 Task: Select transit view around selected location Channel Islands National Park, California, United States and check out the nearest train station
Action: Mouse moved to (325, 0)
Screenshot: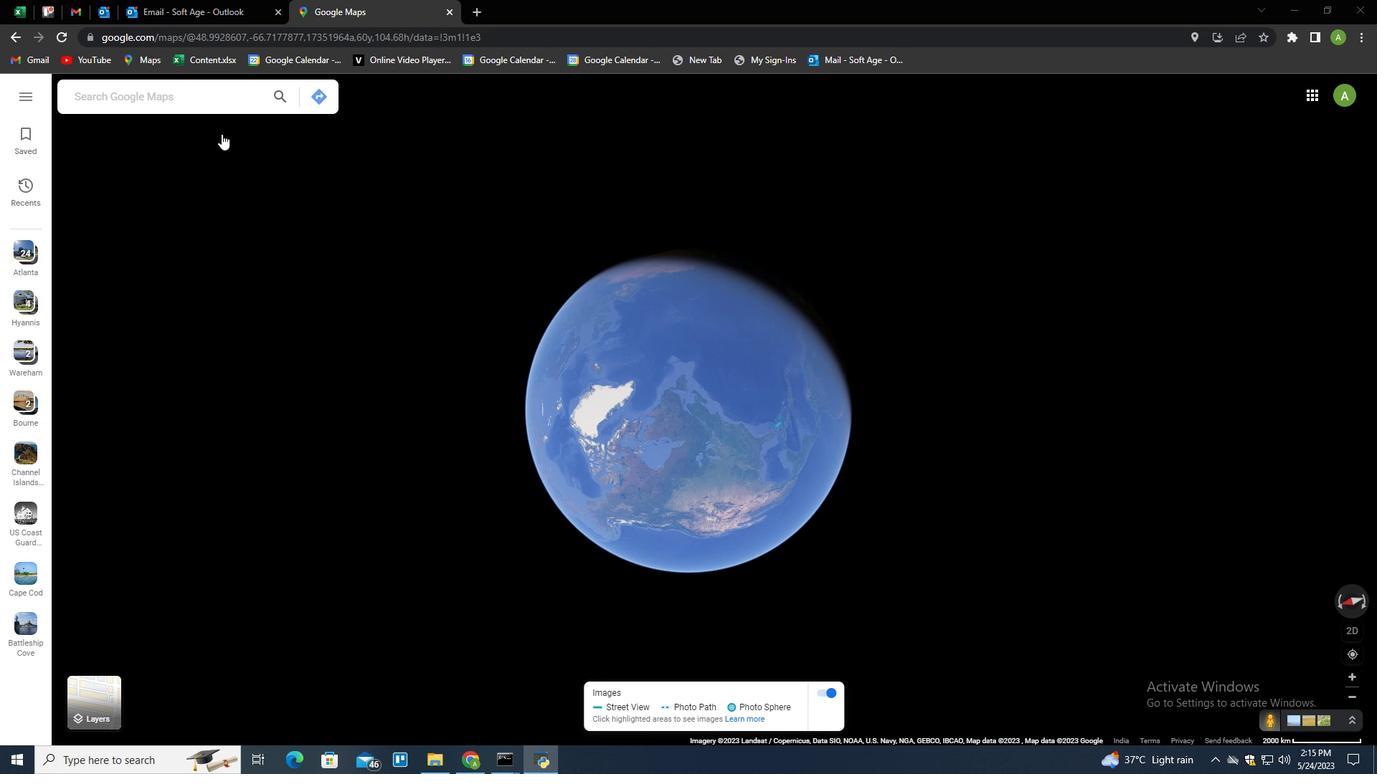 
Action: Mouse pressed left at (325, 0)
Screenshot: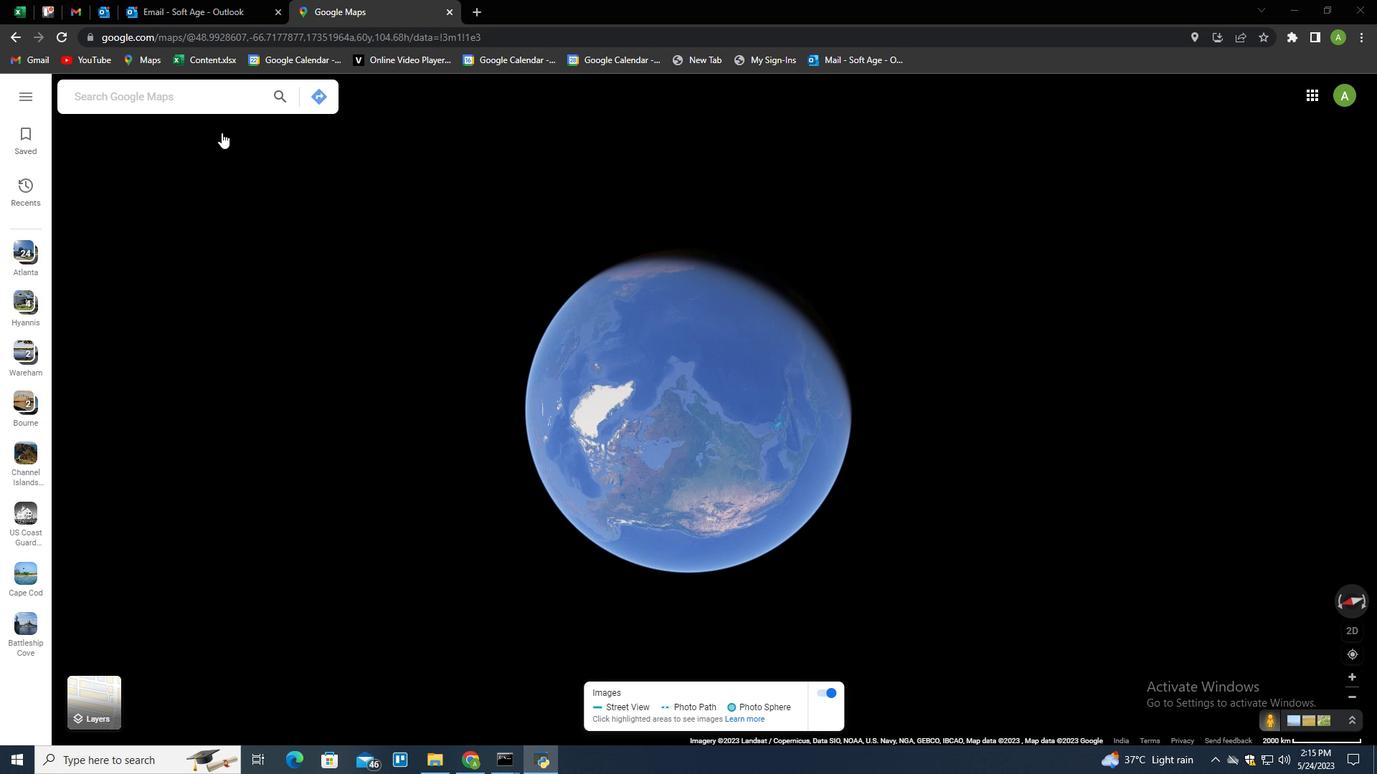 
Action: Mouse moved to (38, 94)
Screenshot: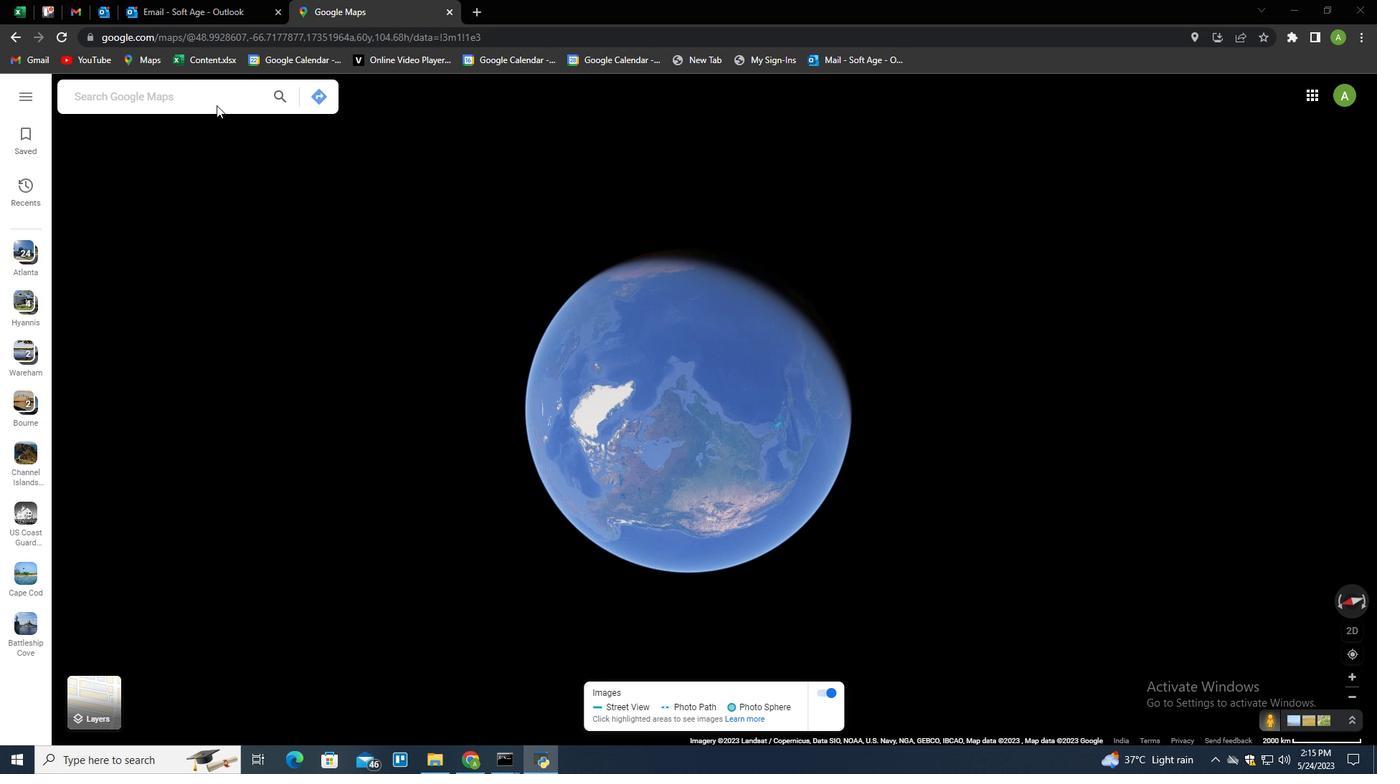 
Action: Mouse pressed left at (38, 94)
Screenshot: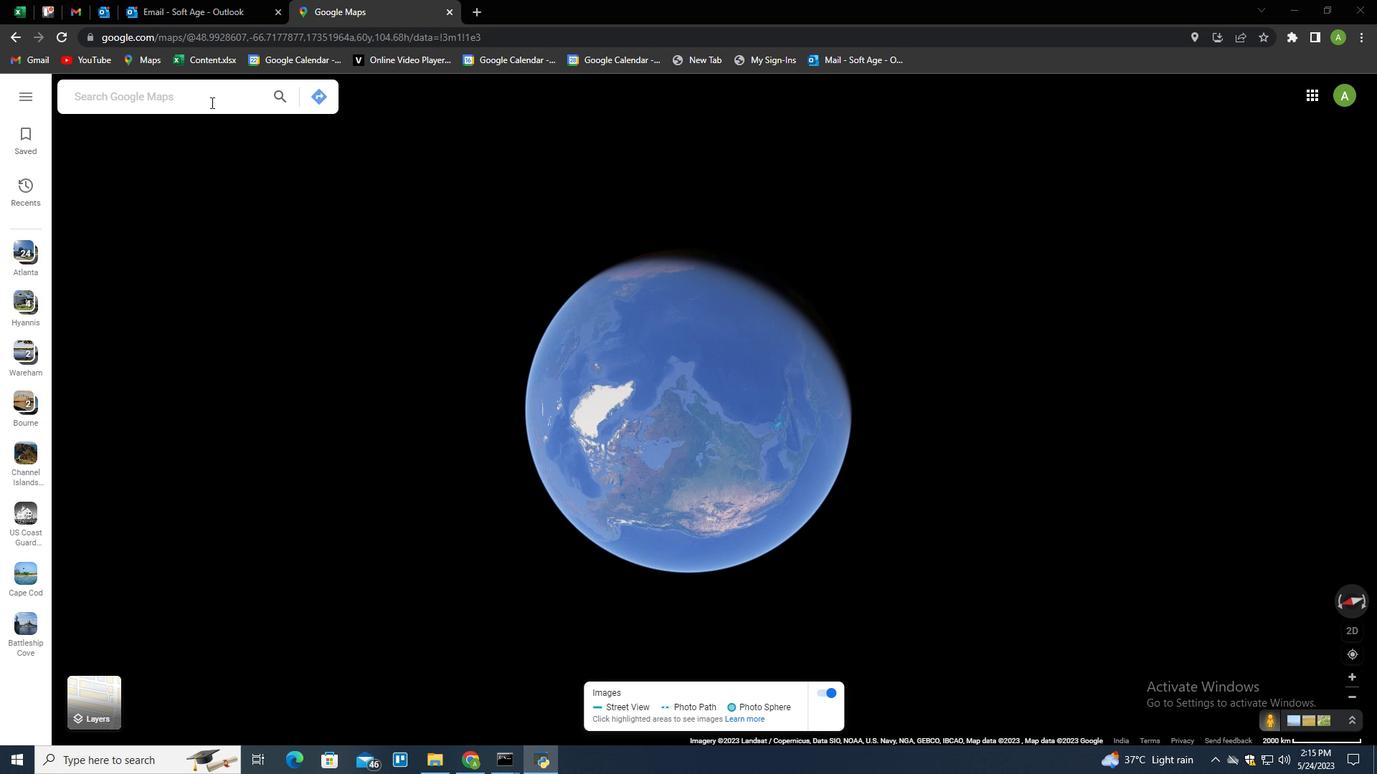 
Action: Mouse moved to (202, 97)
Screenshot: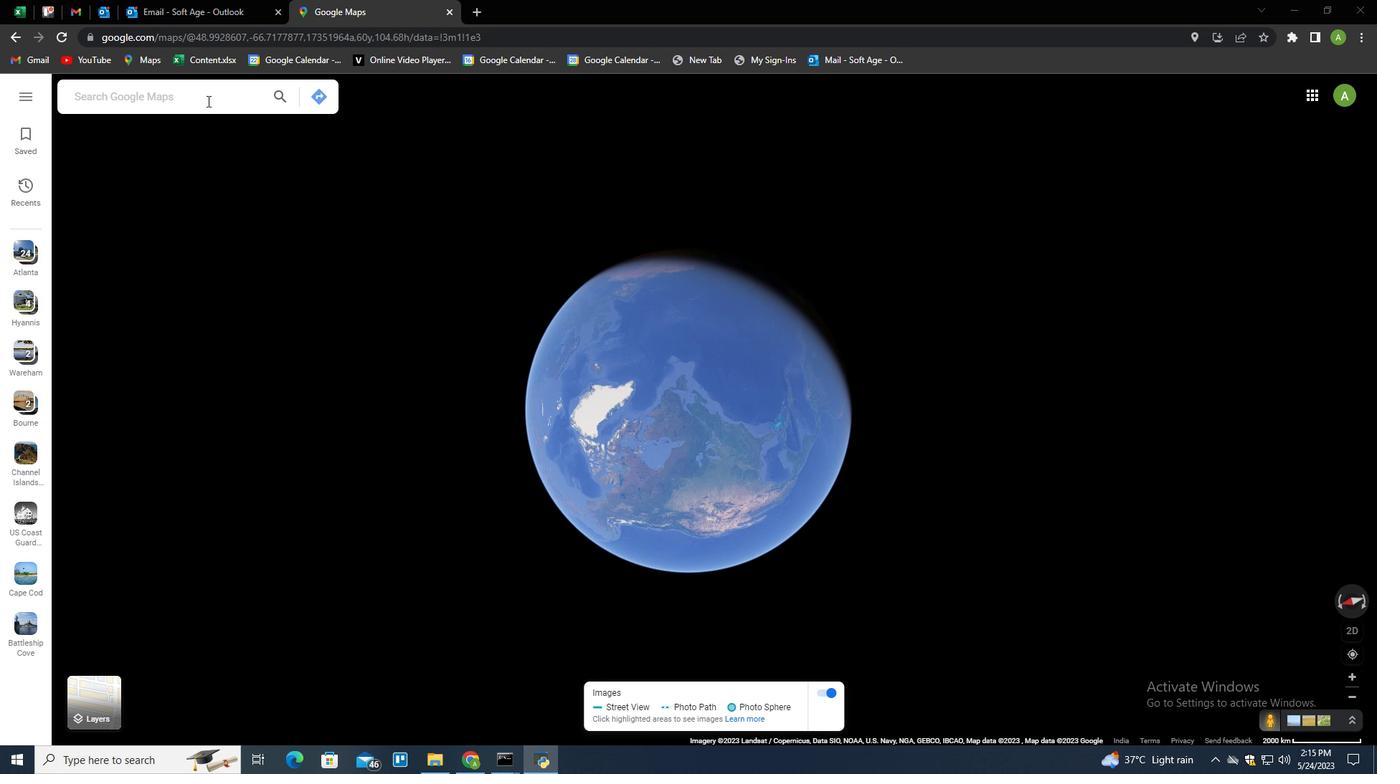 
Action: Mouse pressed left at (202, 97)
Screenshot: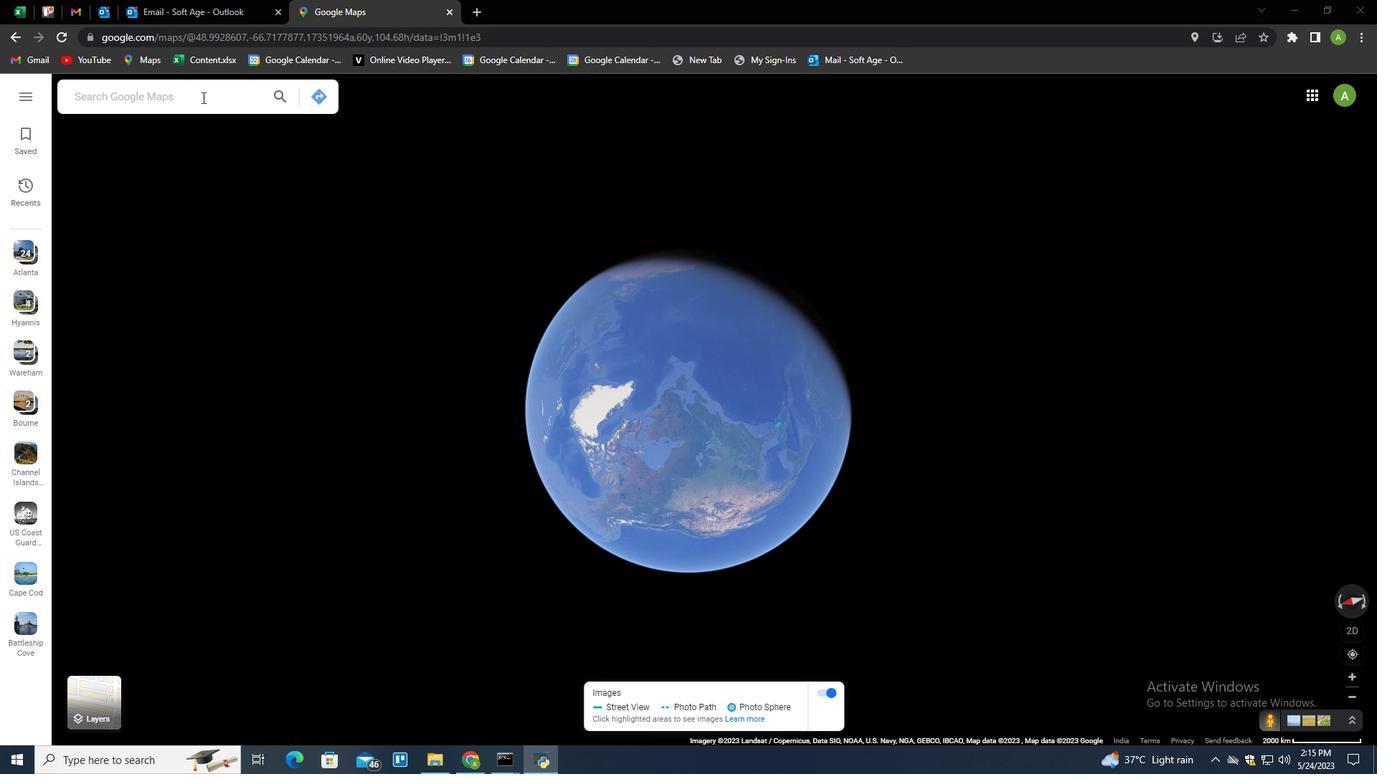 
Action: Key pressed <Key.shift>Channel<Key.space>islands<Key.space><Key.shift>National<Key.space><Key.shift>Park<Key.space><Key.shift>California<Key.down><Key.enter>
Screenshot: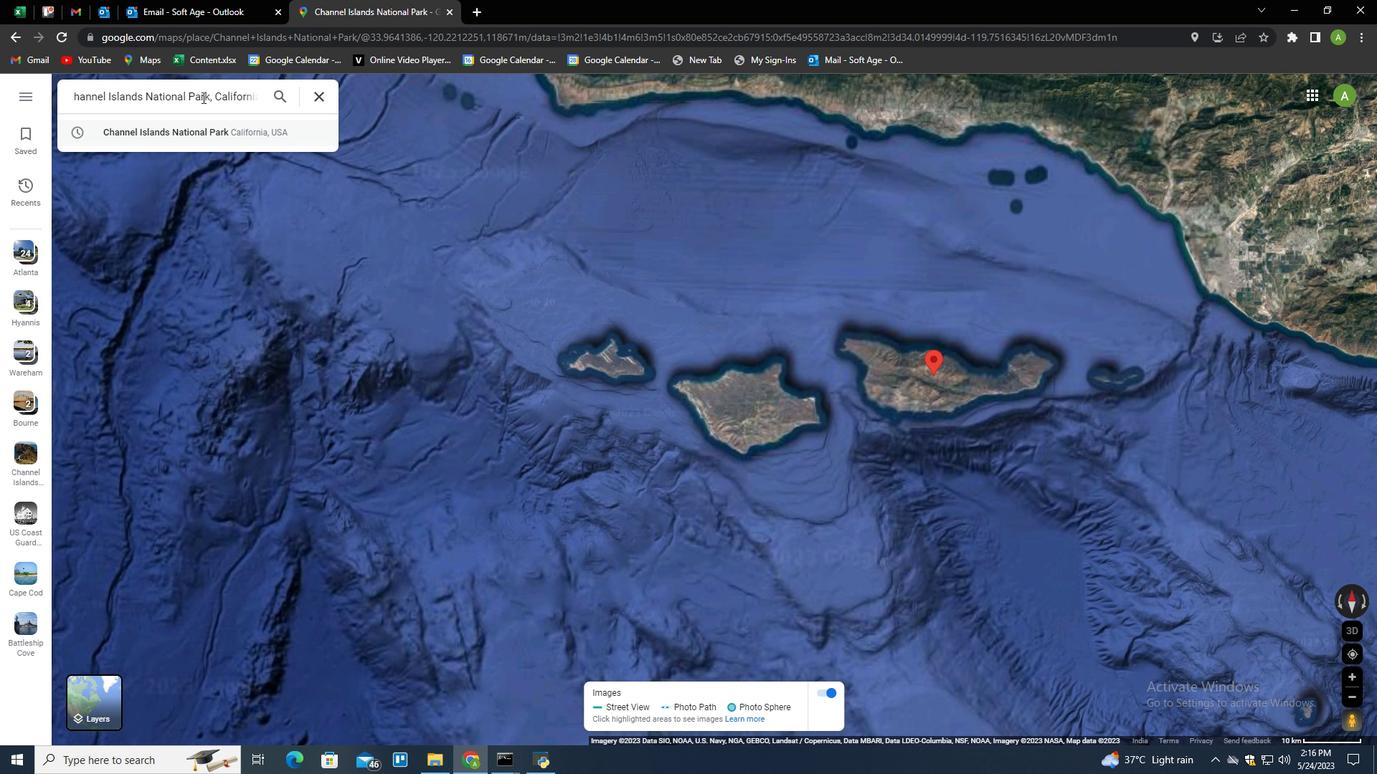 
Action: Mouse moved to (639, 96)
Screenshot: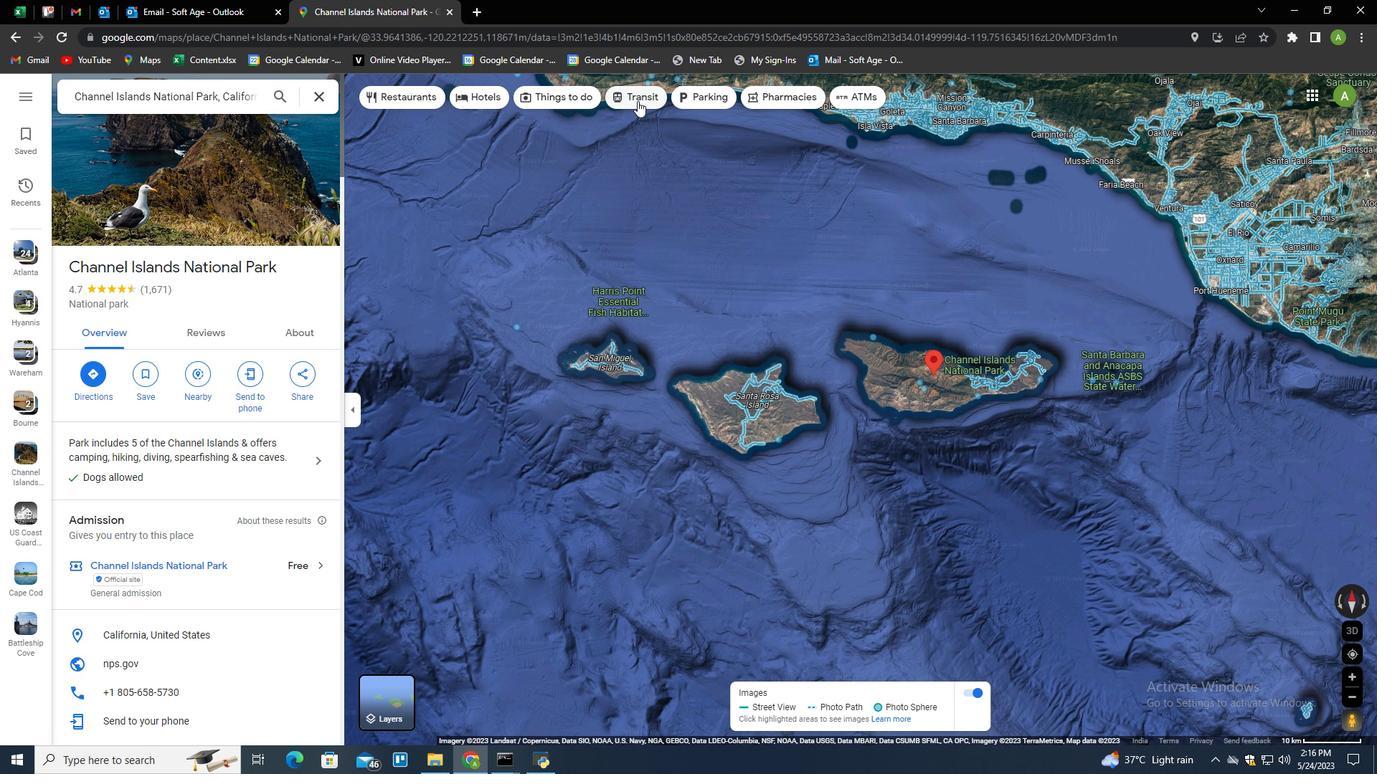 
Action: Mouse pressed left at (639, 96)
Screenshot: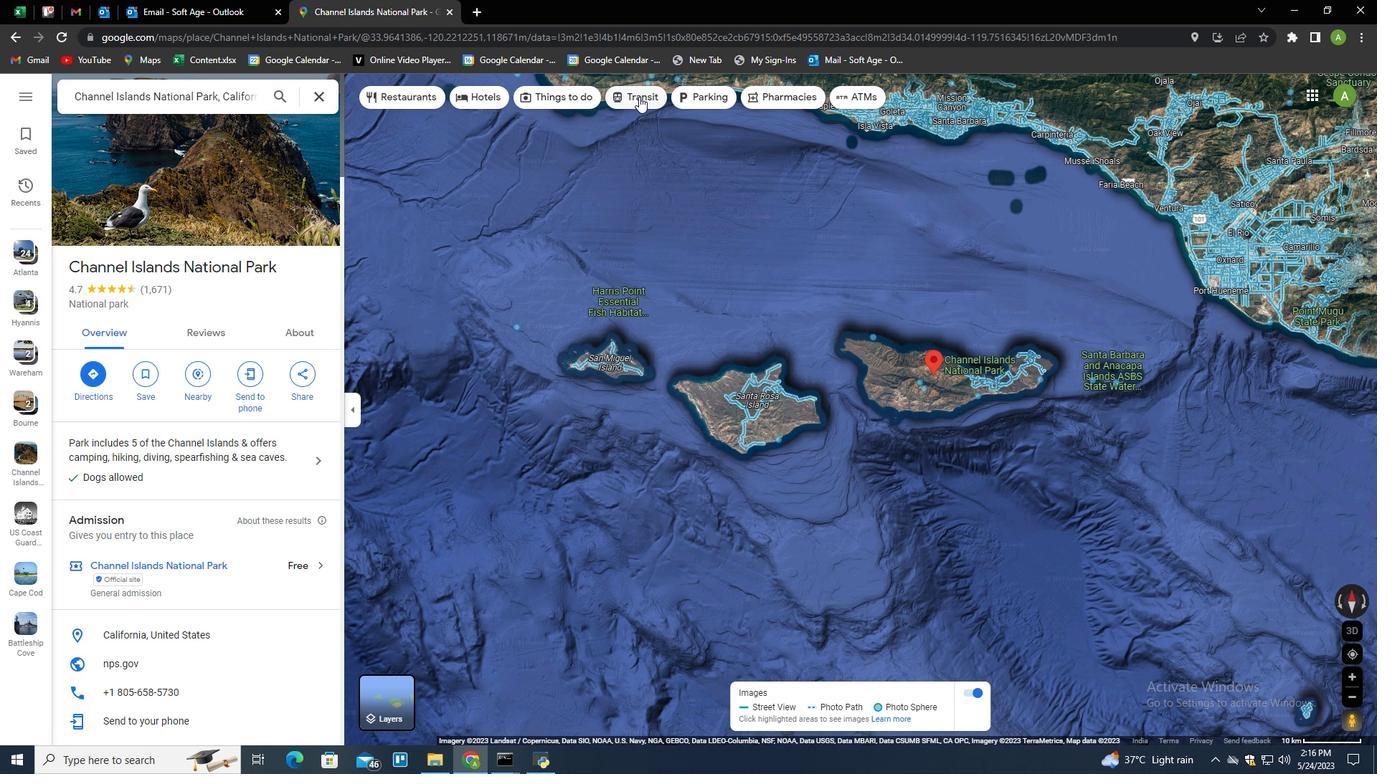 
Action: Mouse moved to (139, 304)
Screenshot: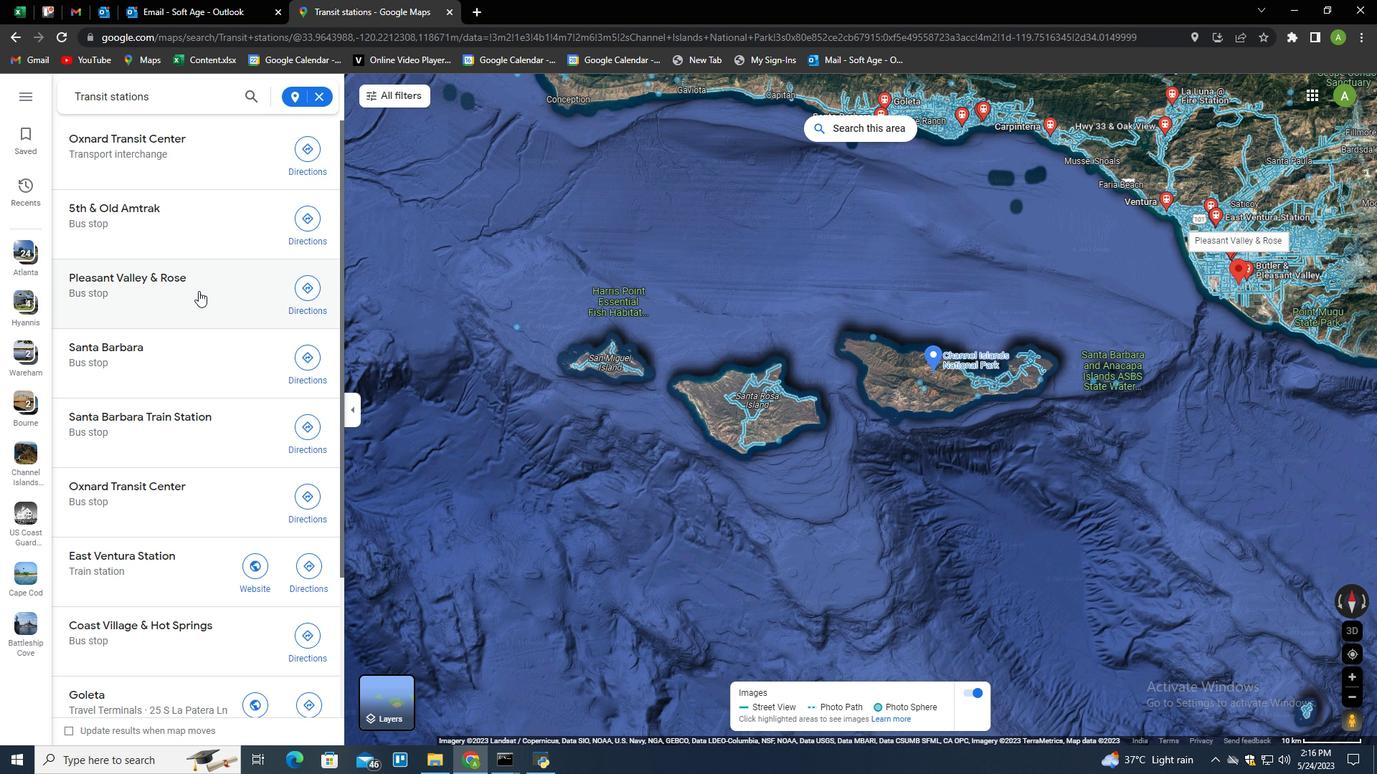 
Action: Mouse scrolled (139, 303) with delta (0, 0)
Screenshot: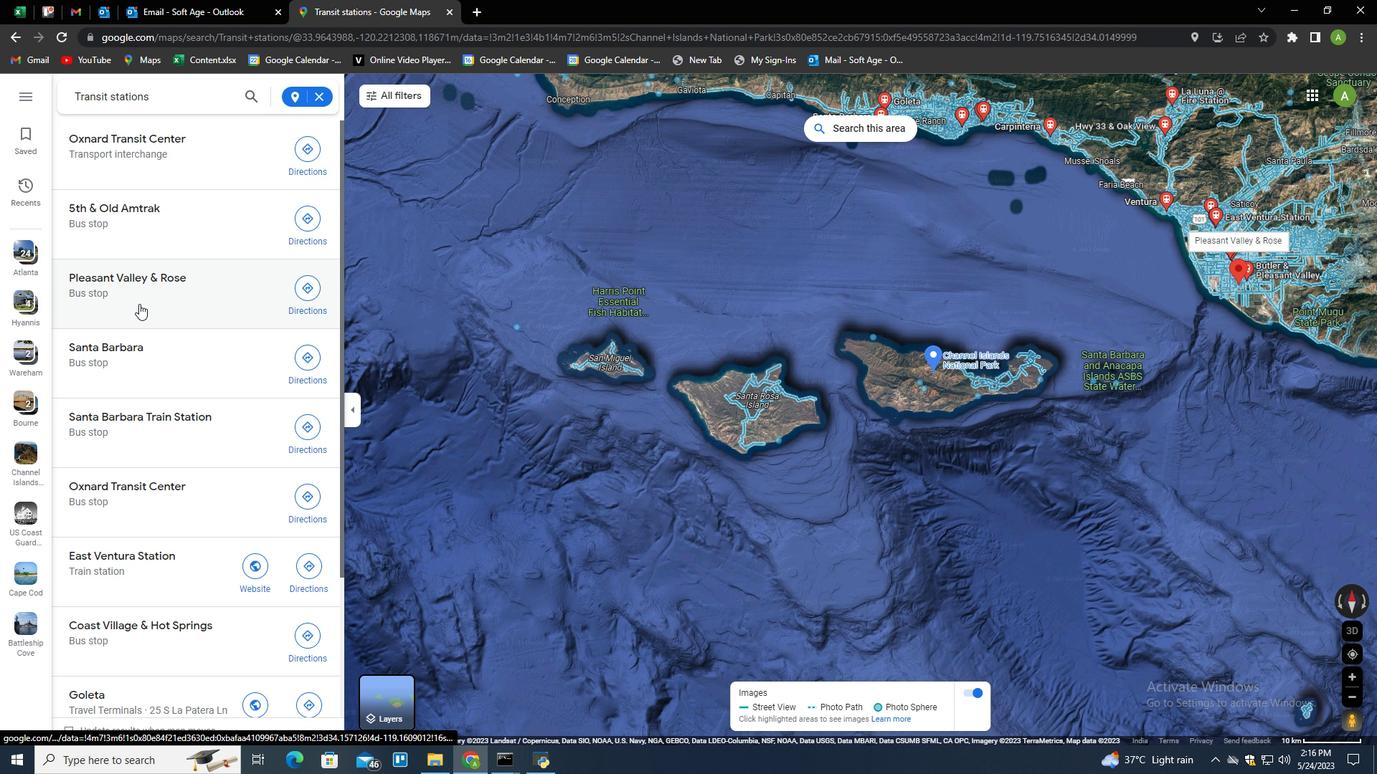 
Action: Mouse scrolled (139, 303) with delta (0, 0)
Screenshot: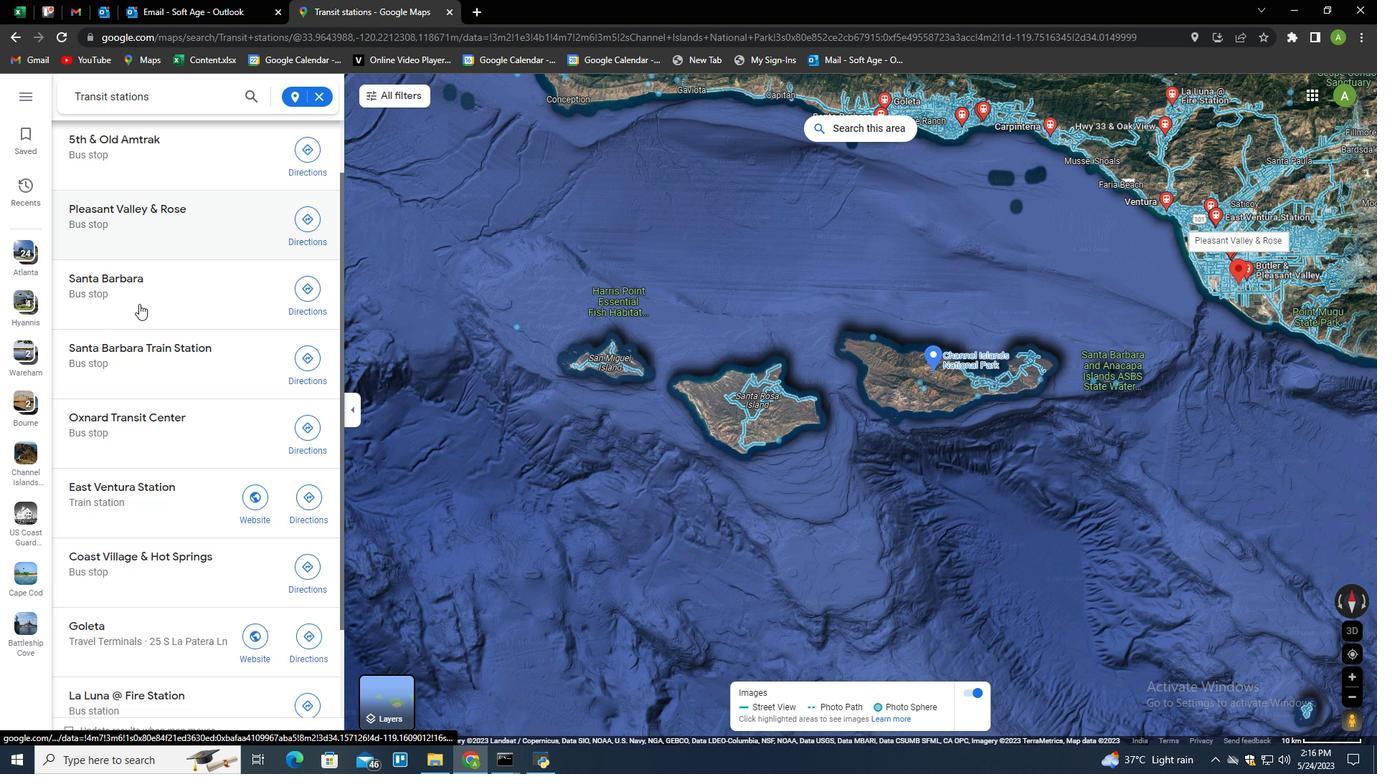 
Action: Mouse scrolled (139, 303) with delta (0, 0)
Screenshot: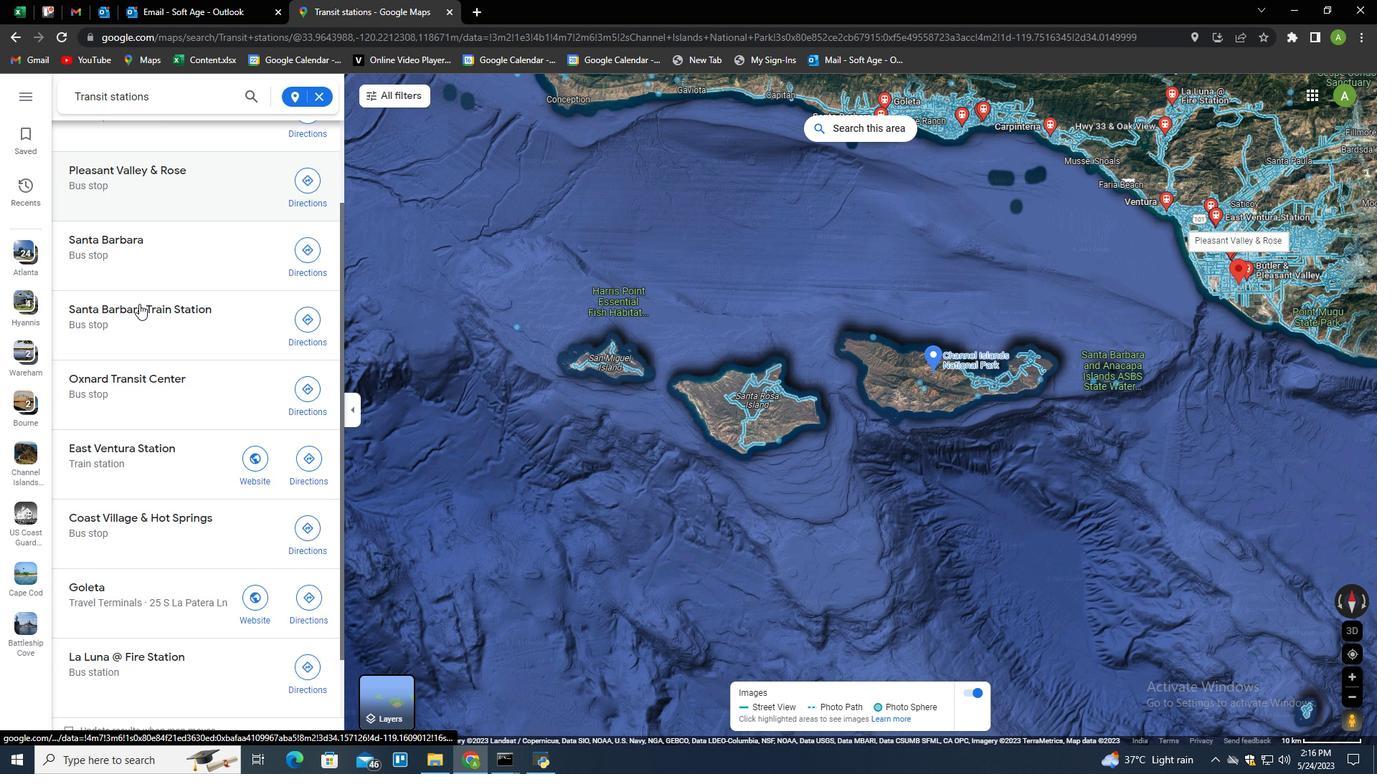 
Action: Mouse moved to (397, 700)
Screenshot: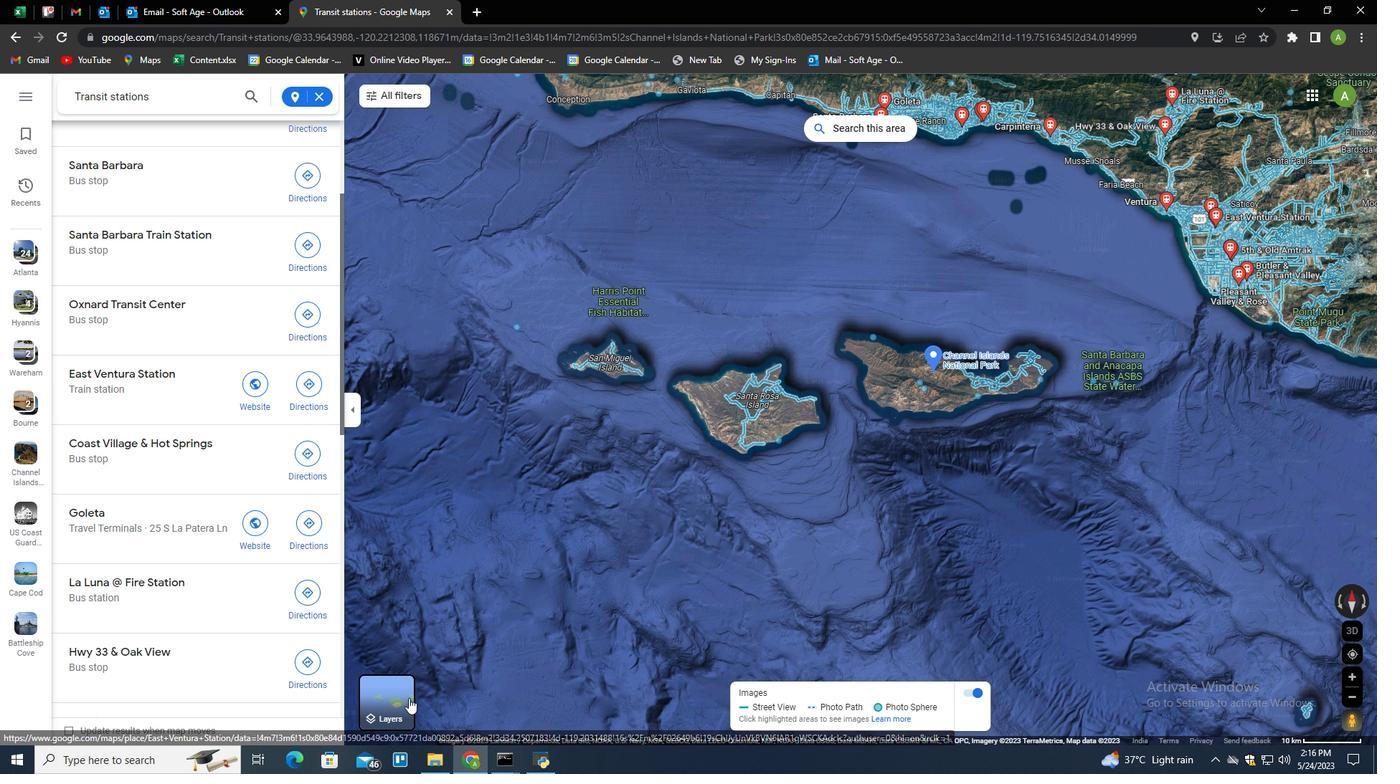 
Action: Mouse pressed left at (397, 700)
Screenshot: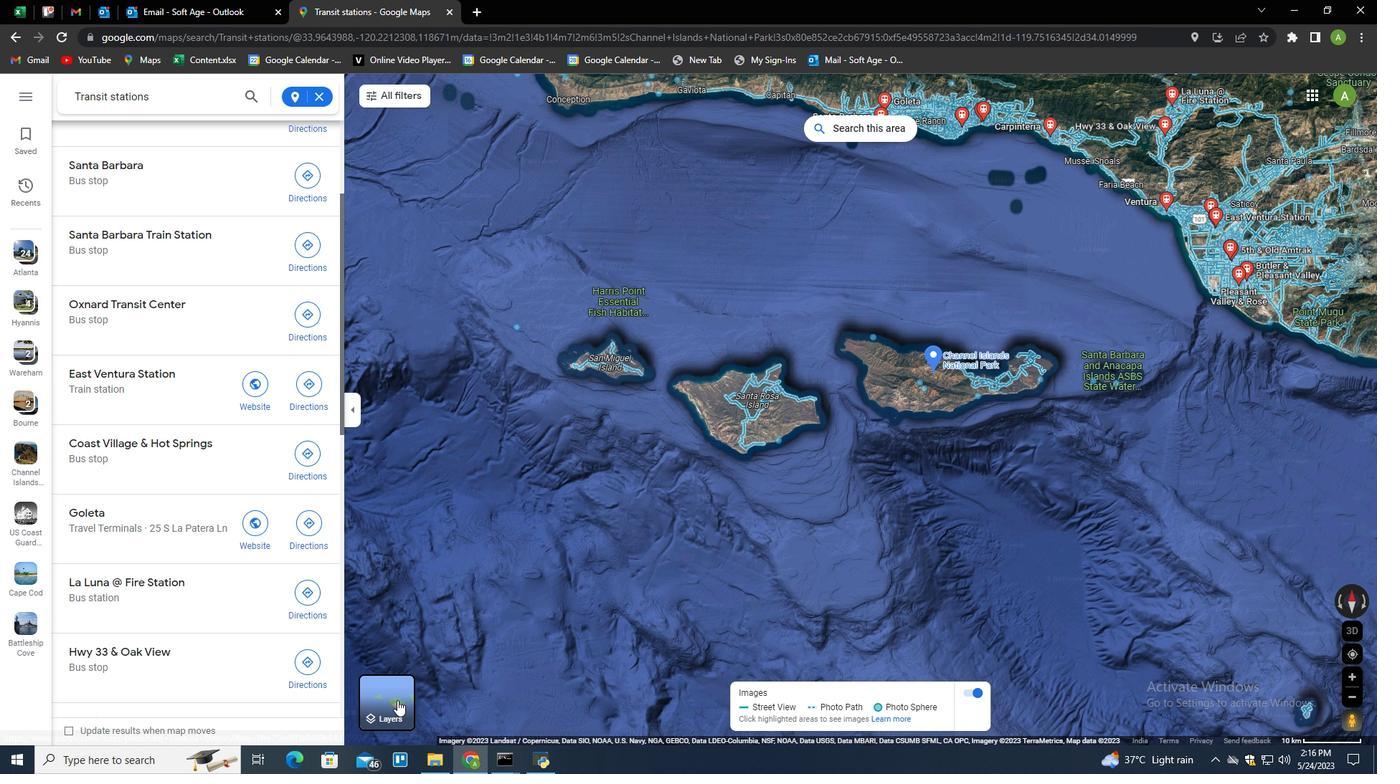 
Action: Mouse moved to (544, 700)
Screenshot: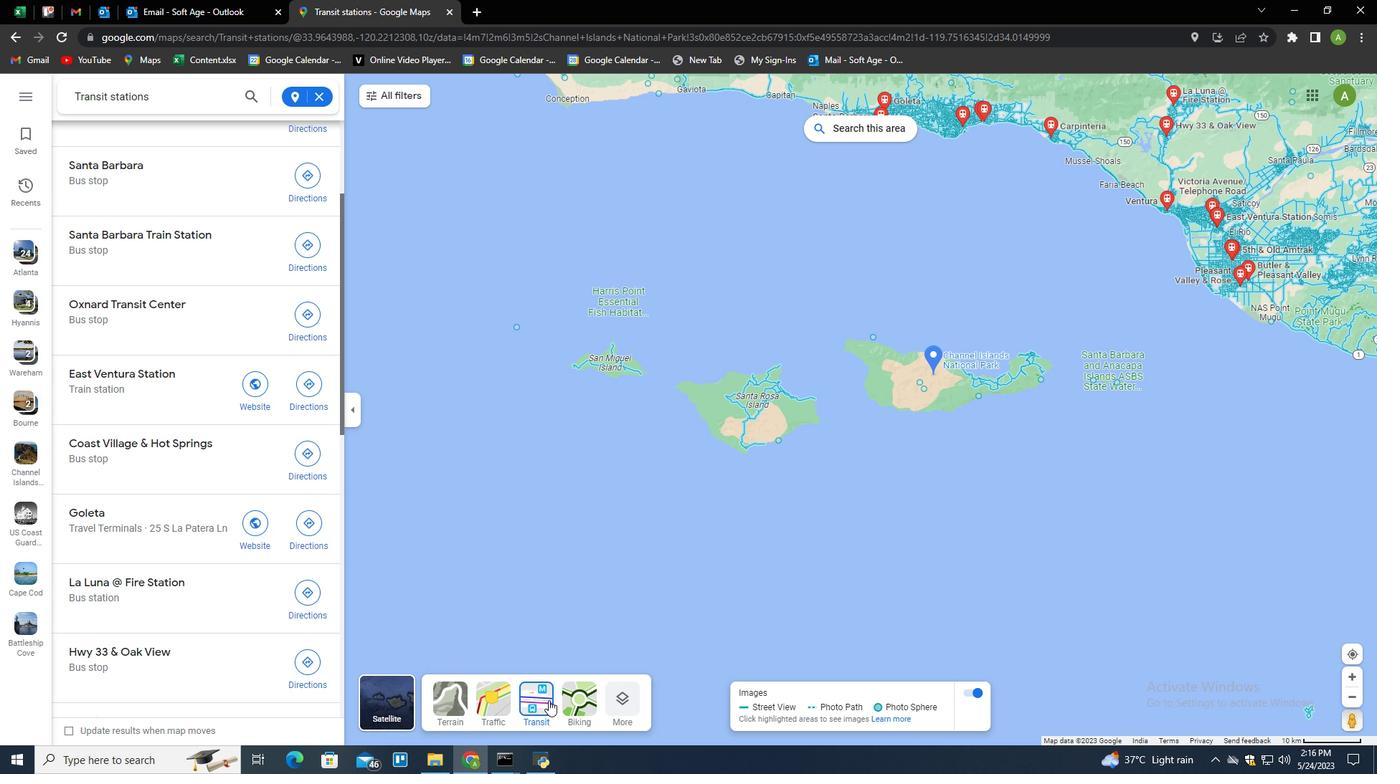 
Action: Mouse pressed left at (544, 700)
Screenshot: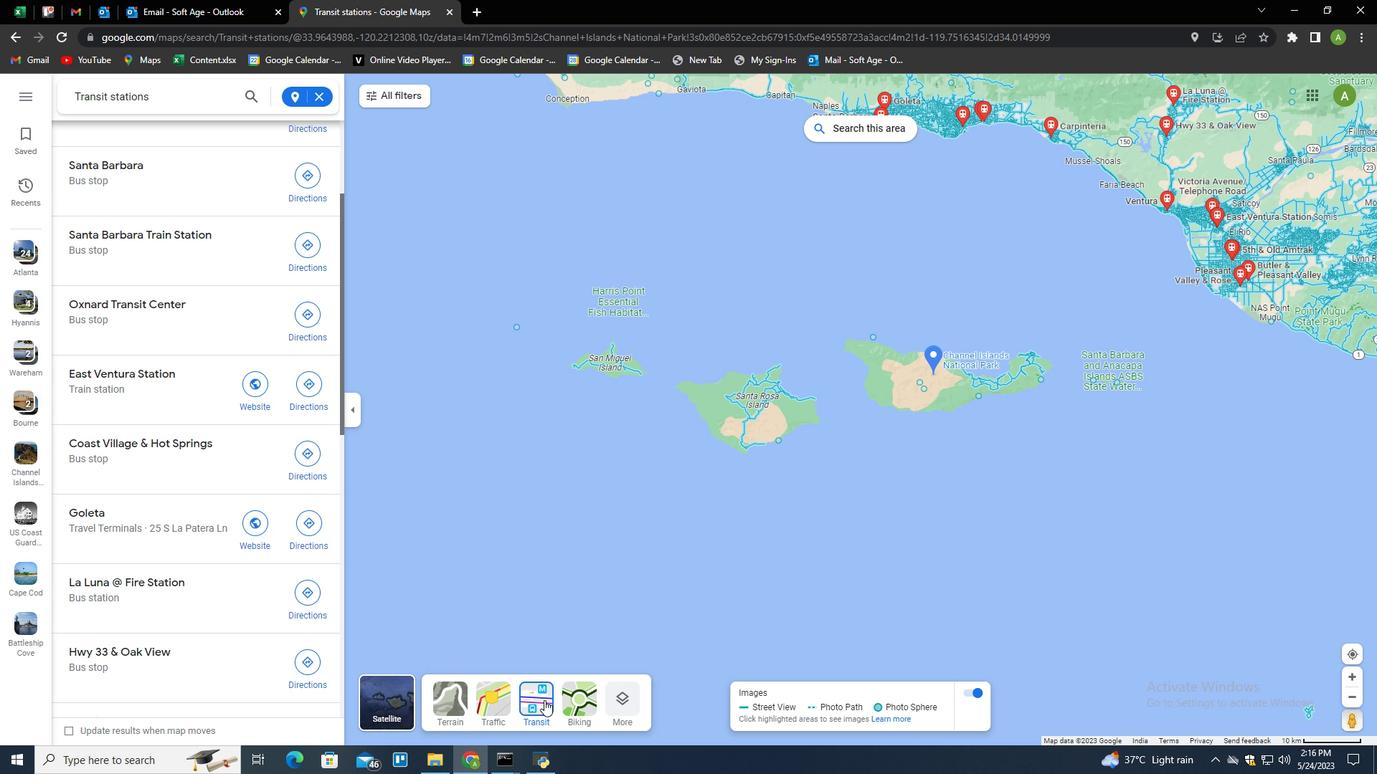 
Action: Mouse moved to (314, 93)
Screenshot: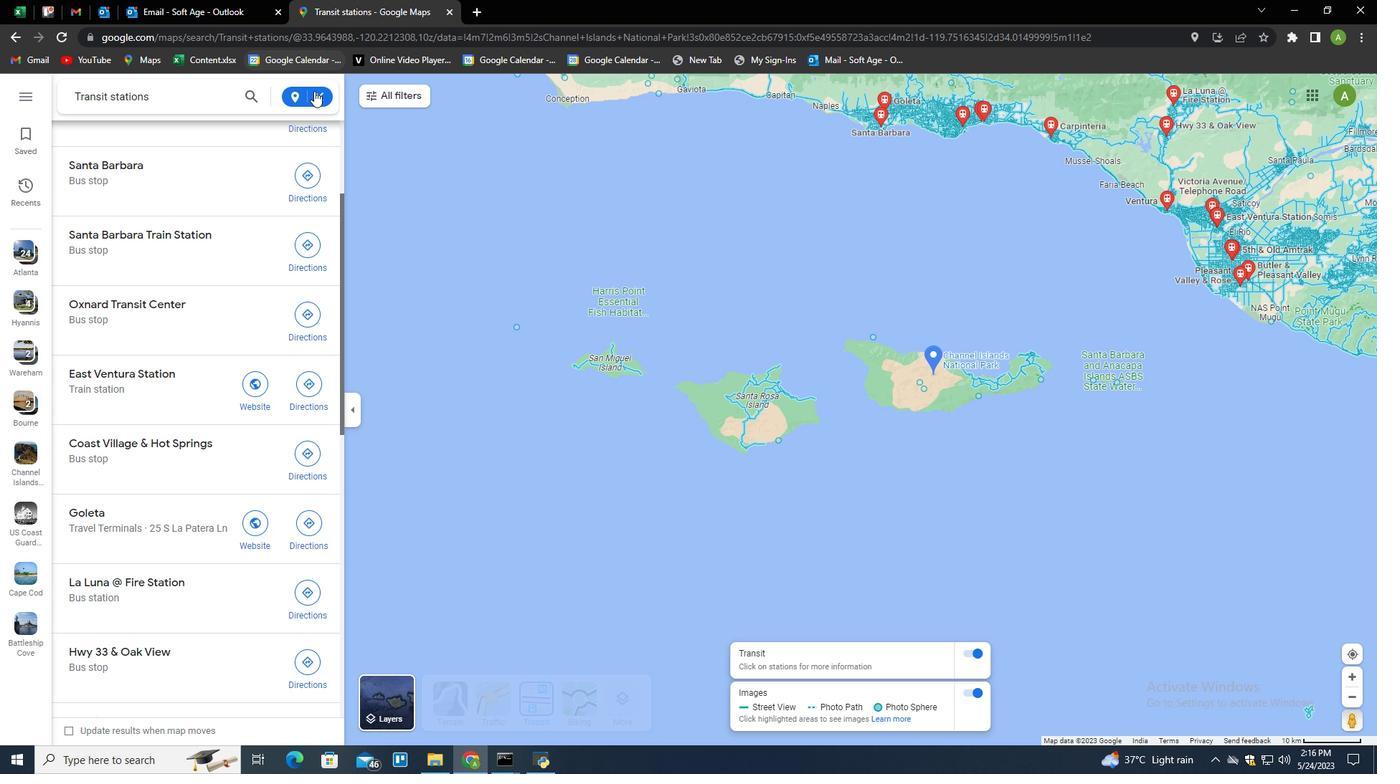 
Action: Mouse pressed left at (314, 93)
Screenshot: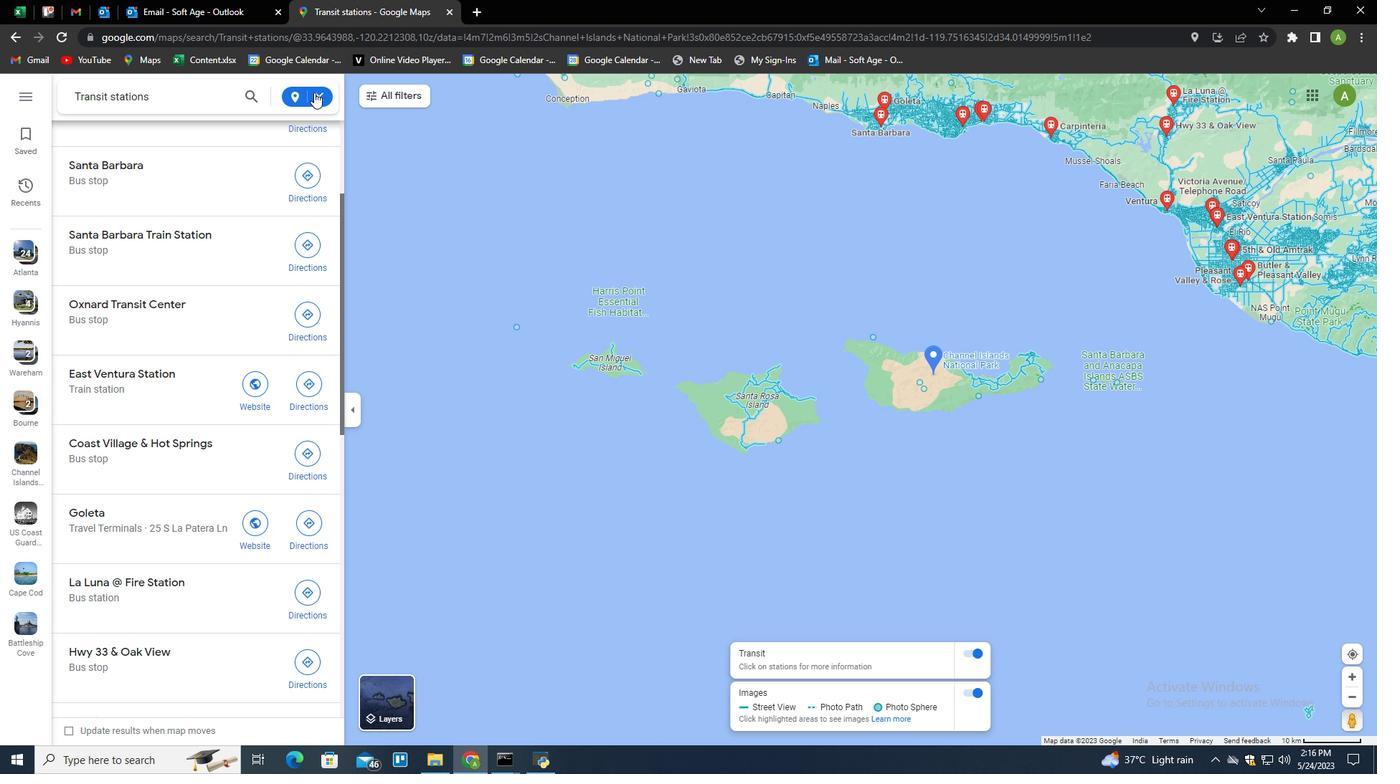 
Action: Mouse moved to (243, 350)
Screenshot: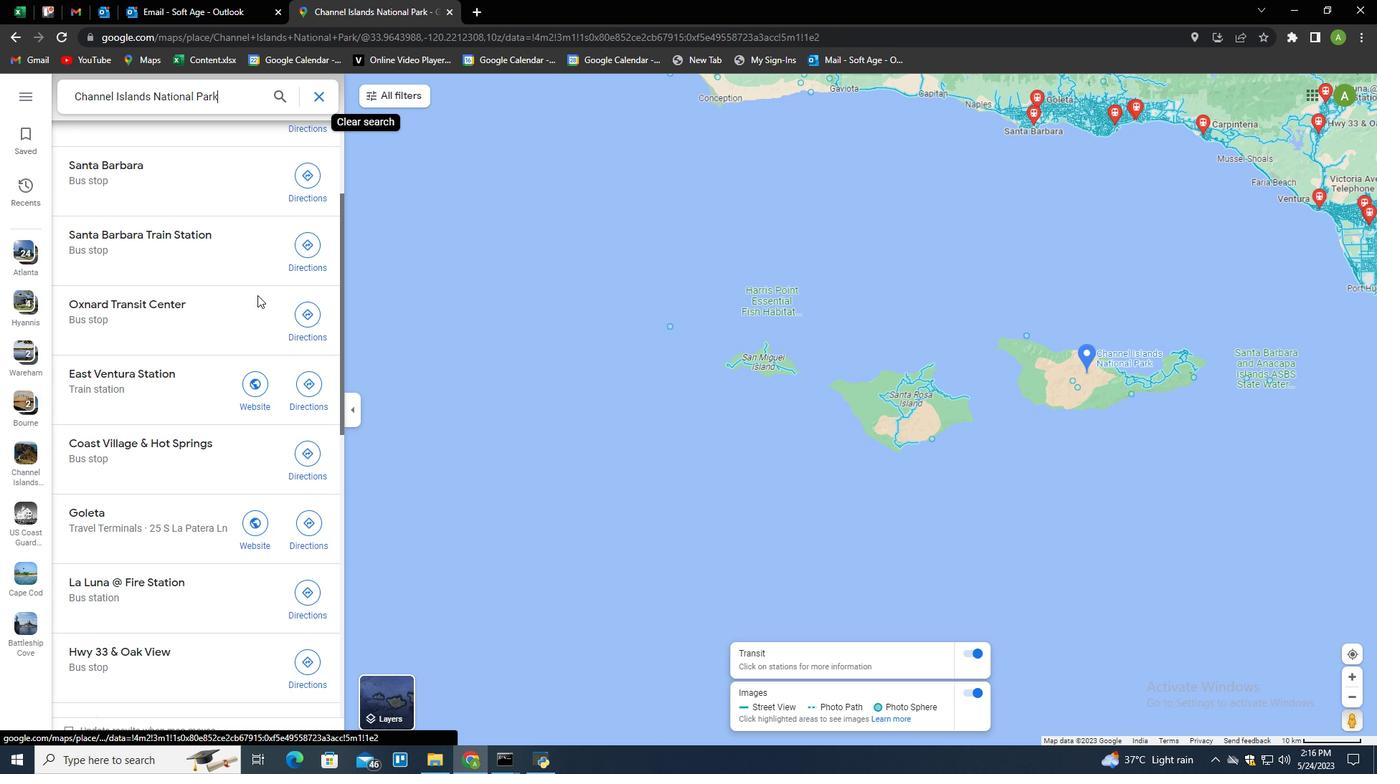 
Action: Mouse scrolled (243, 351) with delta (0, 0)
Screenshot: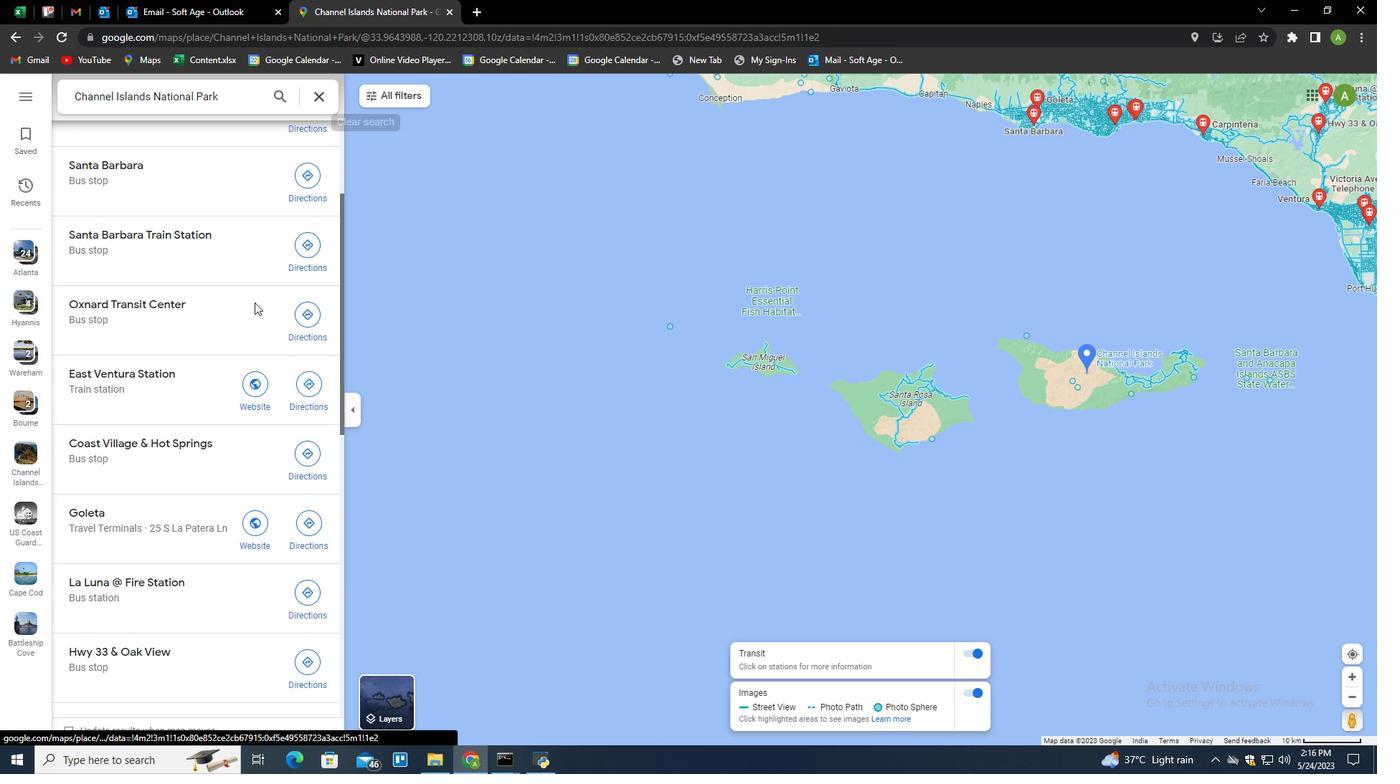 
Action: Mouse scrolled (243, 351) with delta (0, 0)
Screenshot: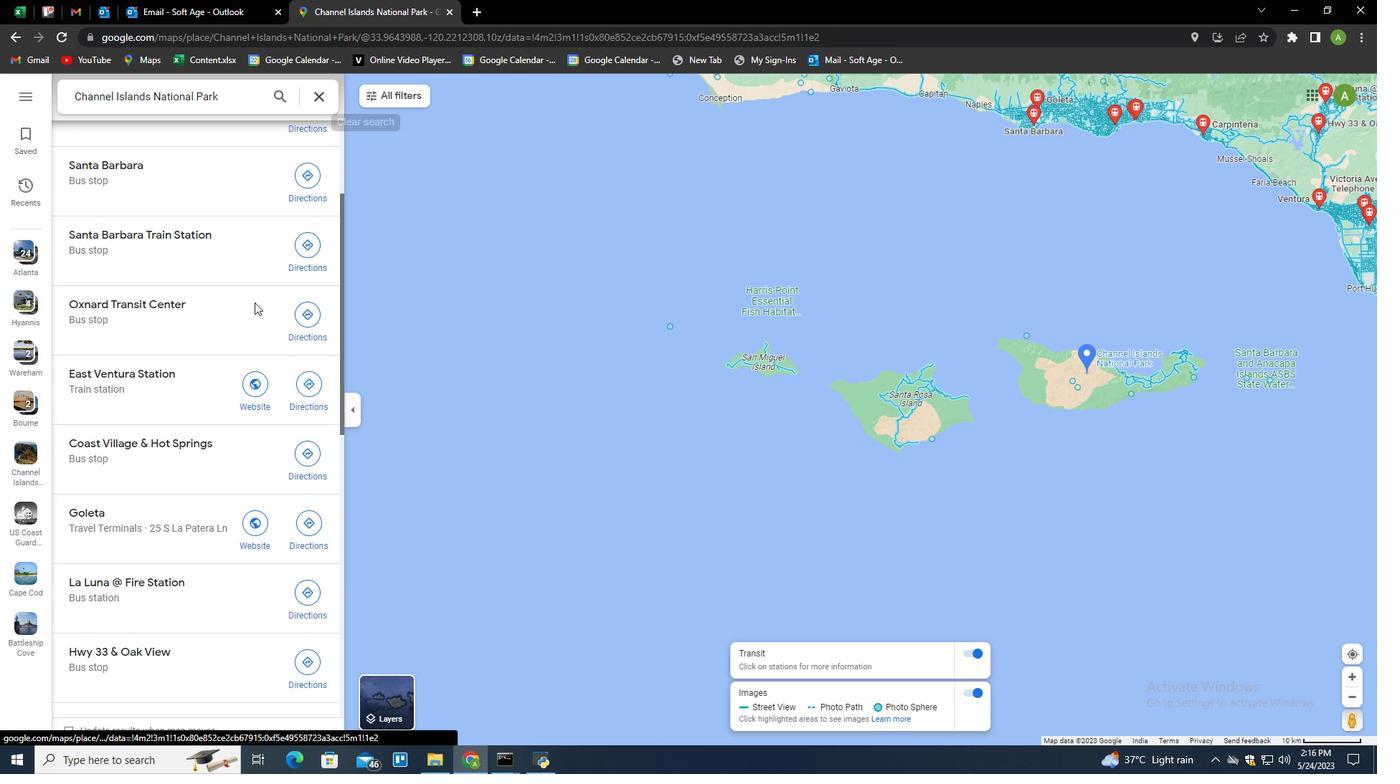 
Action: Mouse scrolled (243, 351) with delta (0, 0)
Screenshot: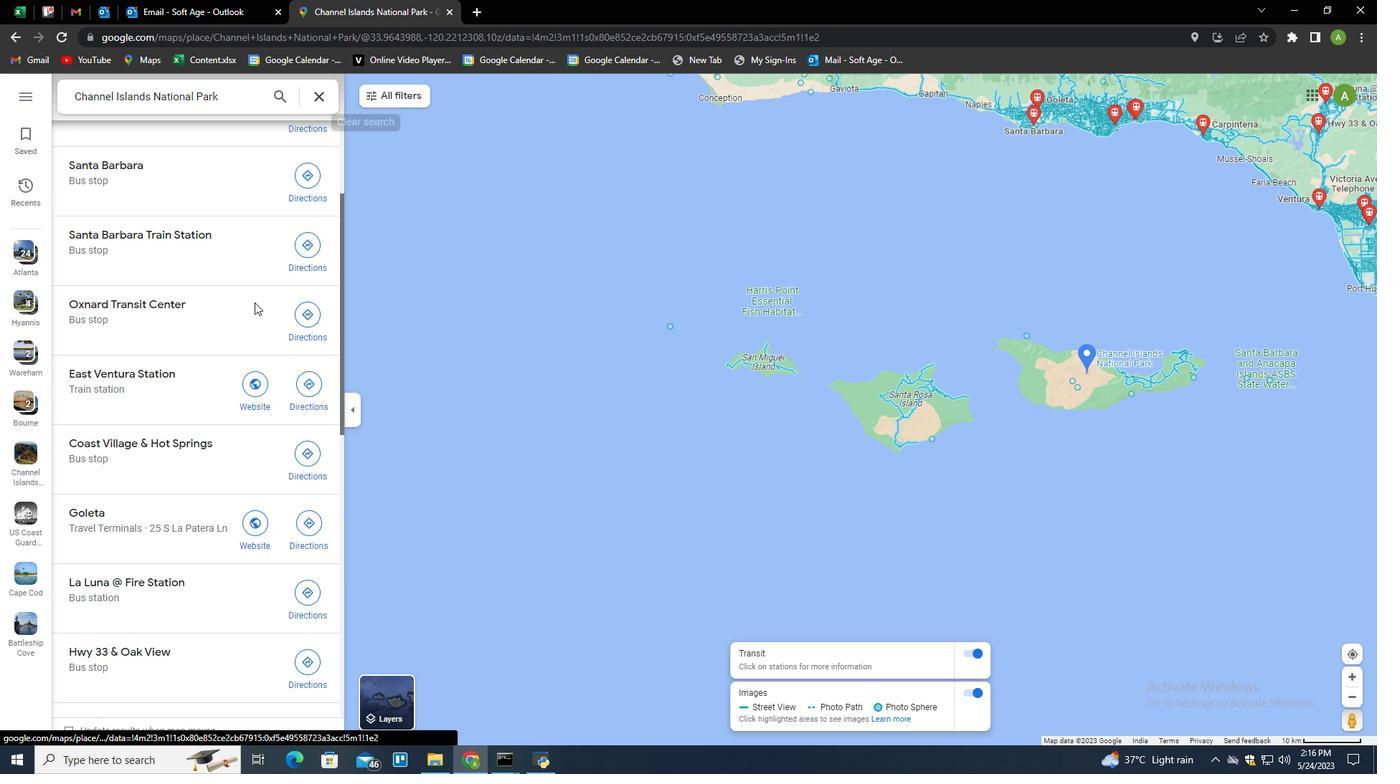 
Action: Mouse scrolled (243, 351) with delta (0, 0)
Screenshot: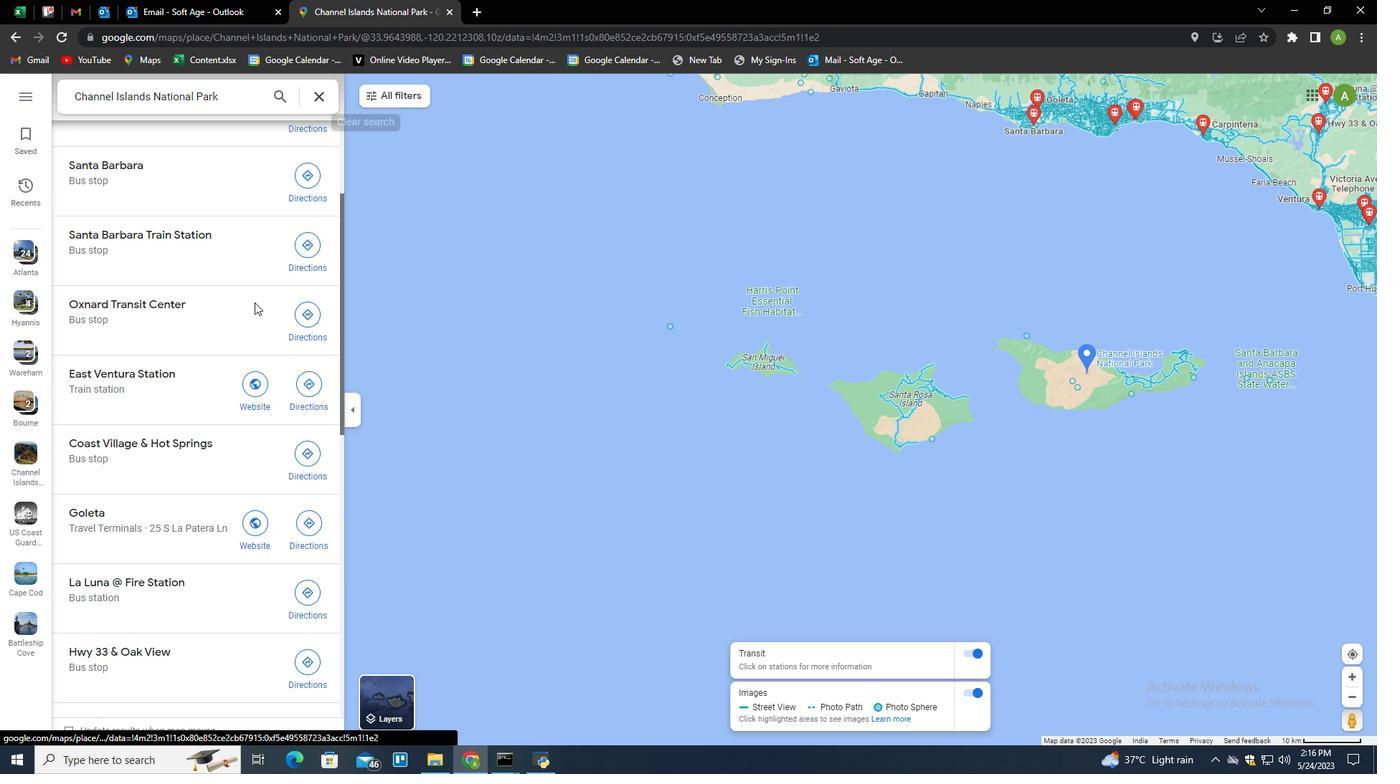 
Action: Mouse scrolled (243, 351) with delta (0, 0)
Screenshot: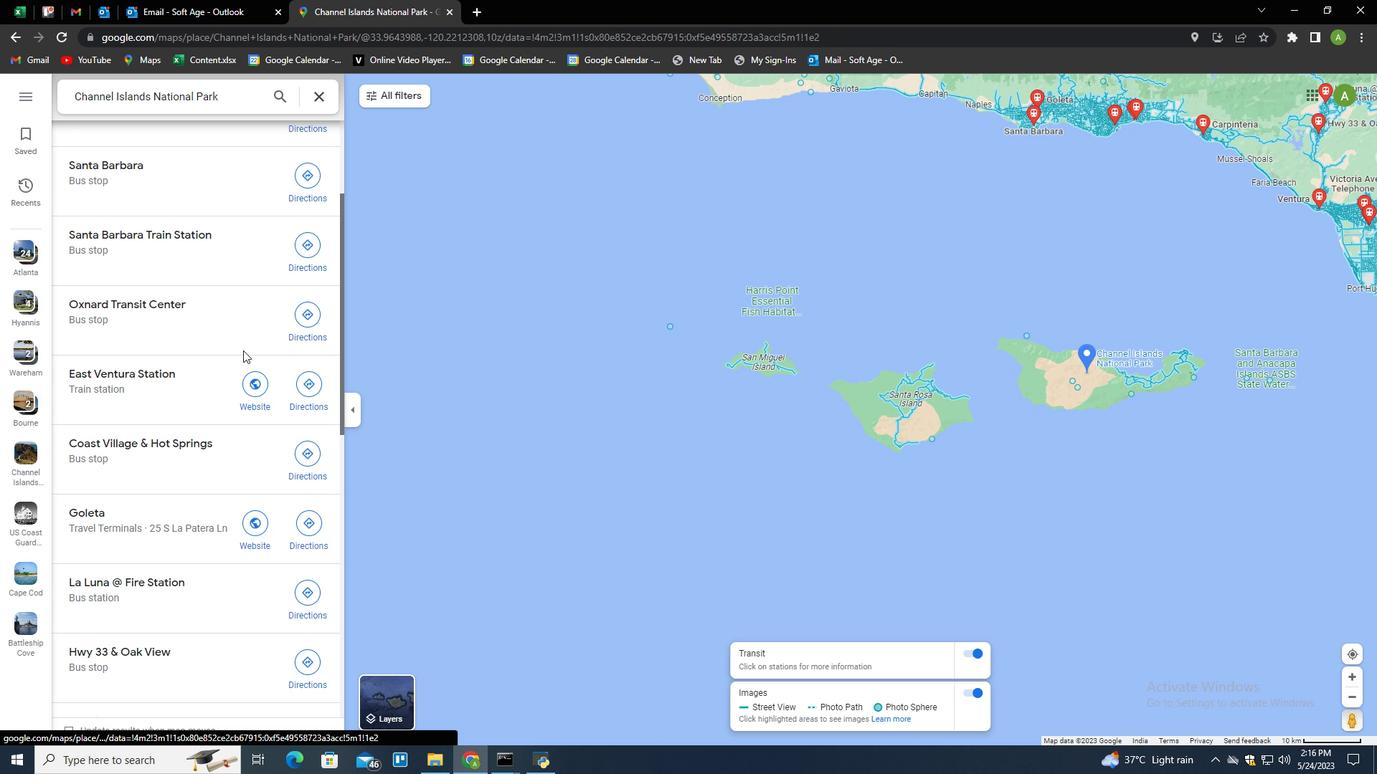 
Action: Mouse scrolled (243, 351) with delta (0, 0)
Screenshot: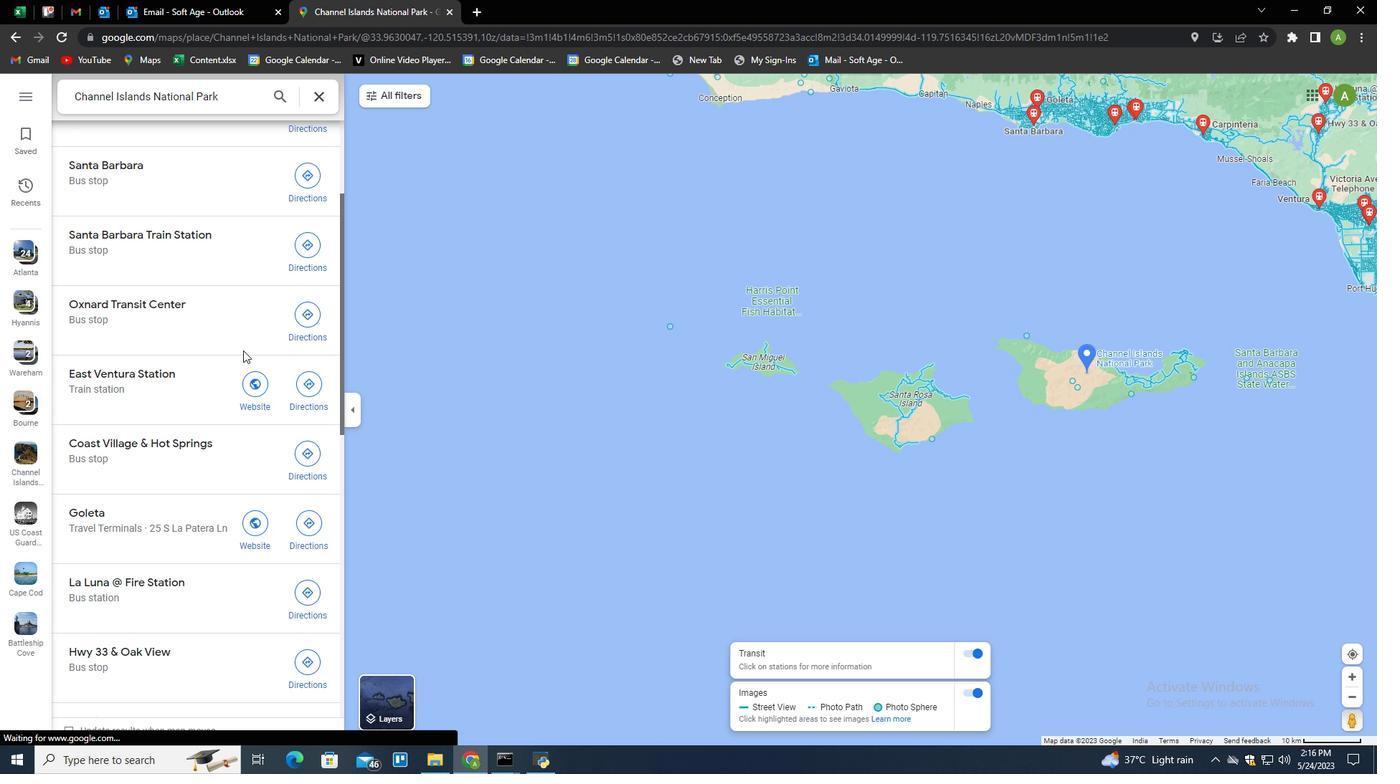 
Action: Mouse scrolled (243, 351) with delta (0, 0)
Screenshot: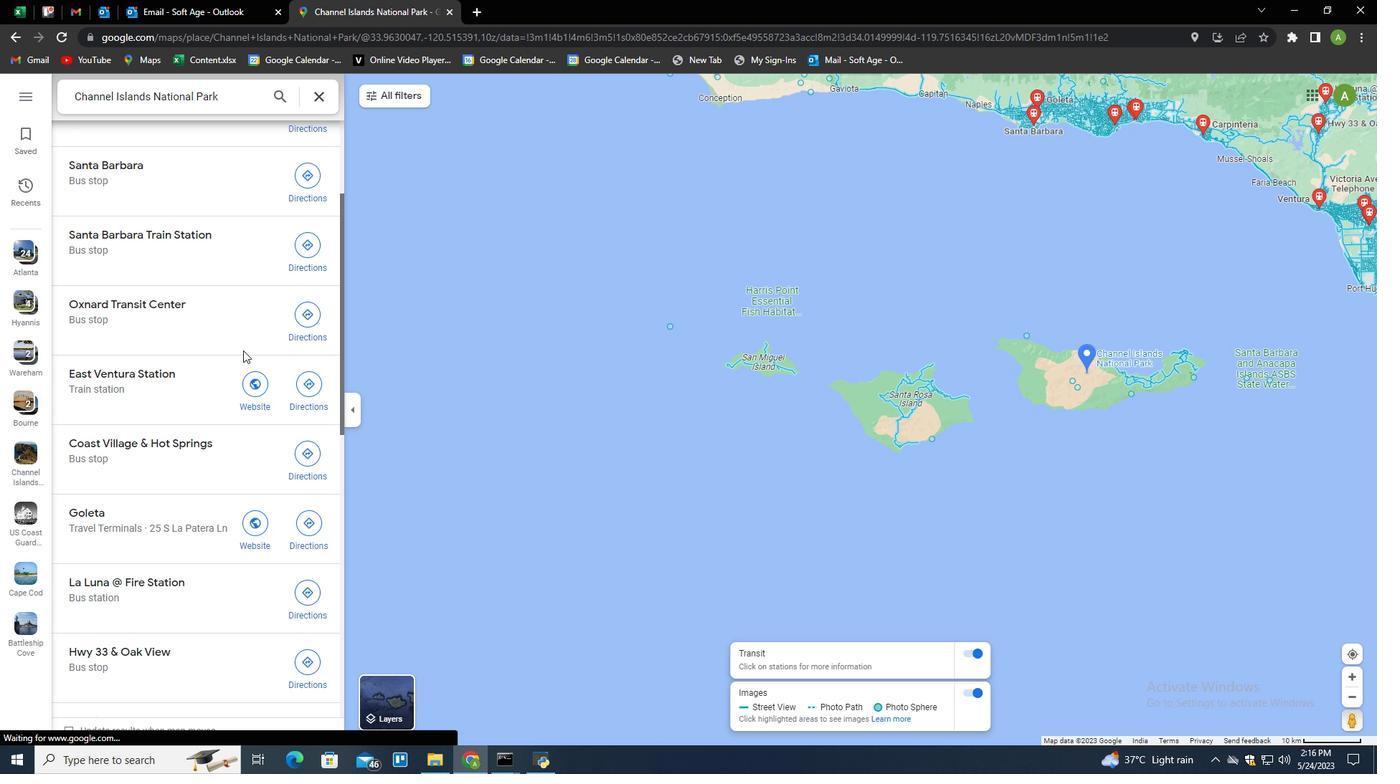 
Action: Mouse scrolled (243, 351) with delta (0, 0)
Screenshot: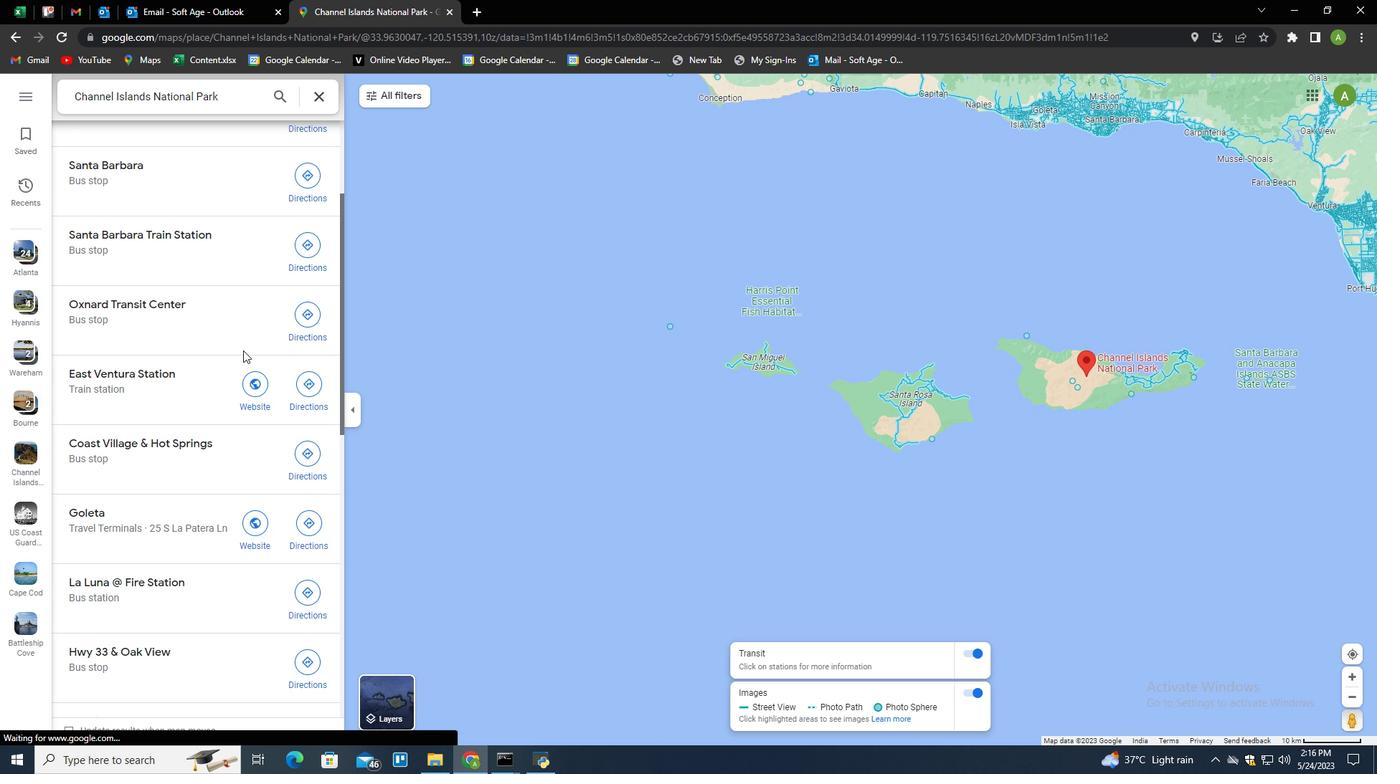 
Action: Mouse scrolled (243, 351) with delta (0, 0)
Screenshot: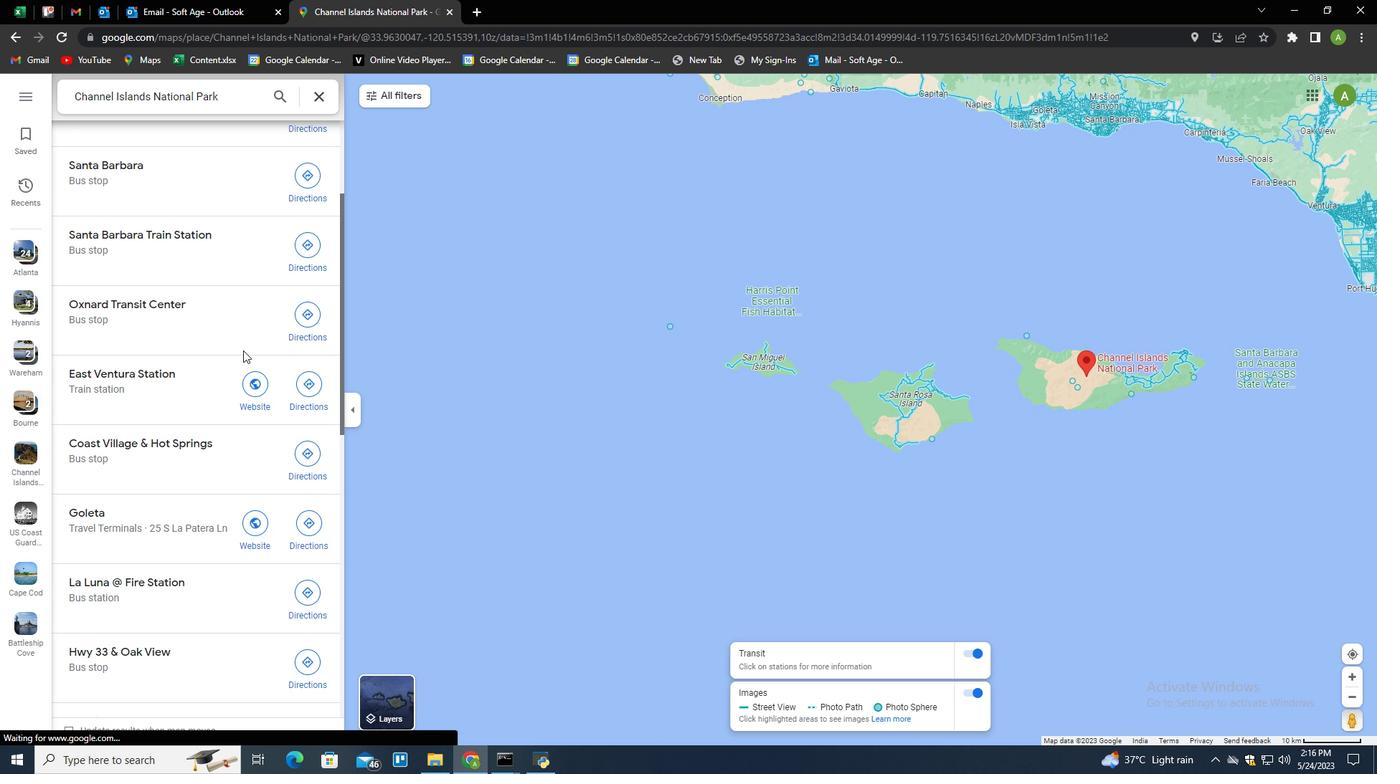 
Action: Mouse scrolled (243, 351) with delta (0, 0)
Screenshot: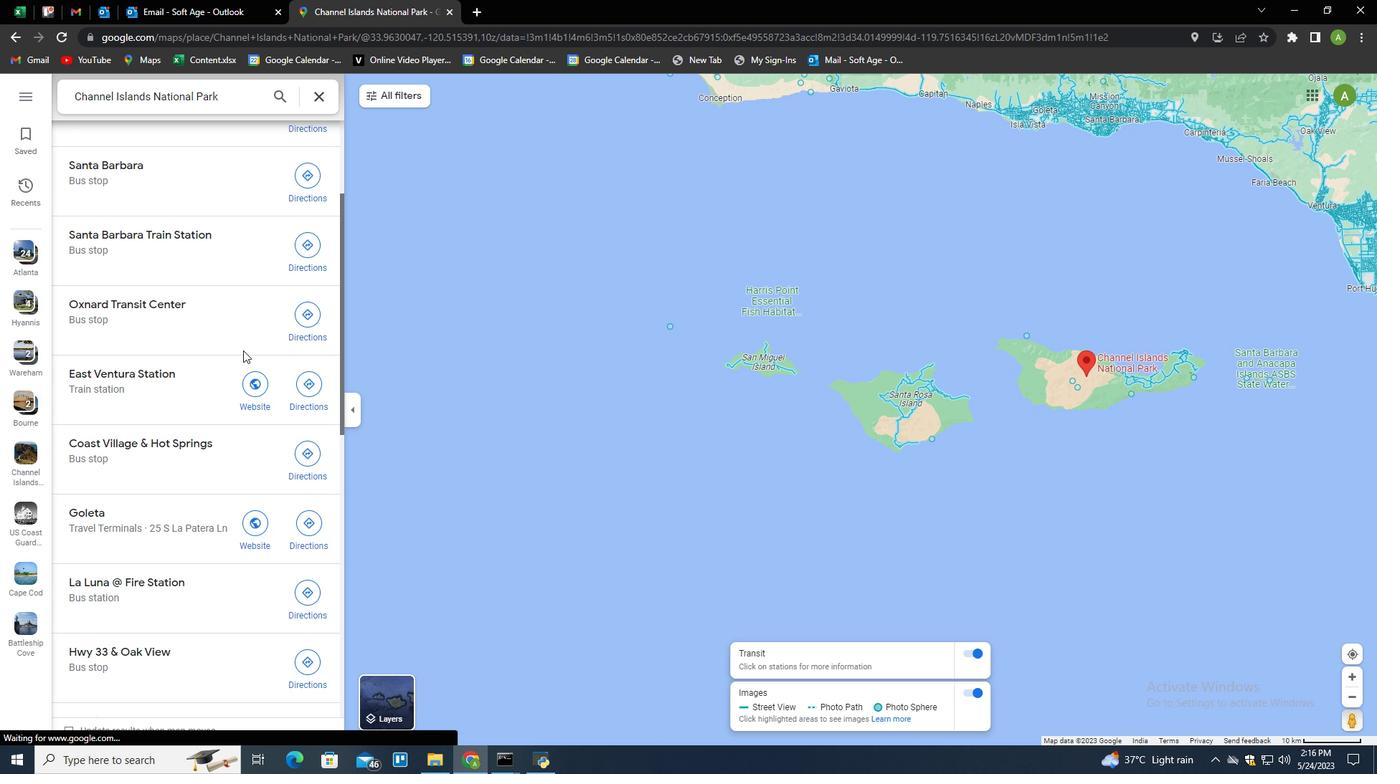 
Action: Mouse moved to (197, 380)
Screenshot: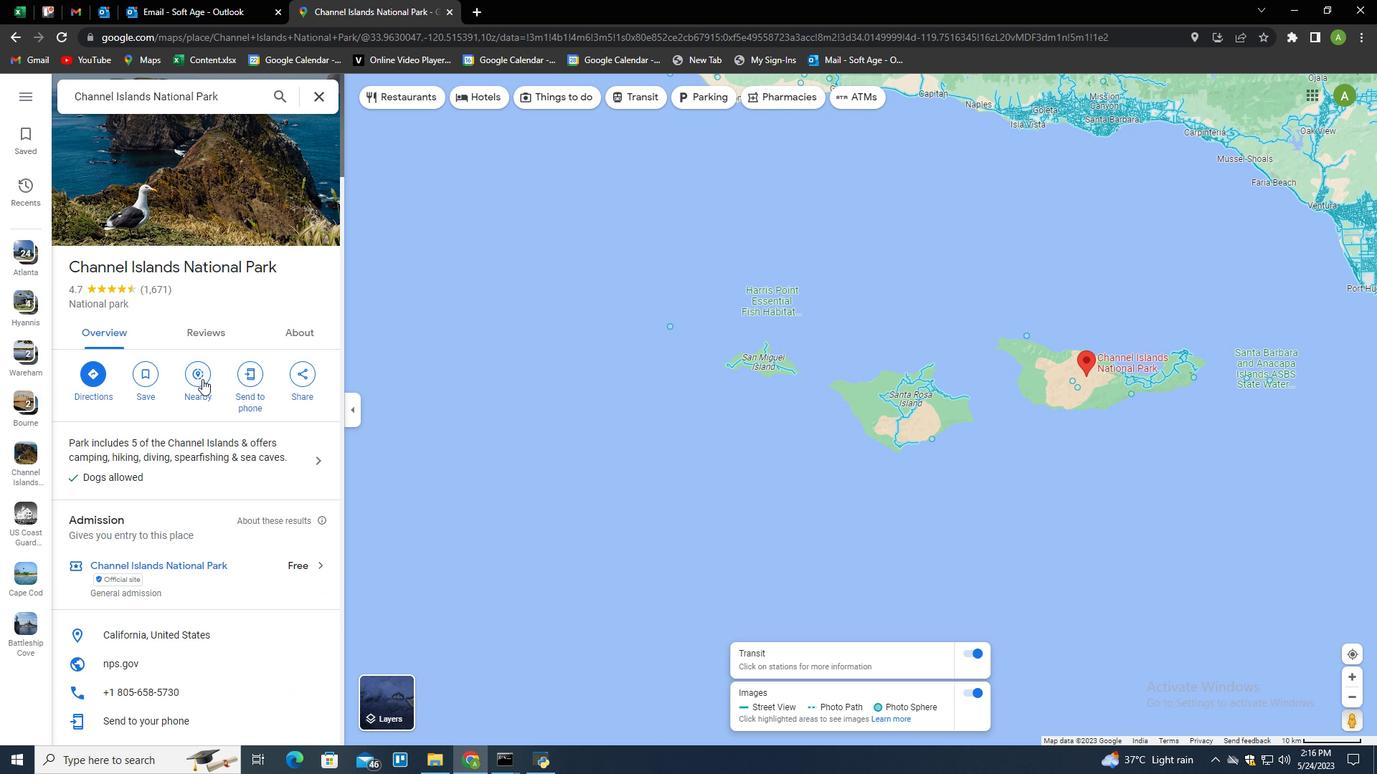 
Action: Mouse pressed left at (197, 380)
Screenshot: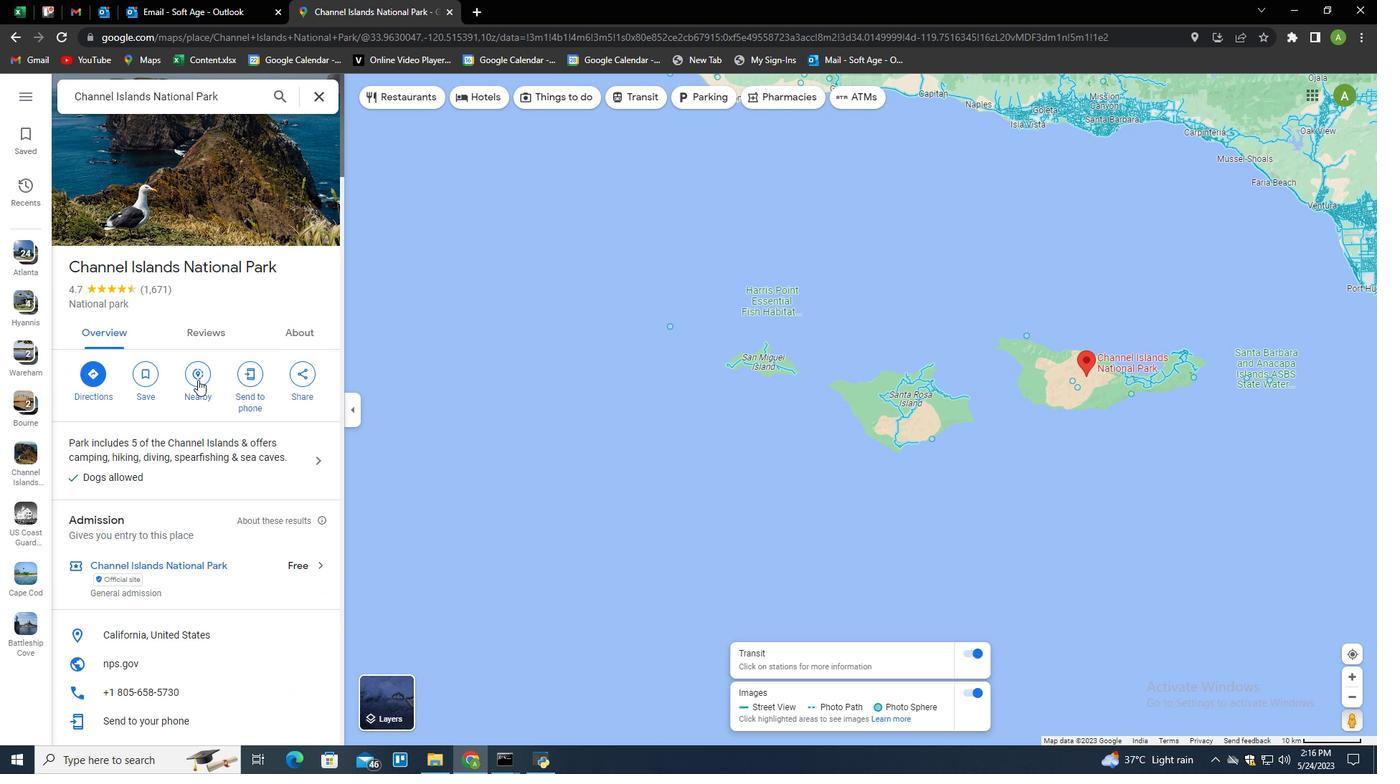 
Action: Mouse moved to (197, 383)
Screenshot: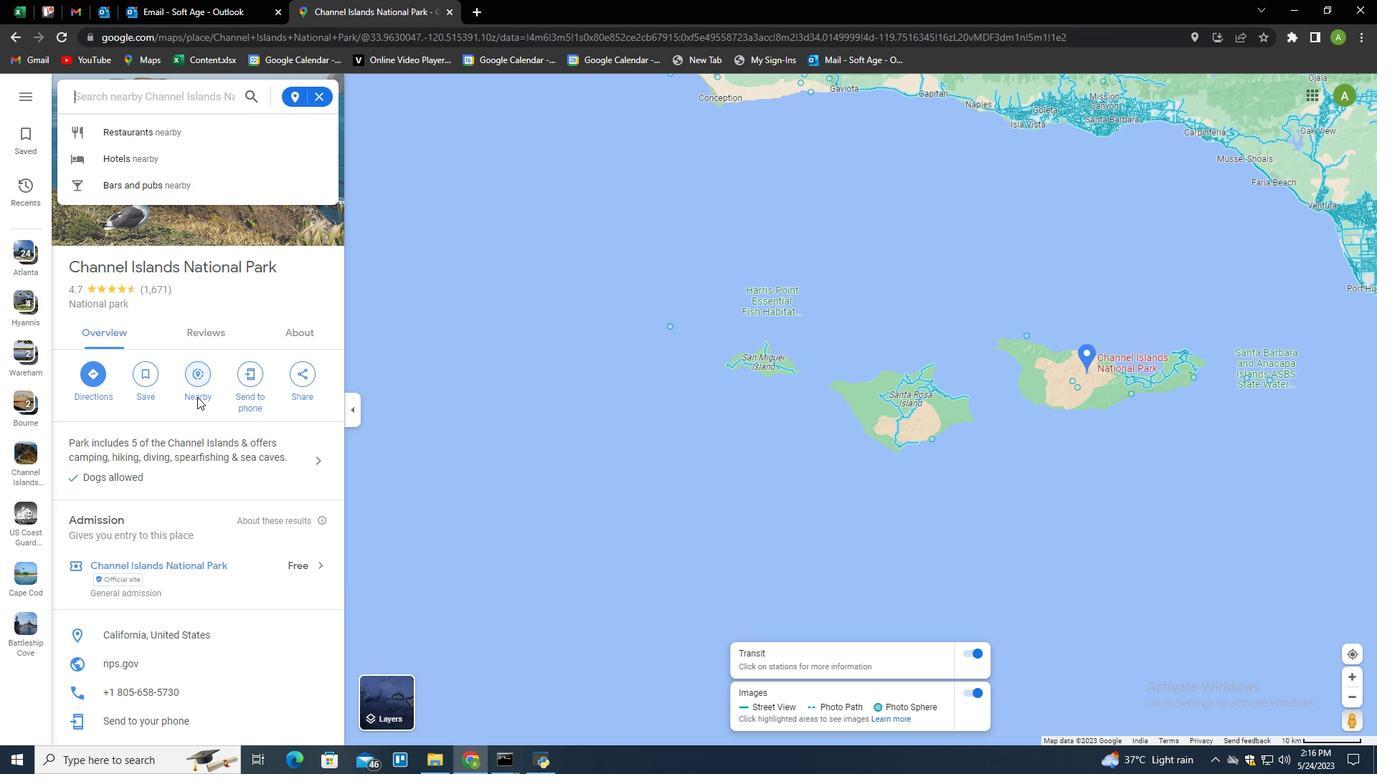 
Action: Mouse pressed left at (197, 383)
Screenshot: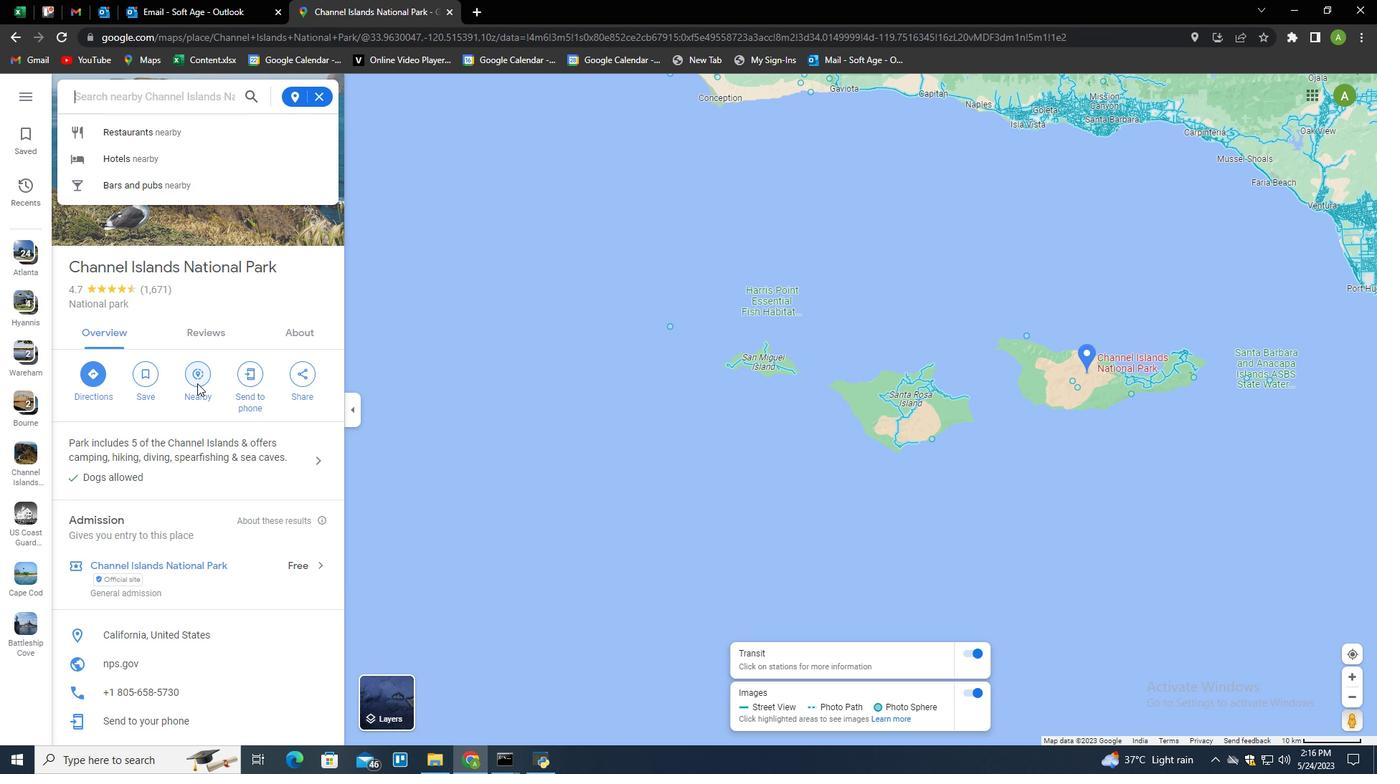 
Action: Mouse moved to (200, 403)
Screenshot: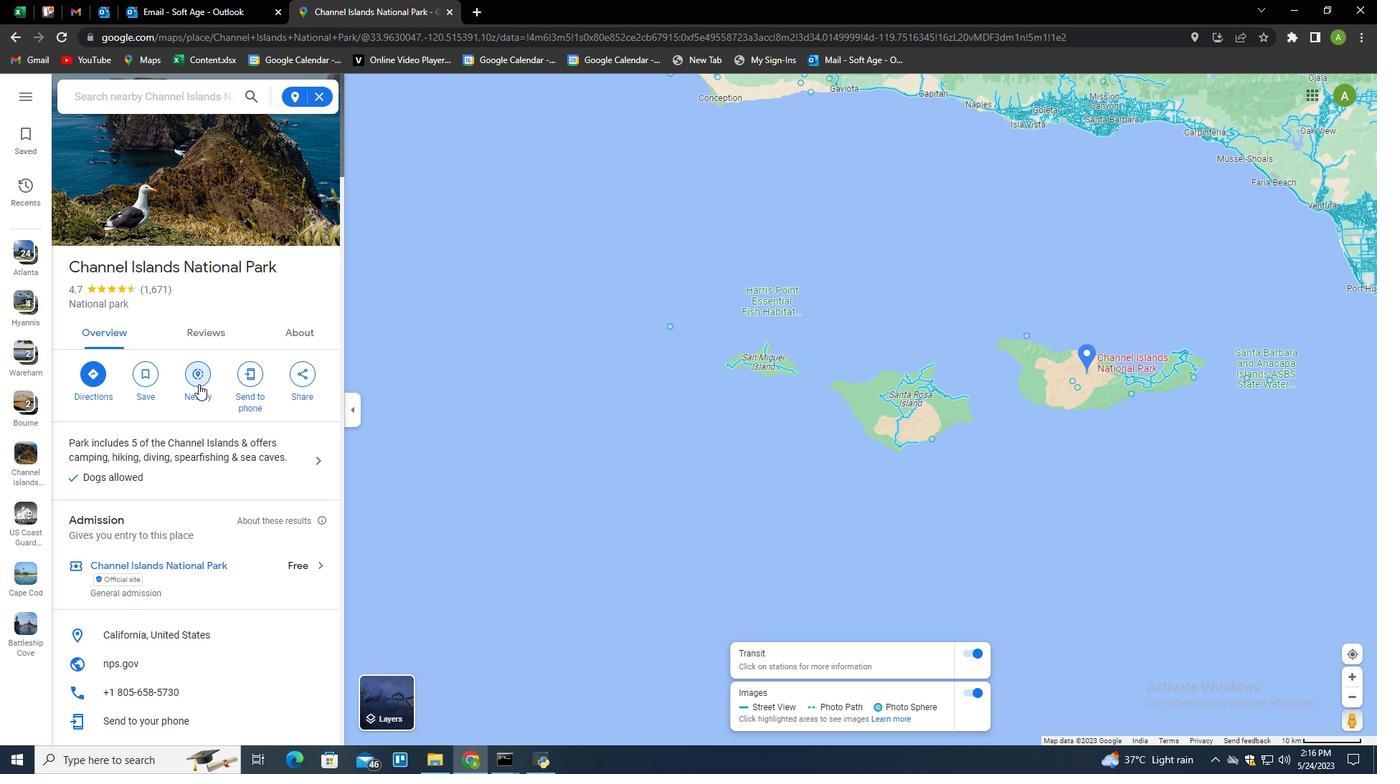 
Action: Mouse scrolled (200, 402) with delta (0, 0)
Screenshot: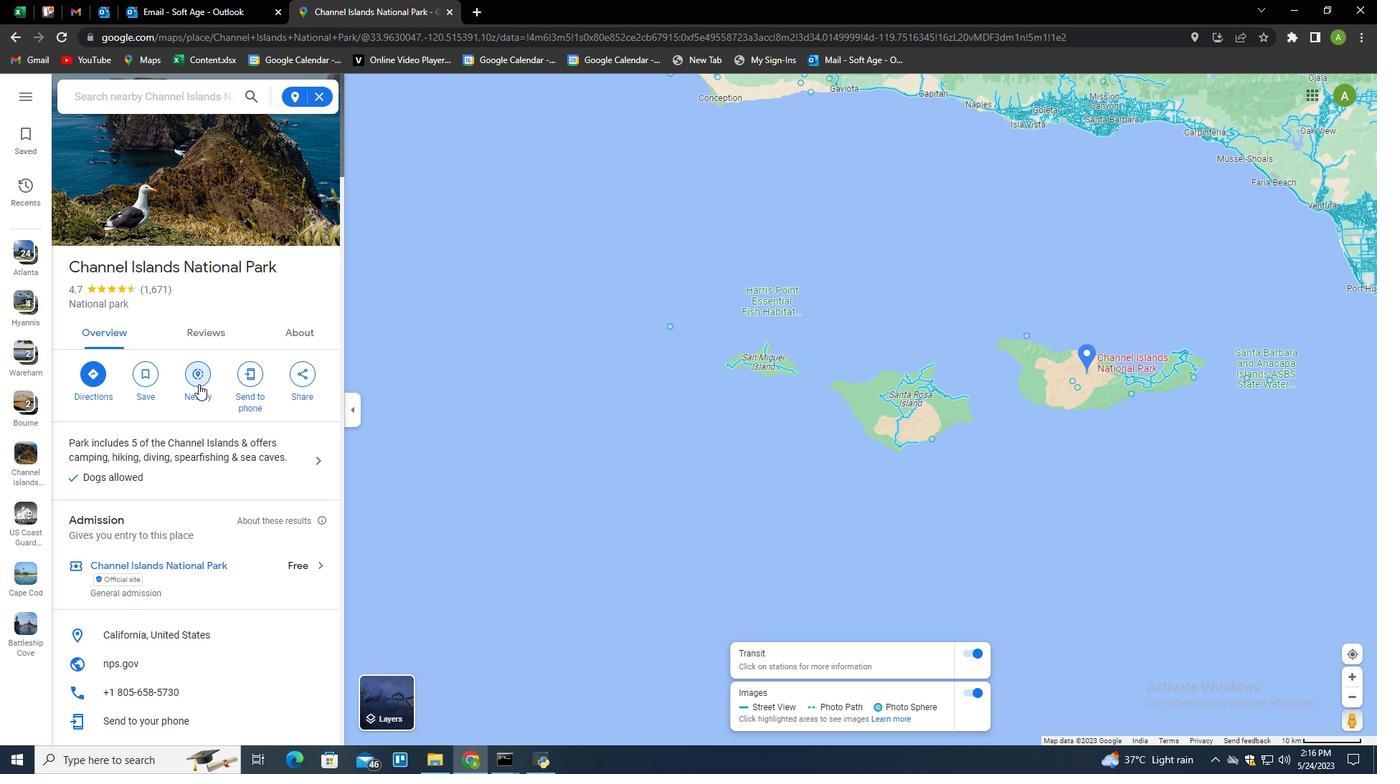 
Action: Mouse scrolled (200, 402) with delta (0, 0)
Screenshot: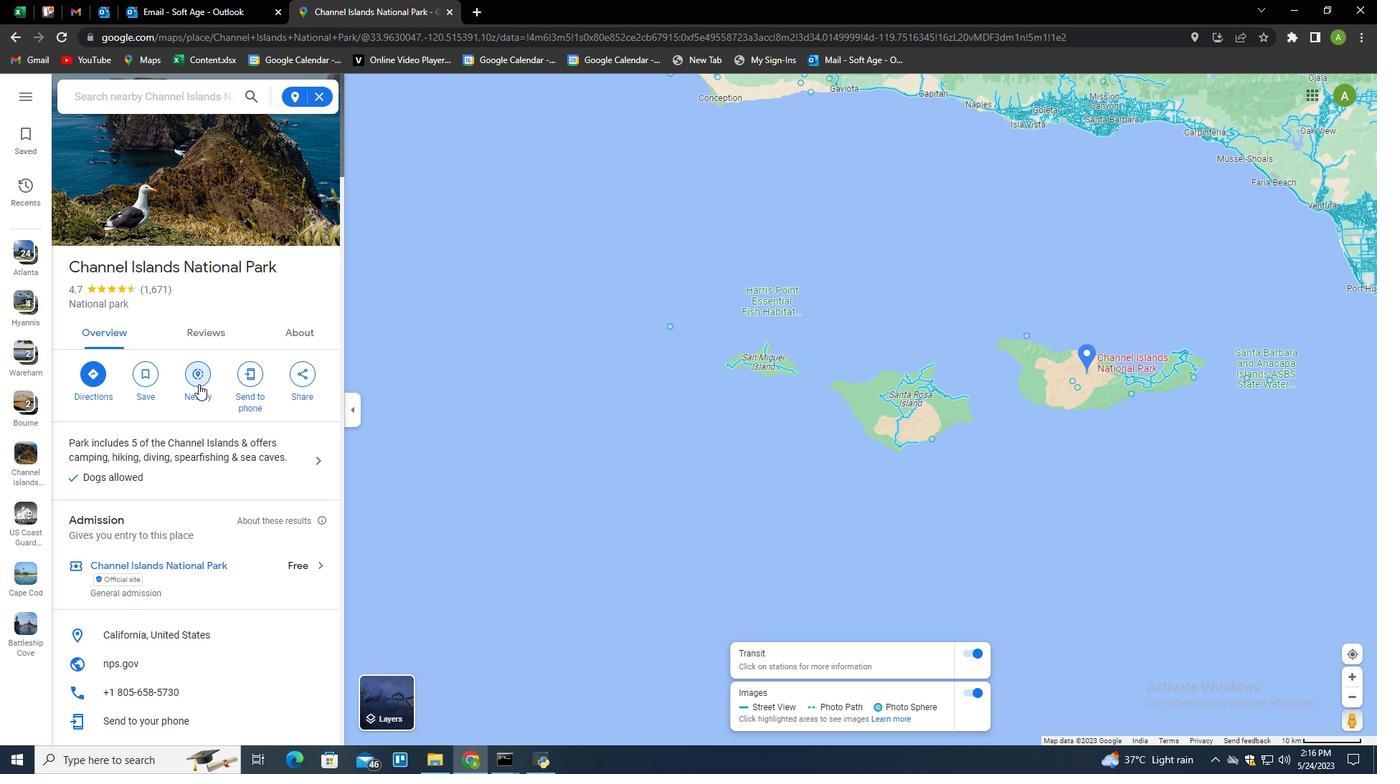 
Action: Mouse scrolled (200, 402) with delta (0, 0)
Screenshot: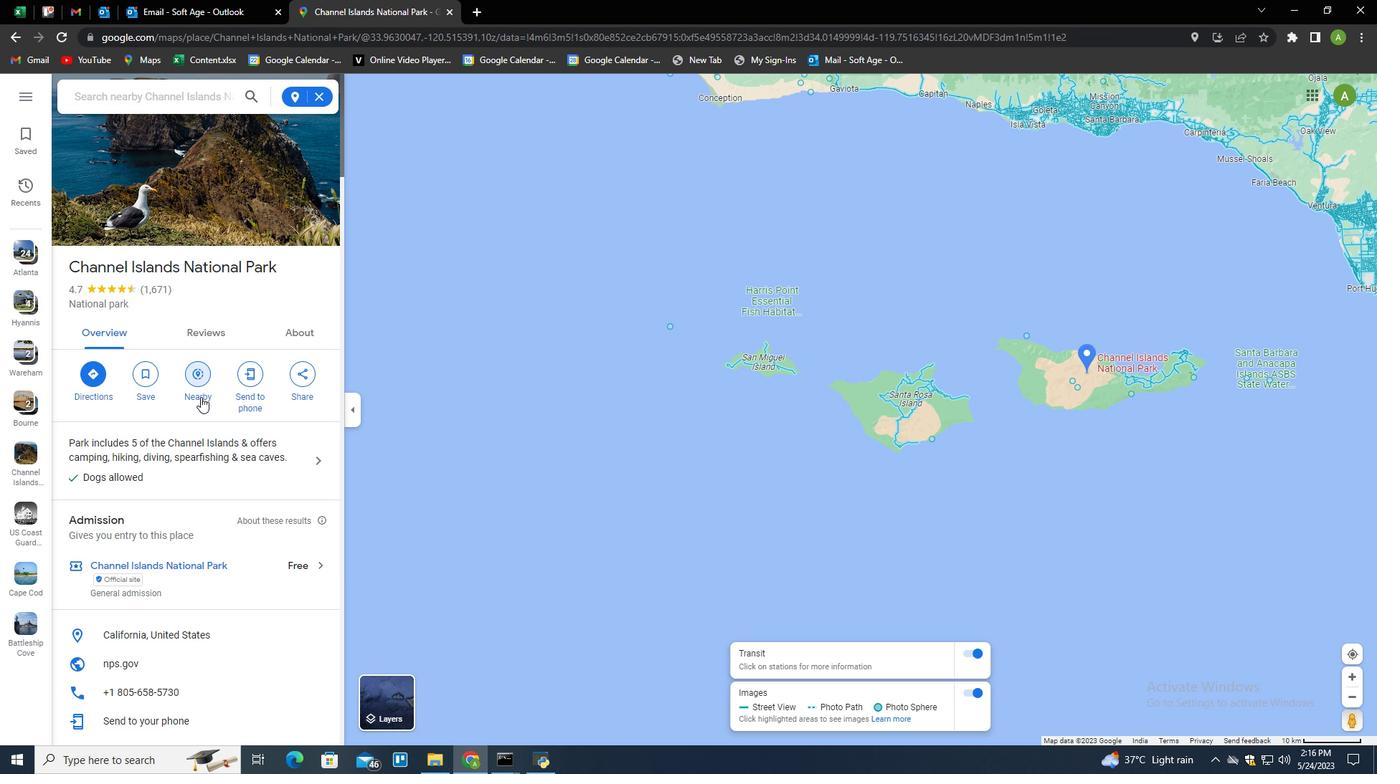 
Action: Mouse scrolled (200, 402) with delta (0, 0)
Screenshot: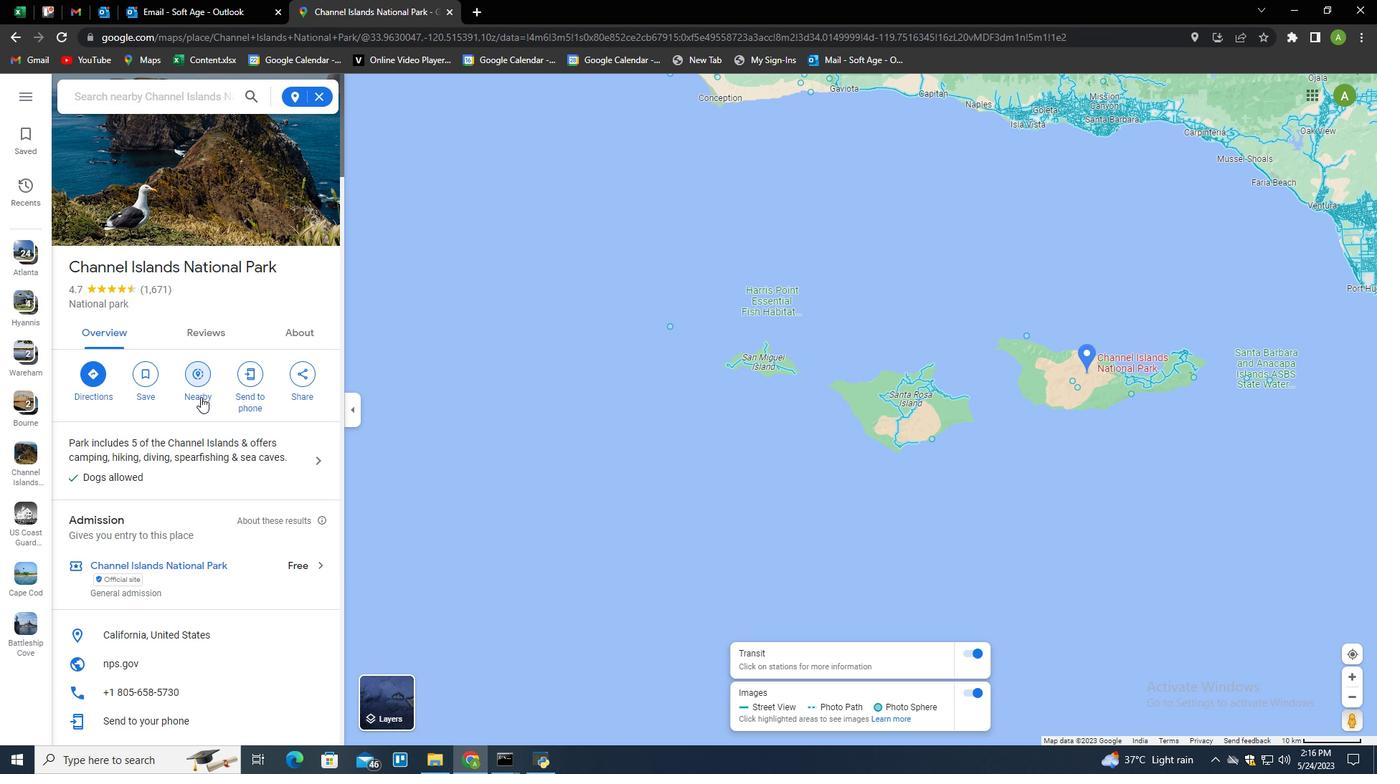 
Action: Mouse scrolled (200, 403) with delta (0, 0)
Screenshot: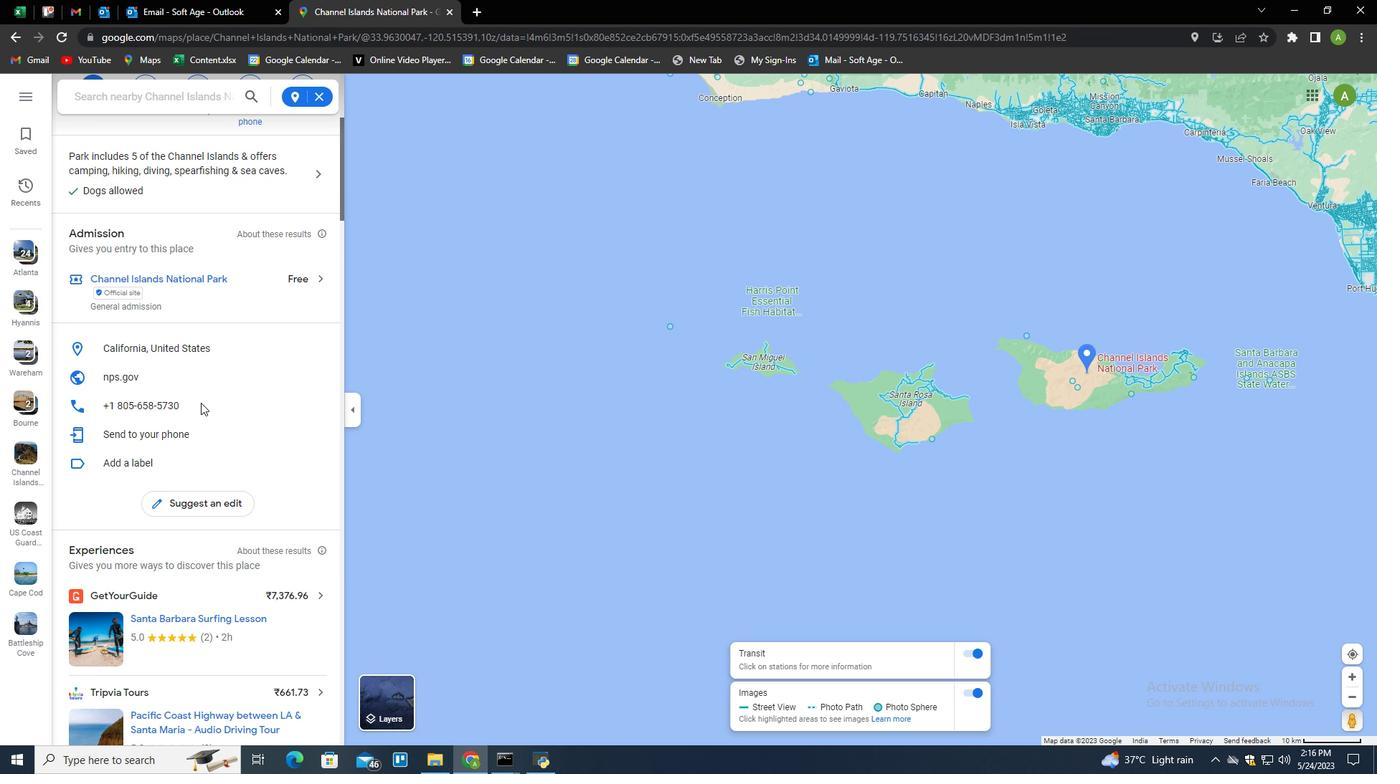 
Action: Mouse scrolled (200, 403) with delta (0, 0)
Screenshot: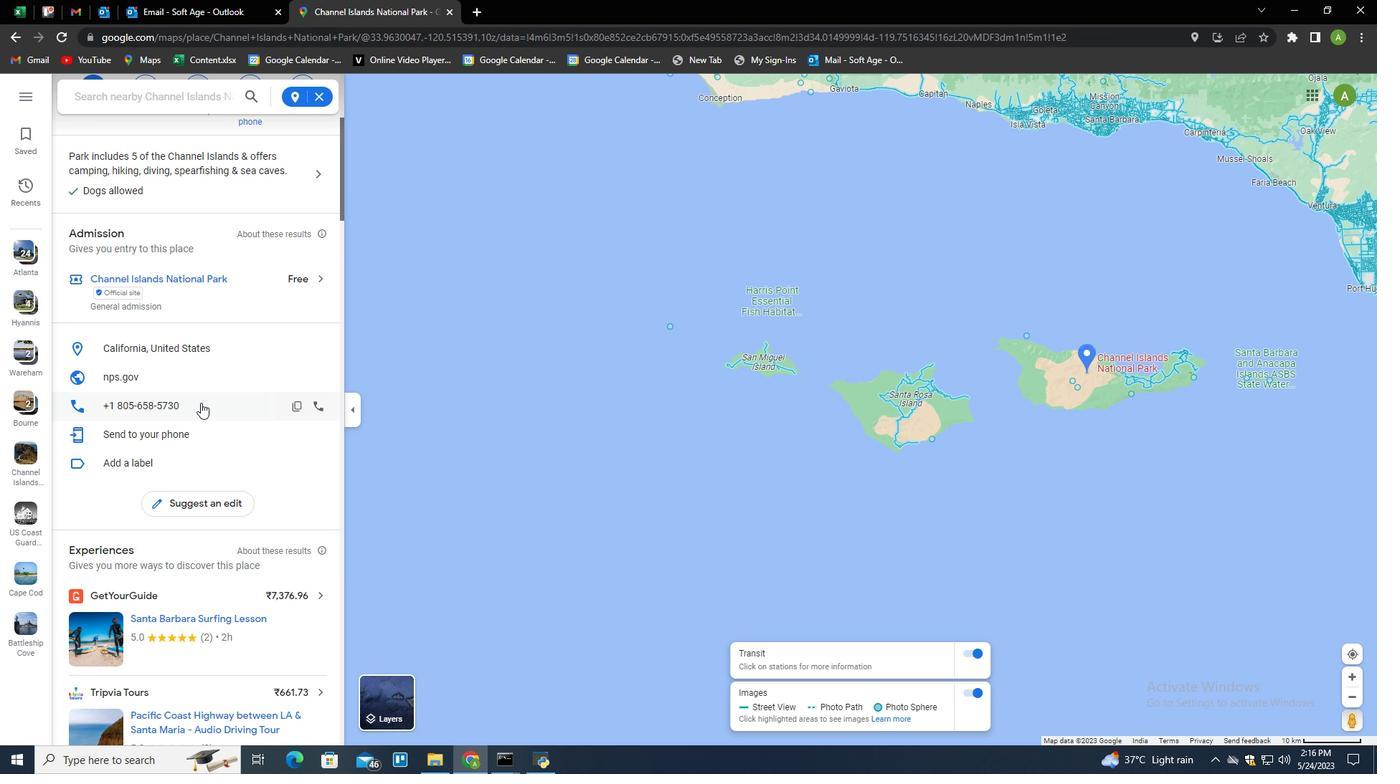 
Action: Mouse scrolled (200, 403) with delta (0, 0)
Screenshot: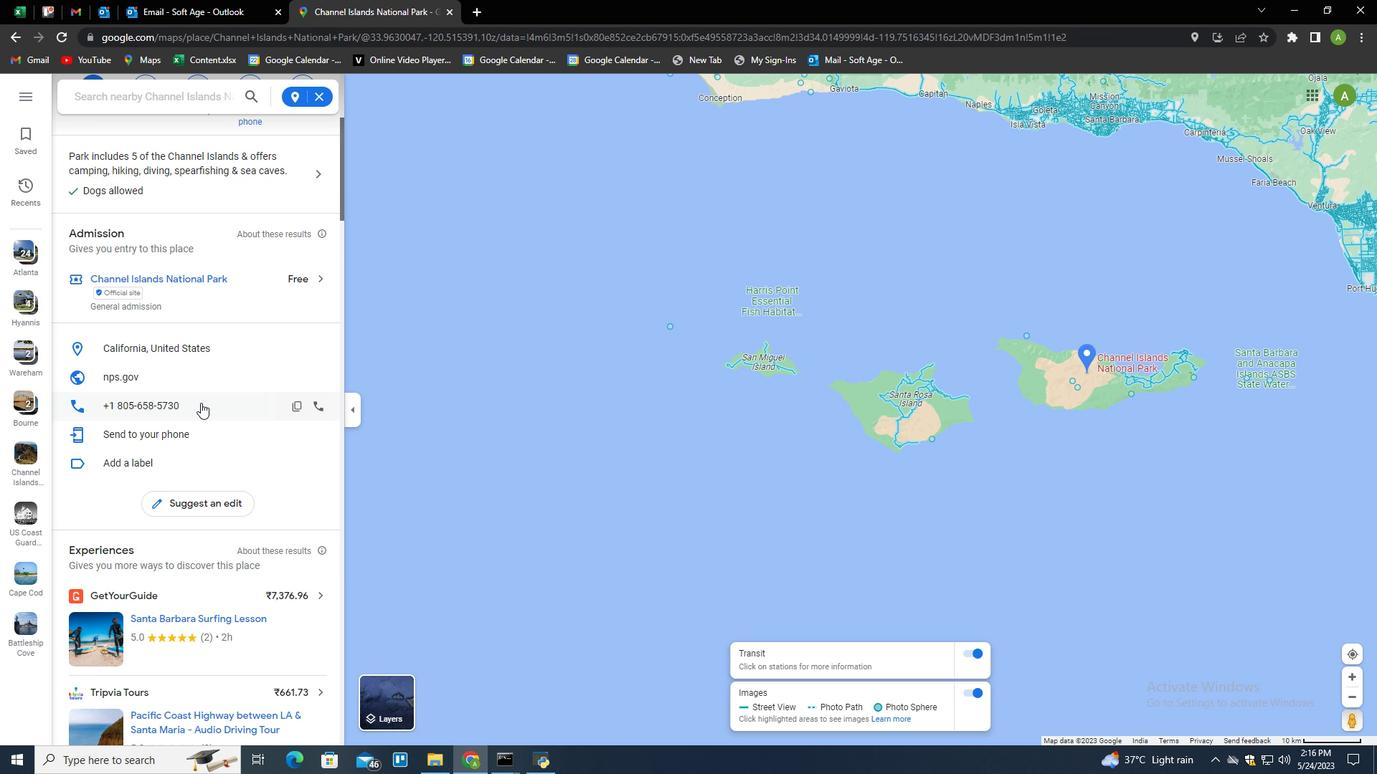 
Action: Mouse moved to (202, 300)
Screenshot: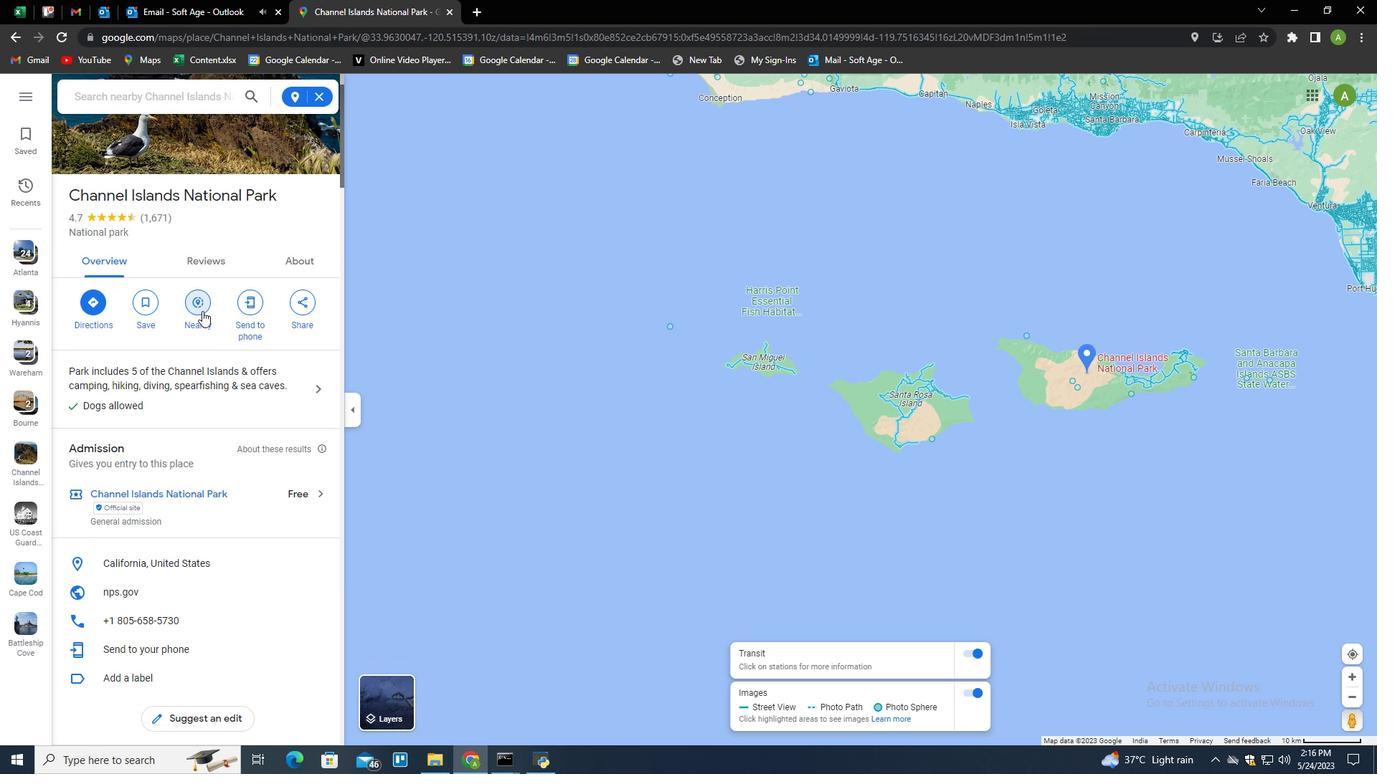 
Action: Mouse pressed left at (202, 300)
Screenshot: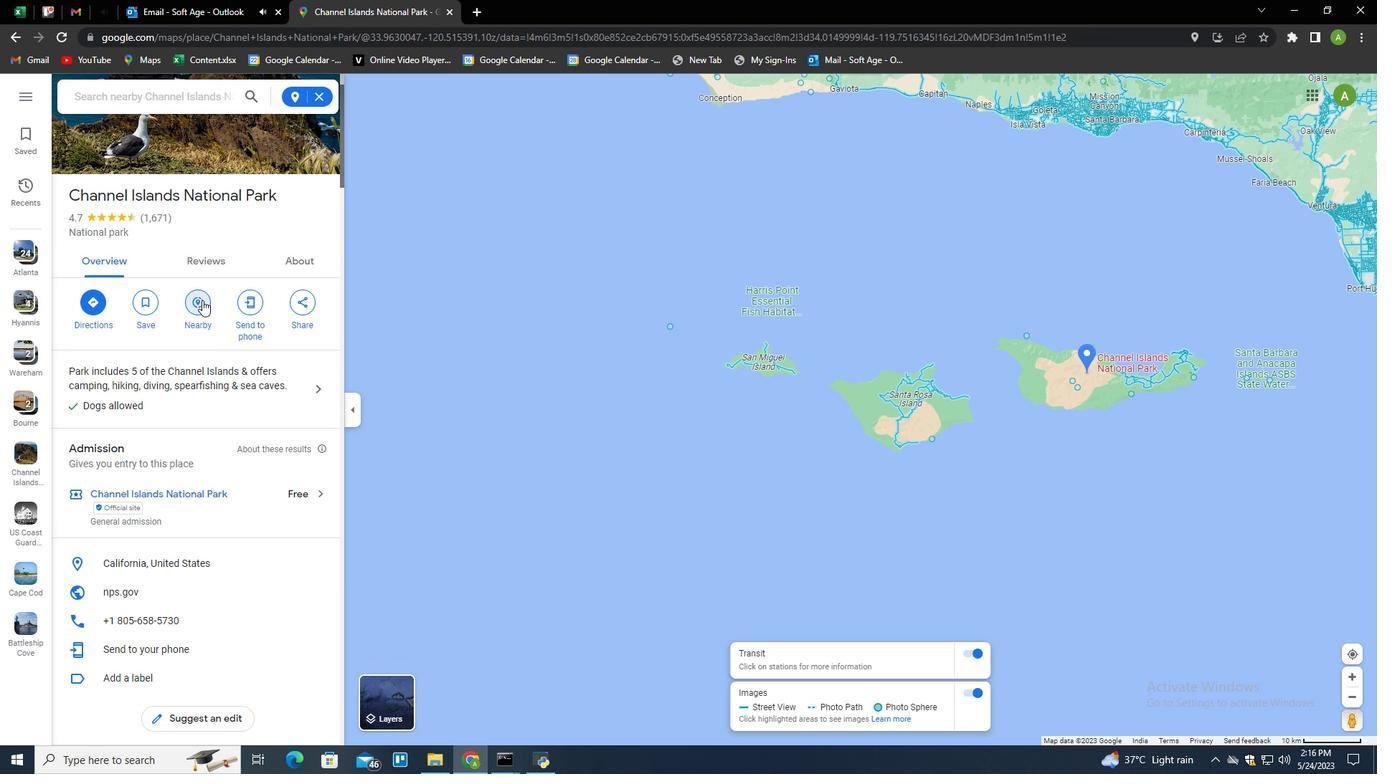 
Action: Mouse moved to (198, 299)
Screenshot: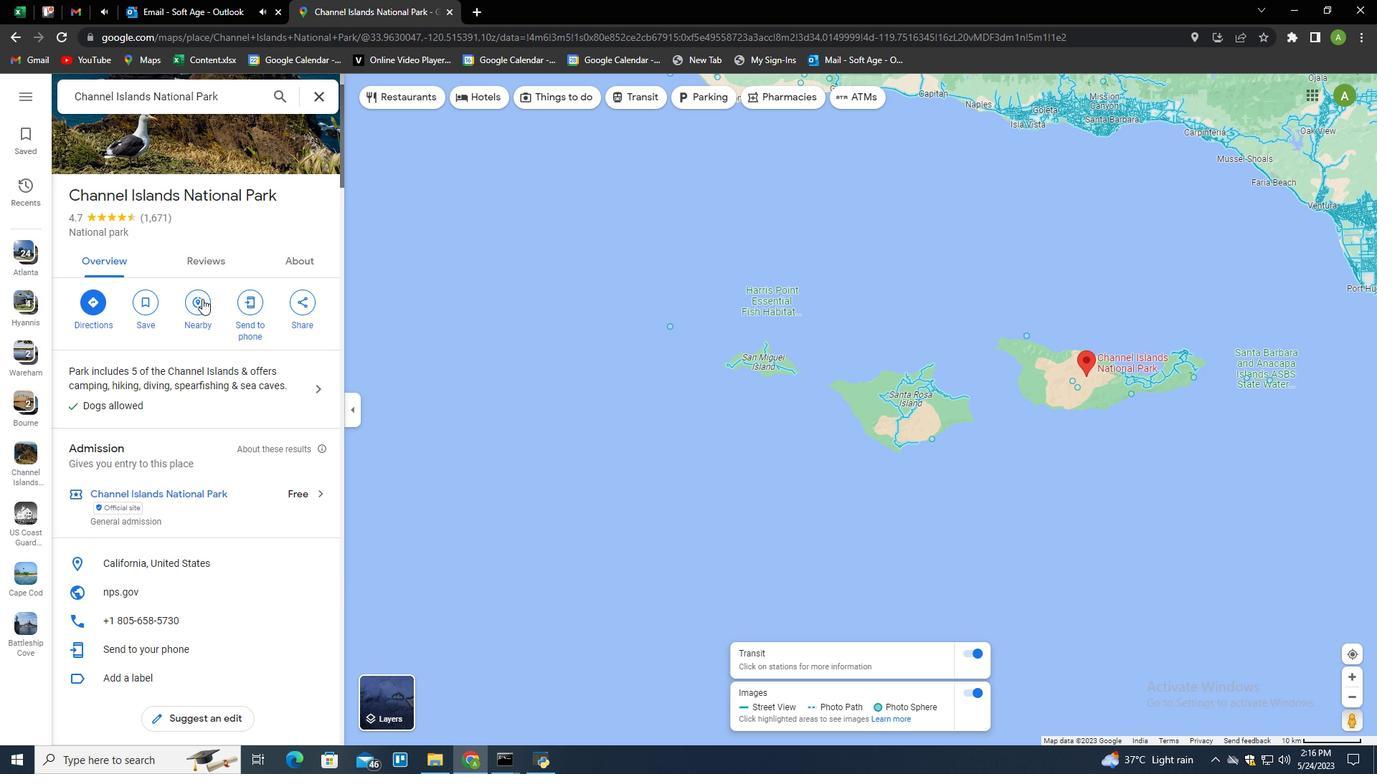
Action: Mouse pressed left at (198, 299)
Screenshot: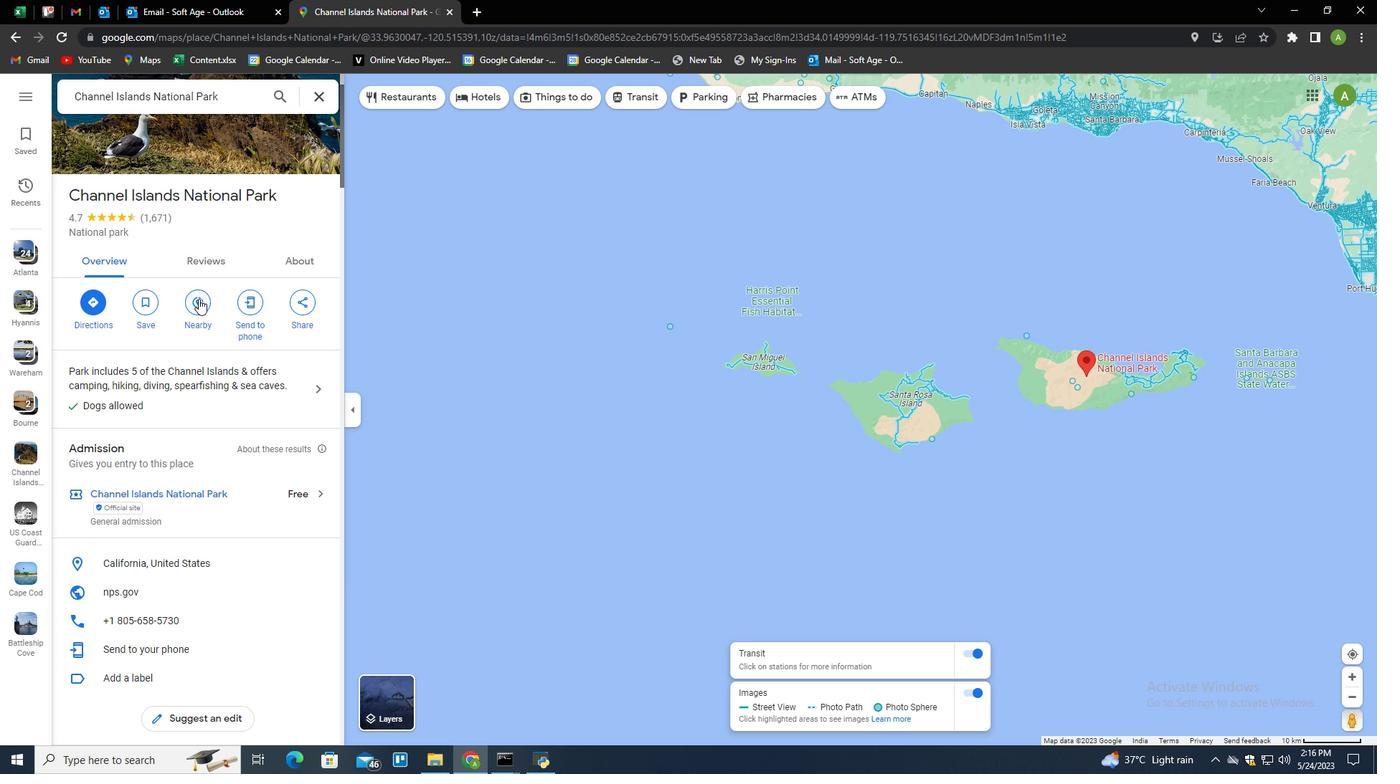 
Action: Mouse moved to (119, 96)
Screenshot: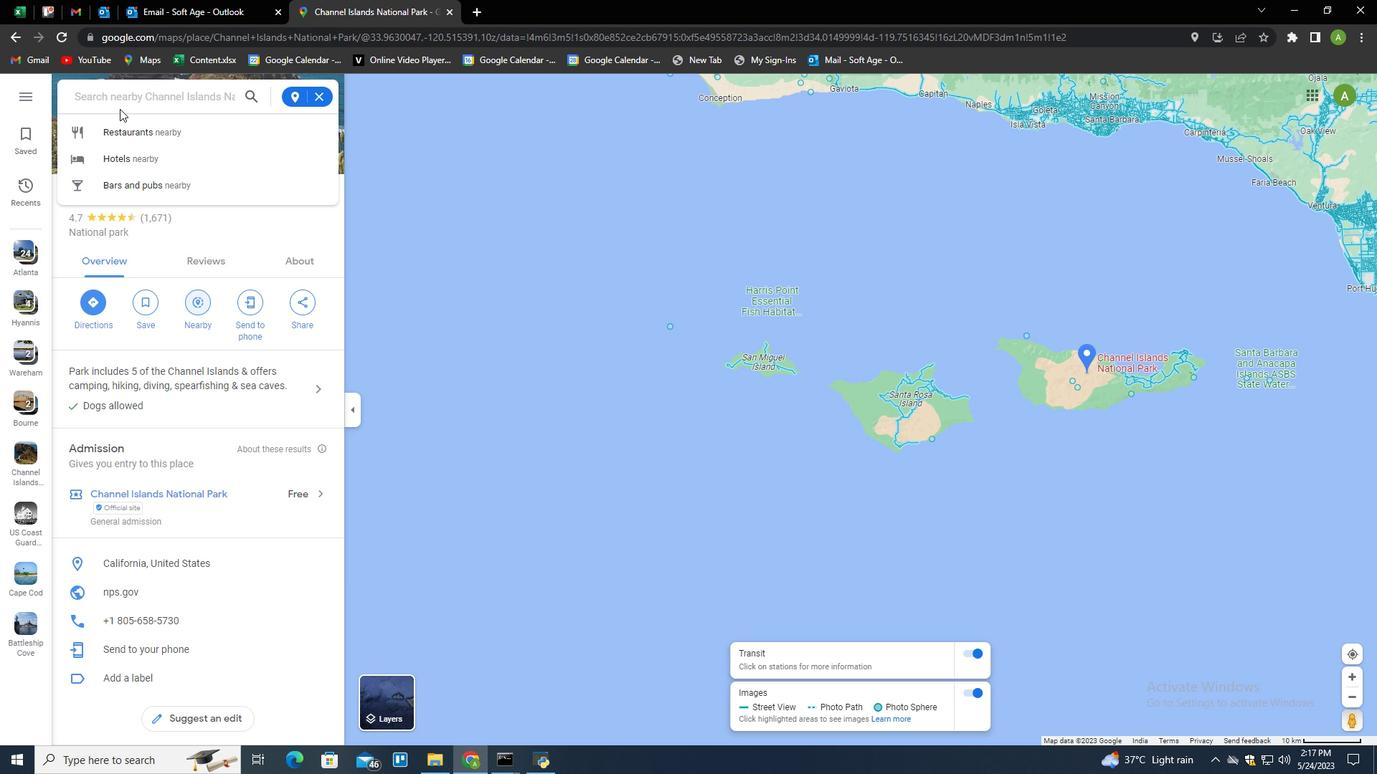 
Action: Mouse pressed left at (119, 96)
Screenshot: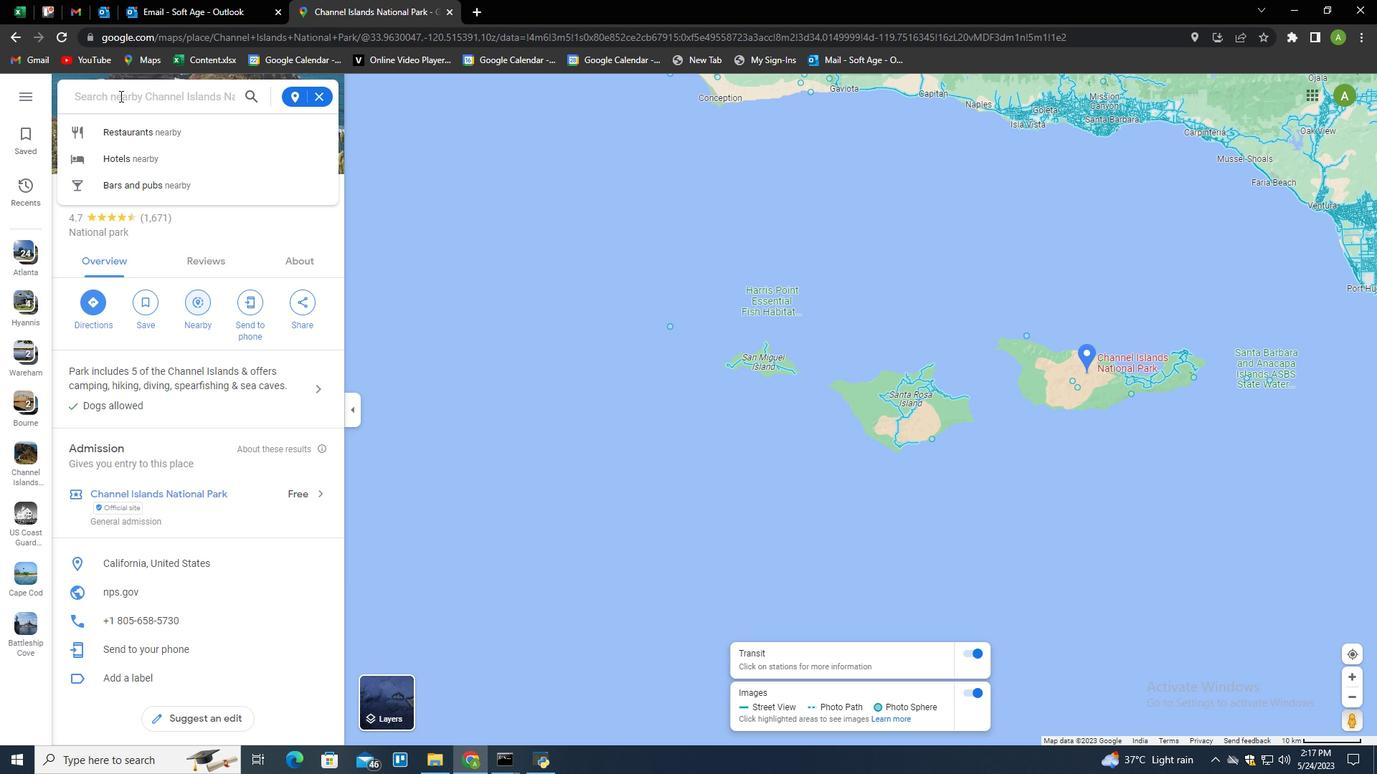 
Action: Key pressed r<Key.backspace><Key.shift>Train<Key.down><Key.enter>
Screenshot: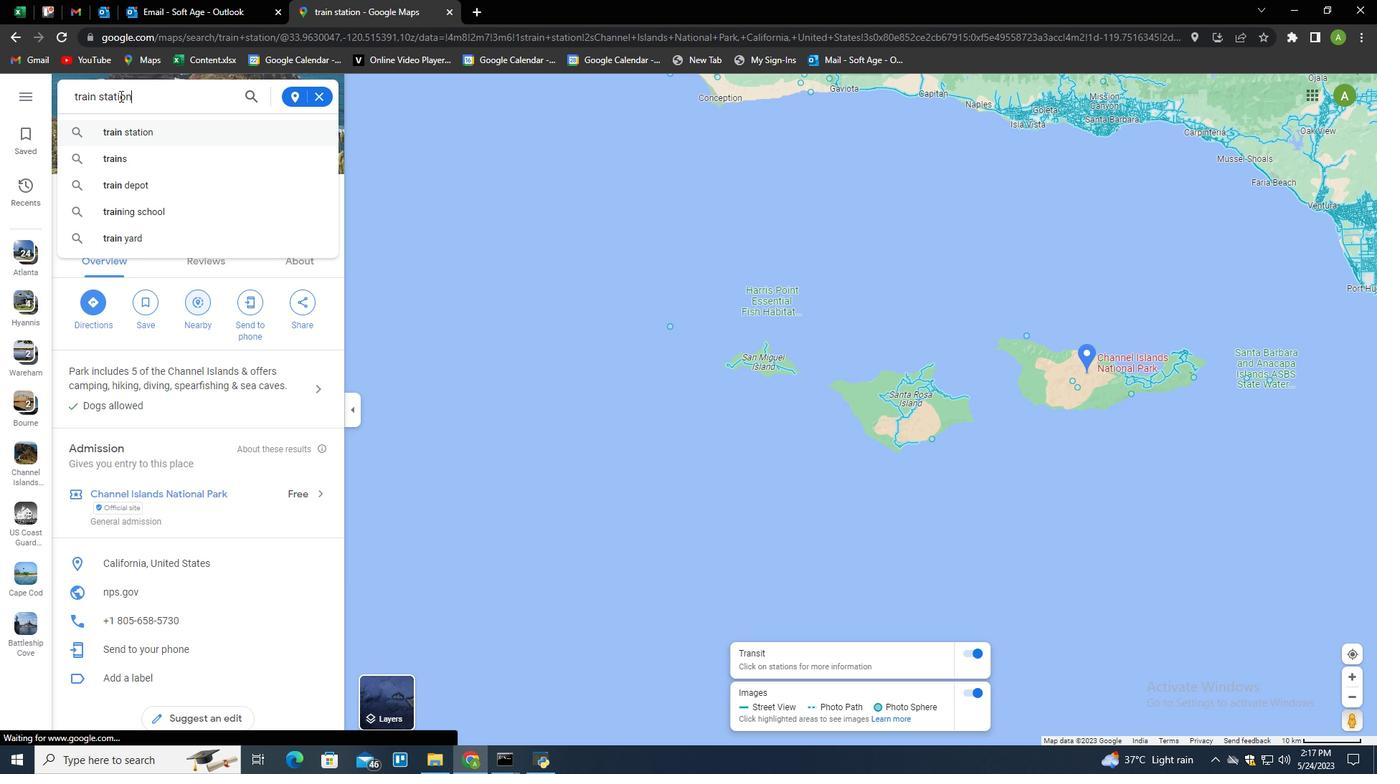 
Action: Mouse moved to (389, 705)
Screenshot: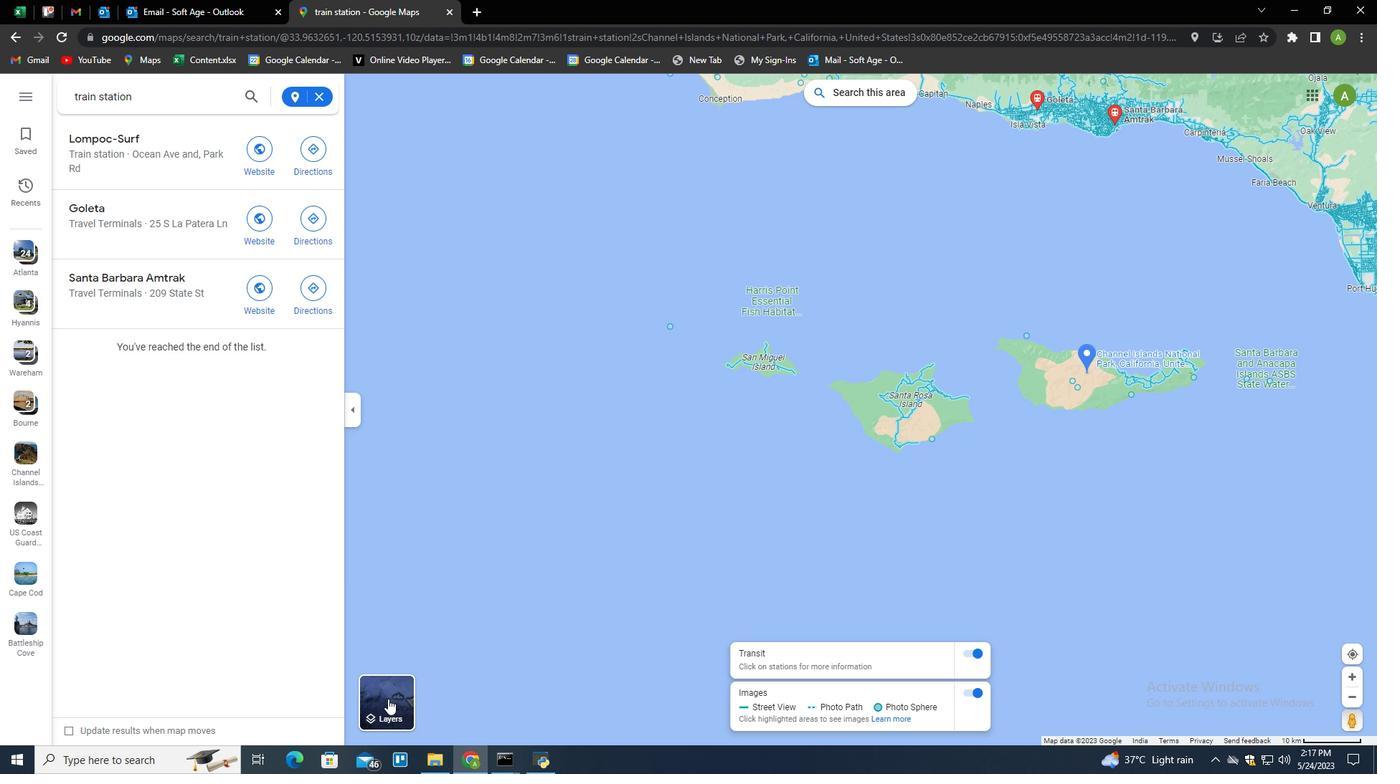 
Action: Mouse pressed left at (389, 705)
Screenshot: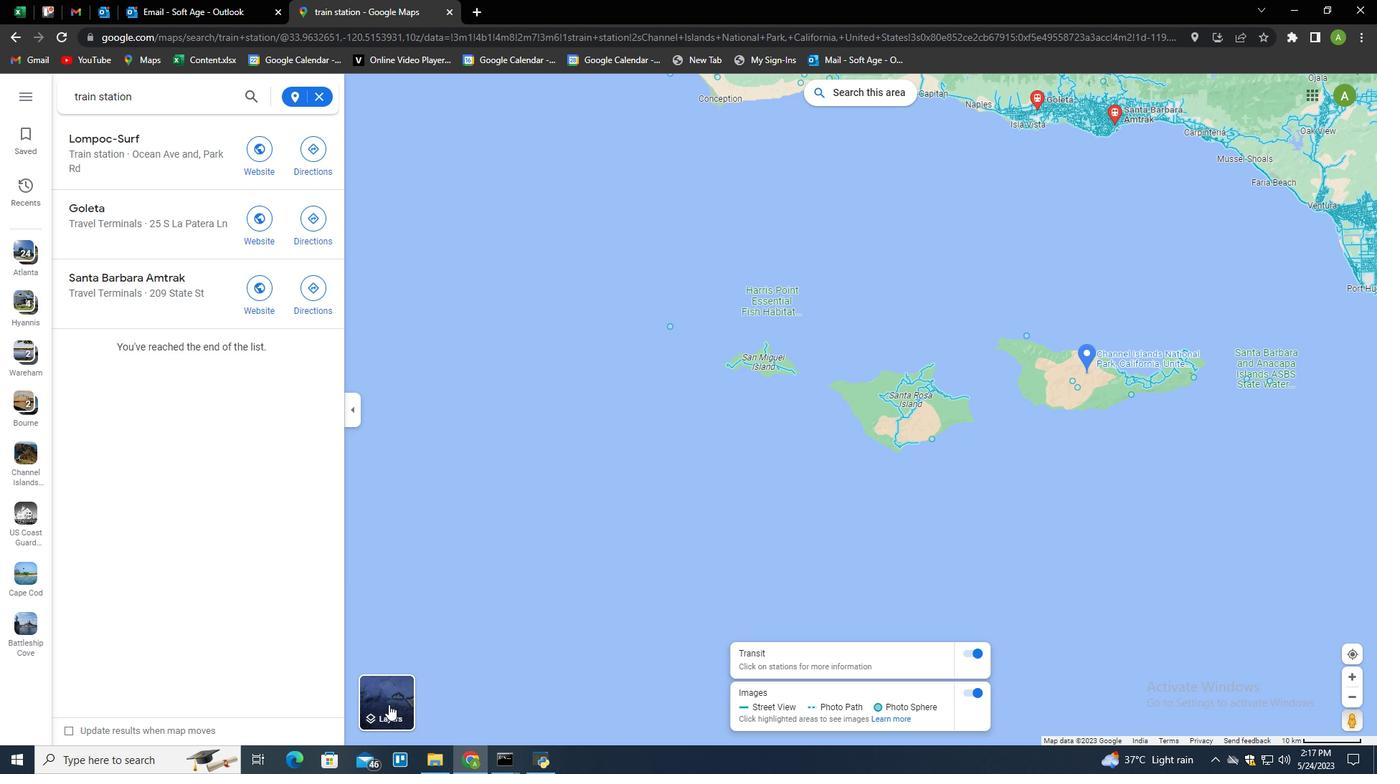 
Action: Mouse moved to (111, 144)
Screenshot: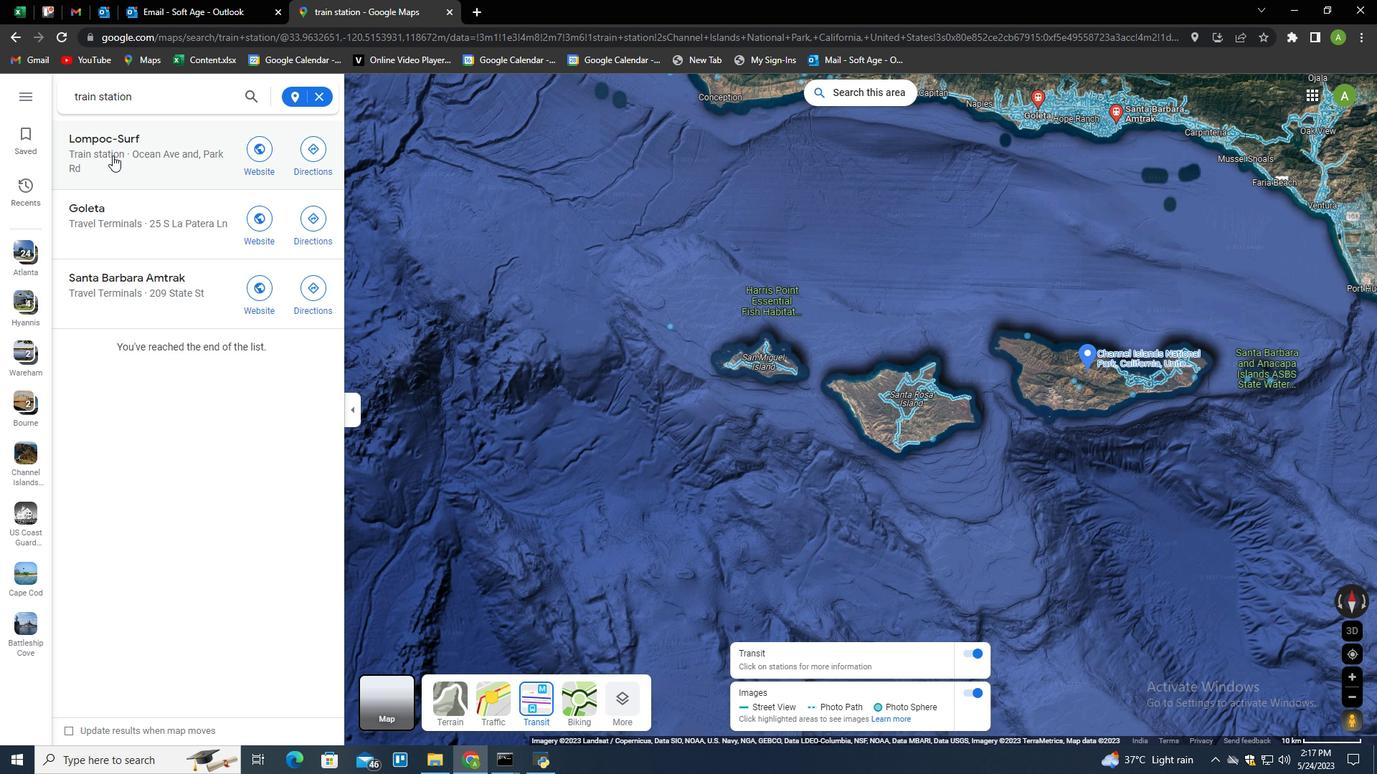 
Action: Mouse pressed left at (111, 144)
Screenshot: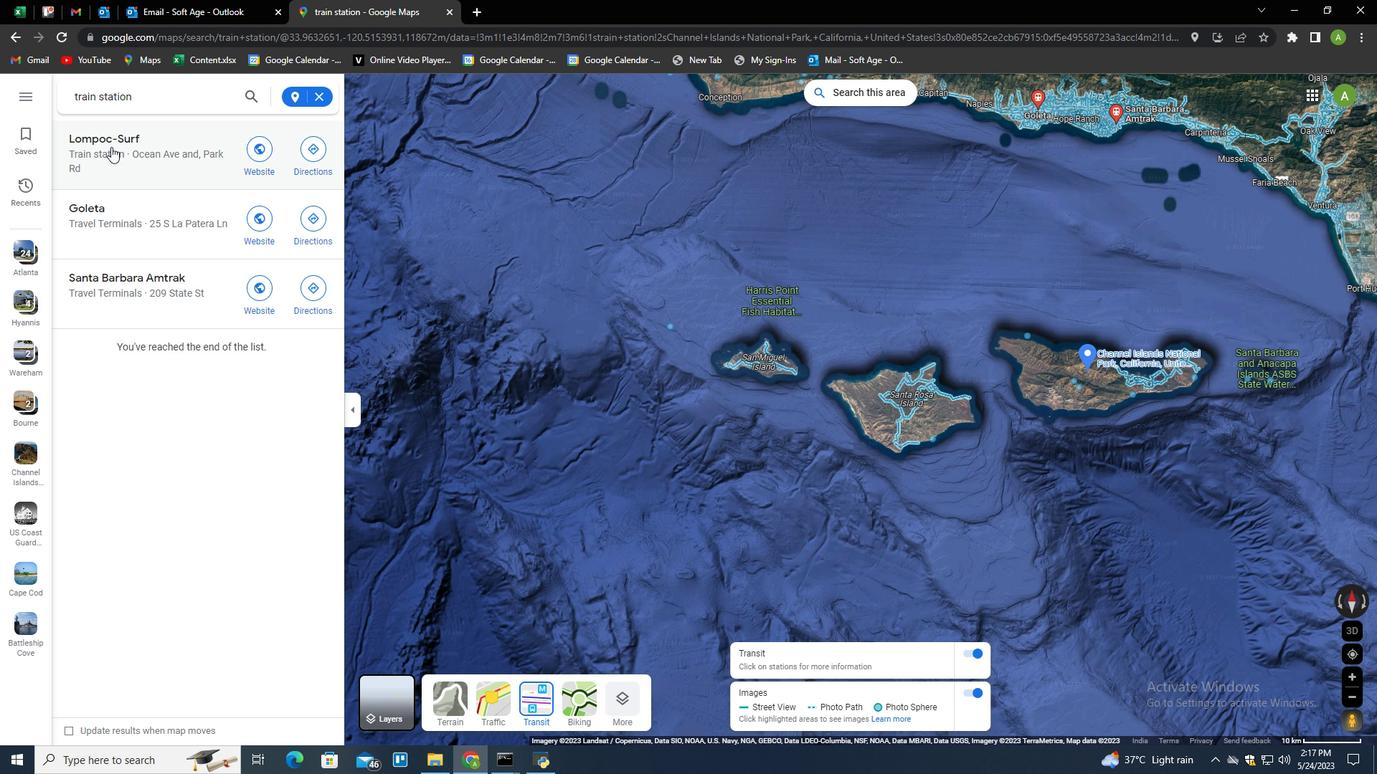 
Action: Mouse moved to (114, 215)
Screenshot: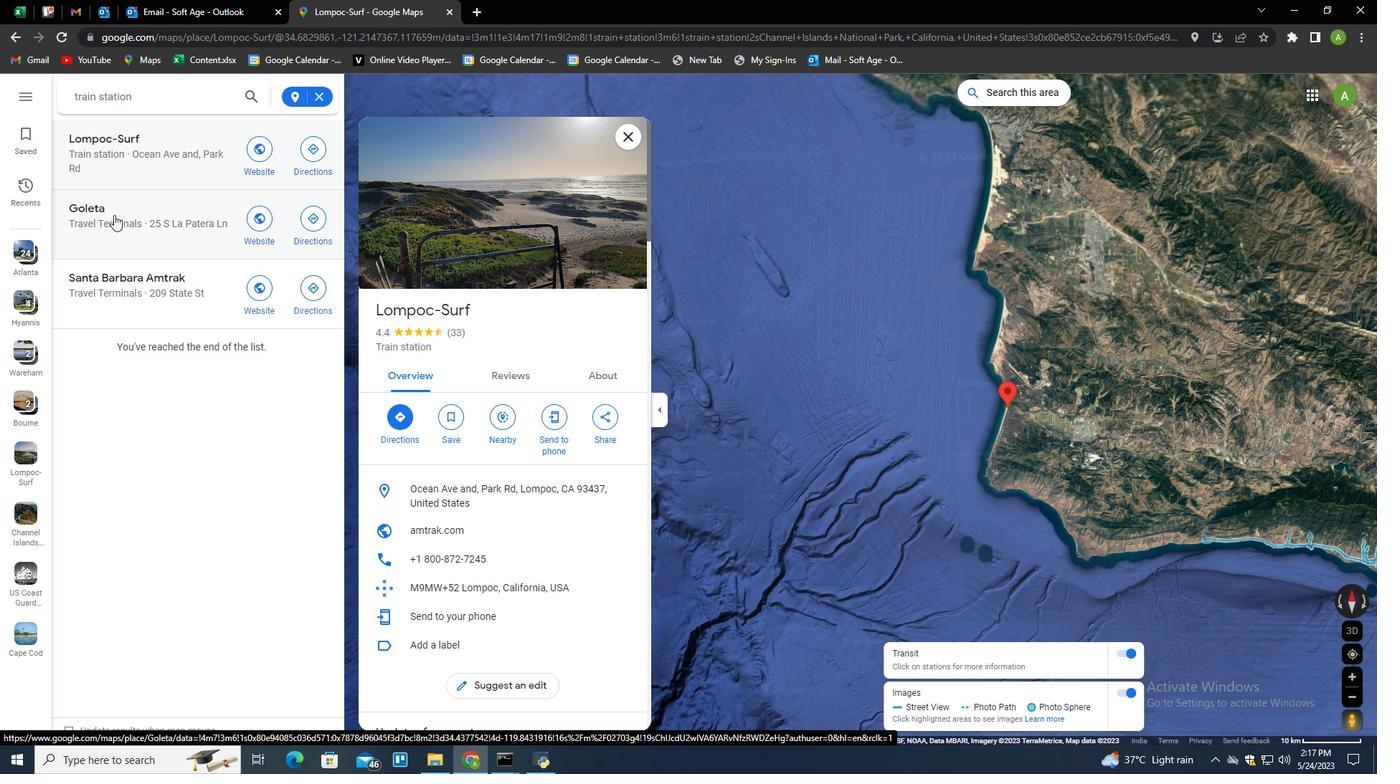 
Action: Mouse pressed left at (114, 215)
Screenshot: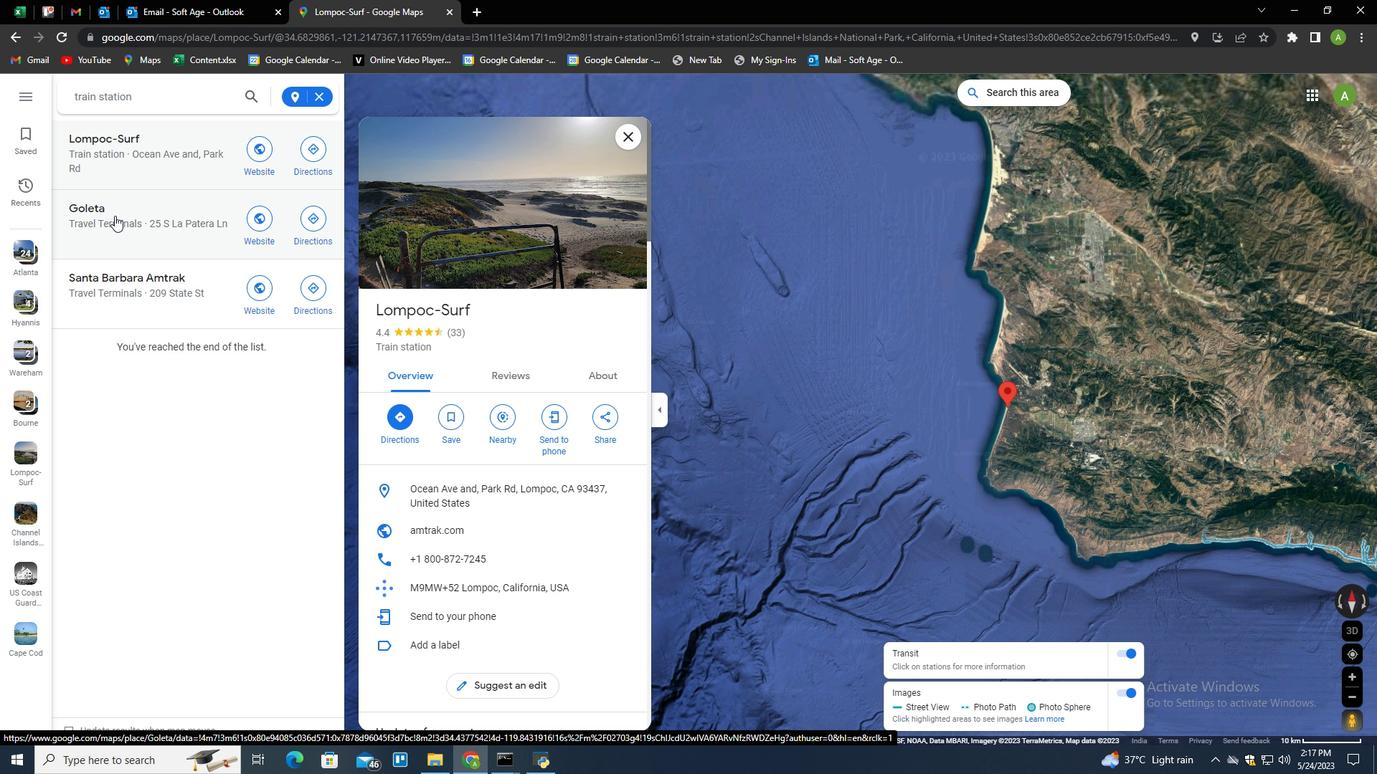 
Action: Mouse moved to (134, 291)
Screenshot: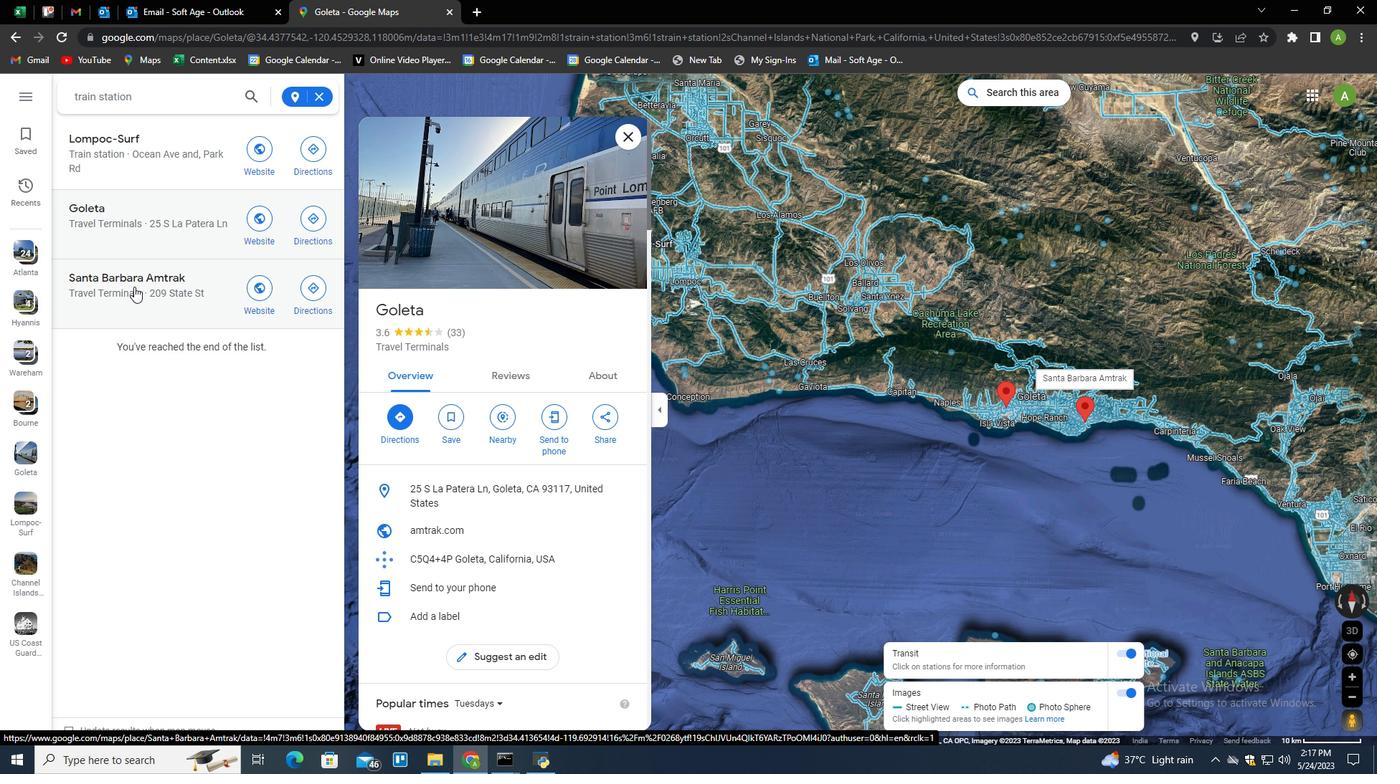 
Action: Mouse pressed left at (134, 291)
Screenshot: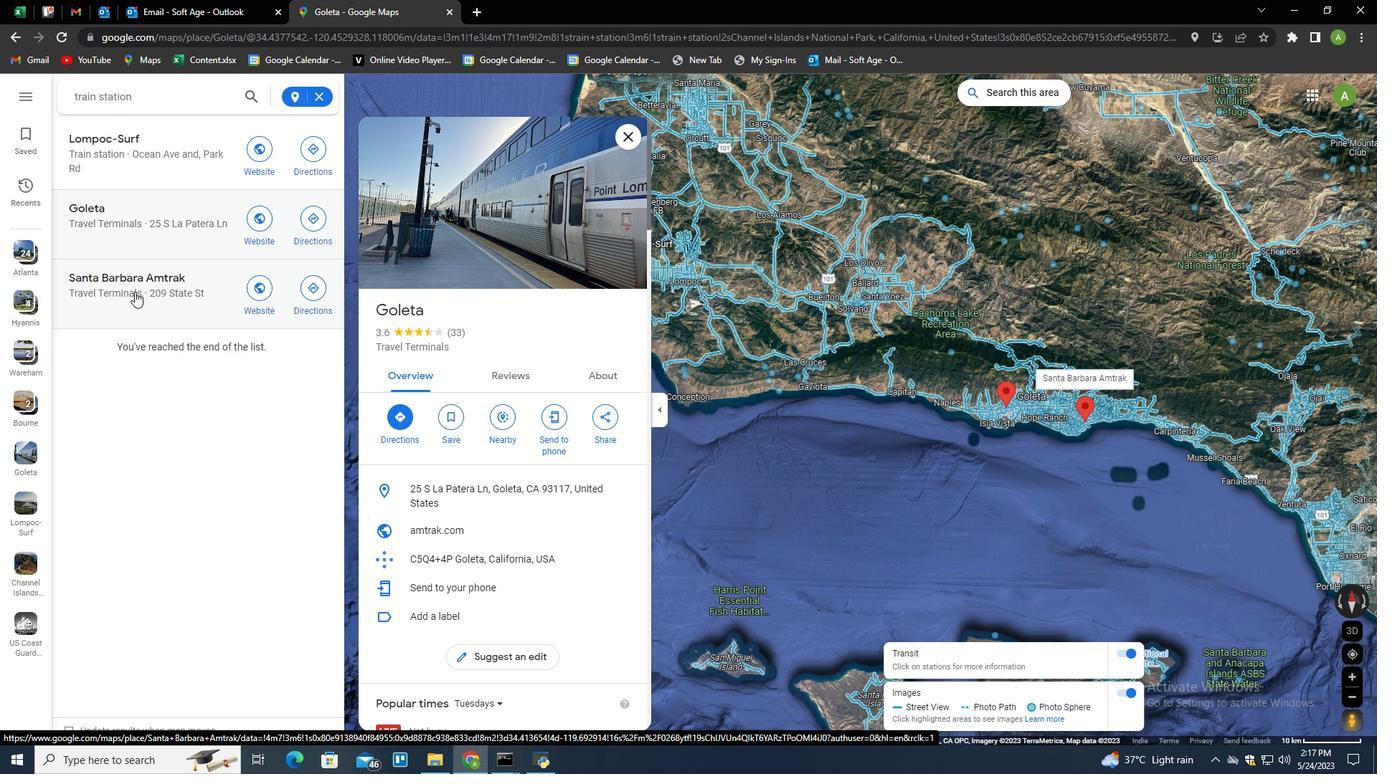 
Action: Mouse moved to (149, 166)
Screenshot: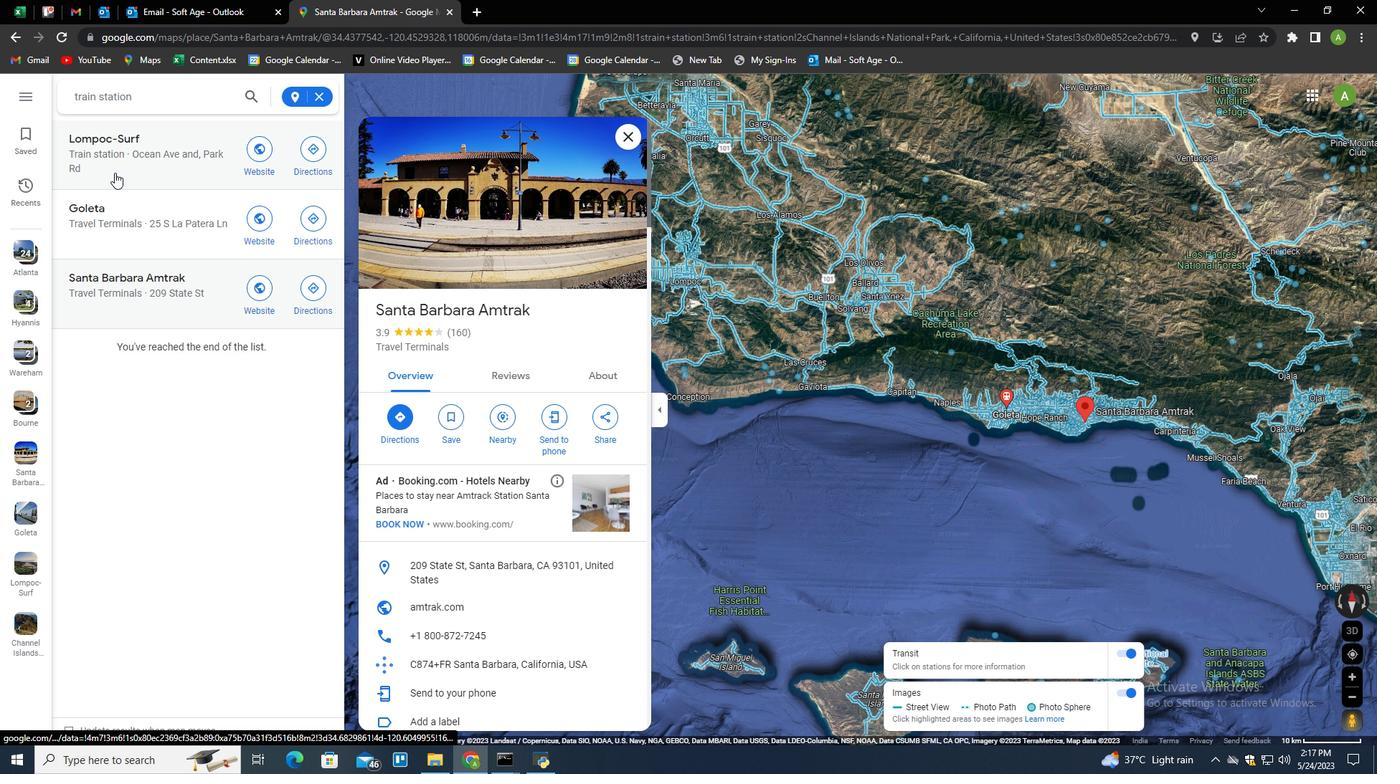 
Action: Mouse pressed left at (149, 166)
Screenshot: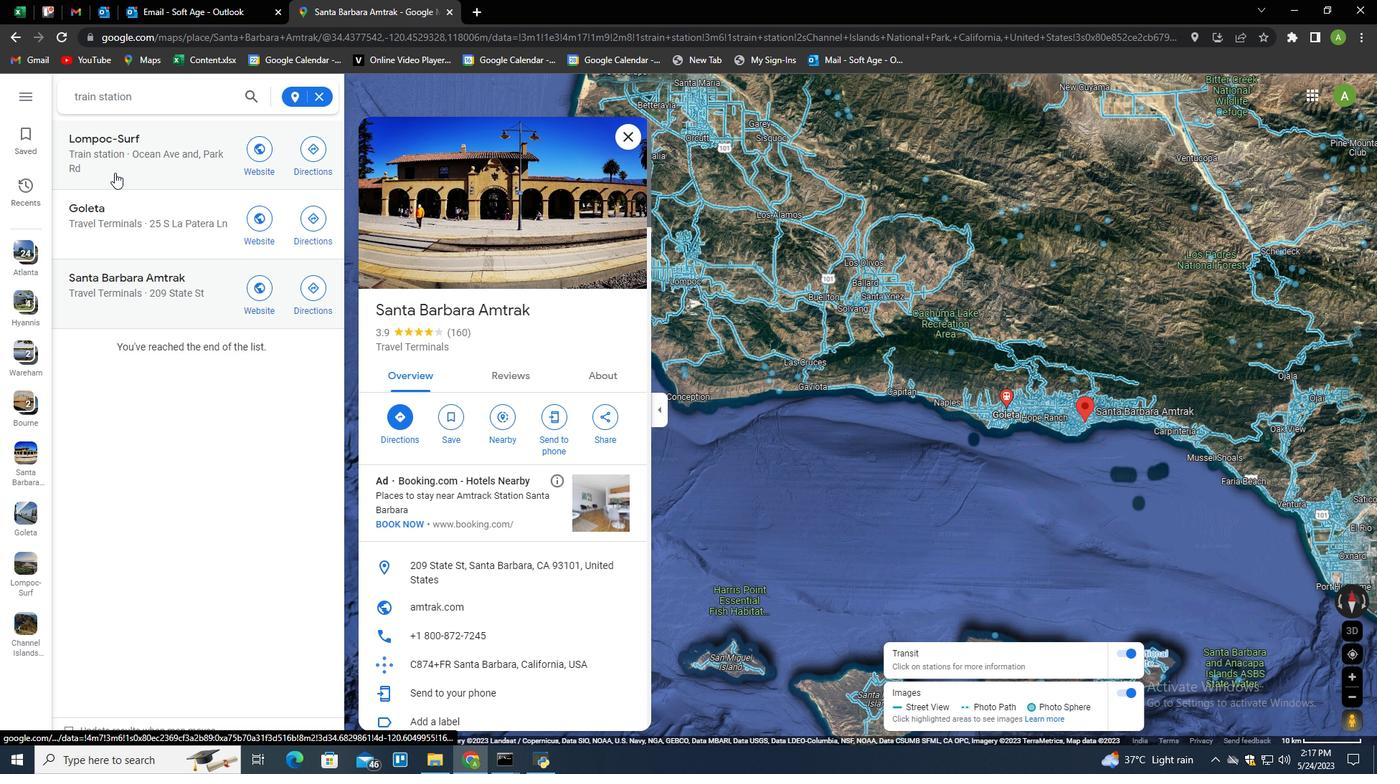 
Action: Mouse moved to (144, 228)
Screenshot: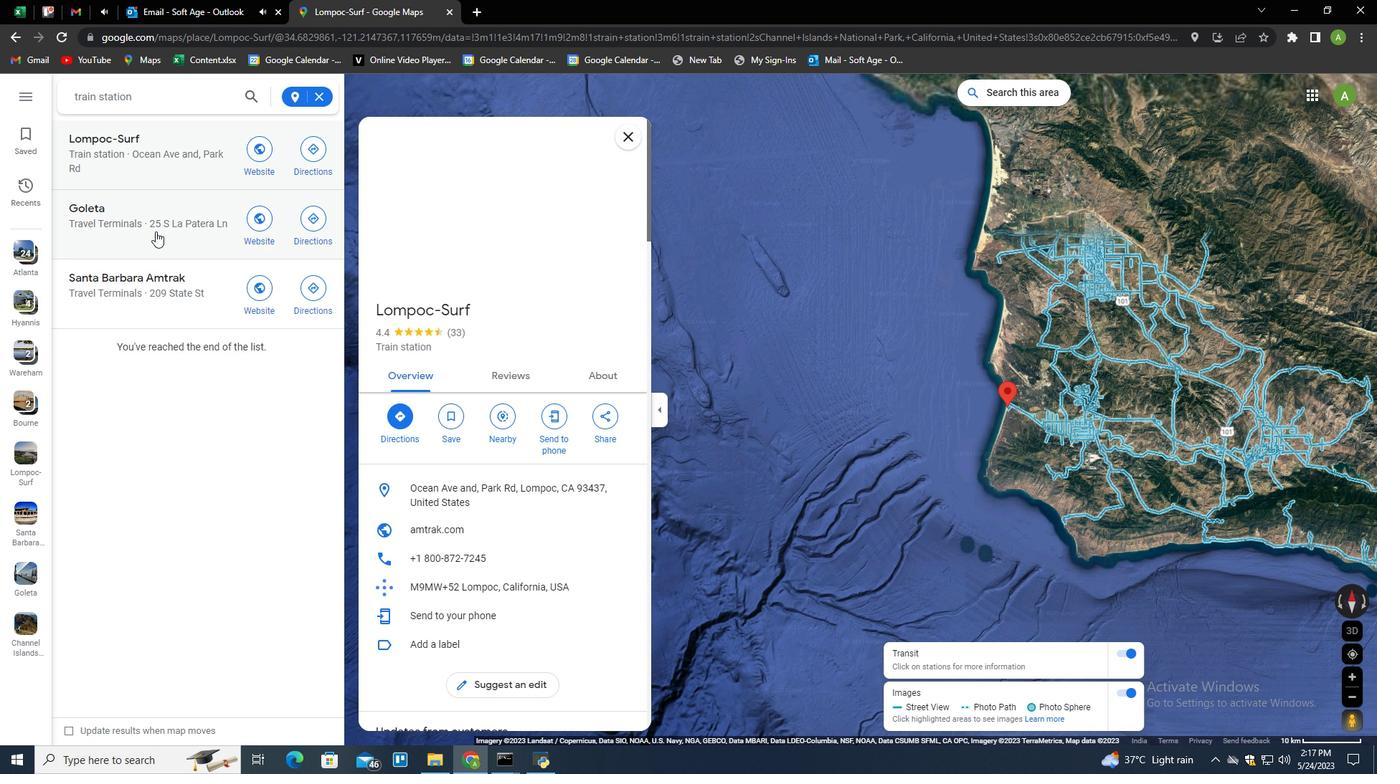 
Action: Mouse pressed left at (144, 228)
Screenshot: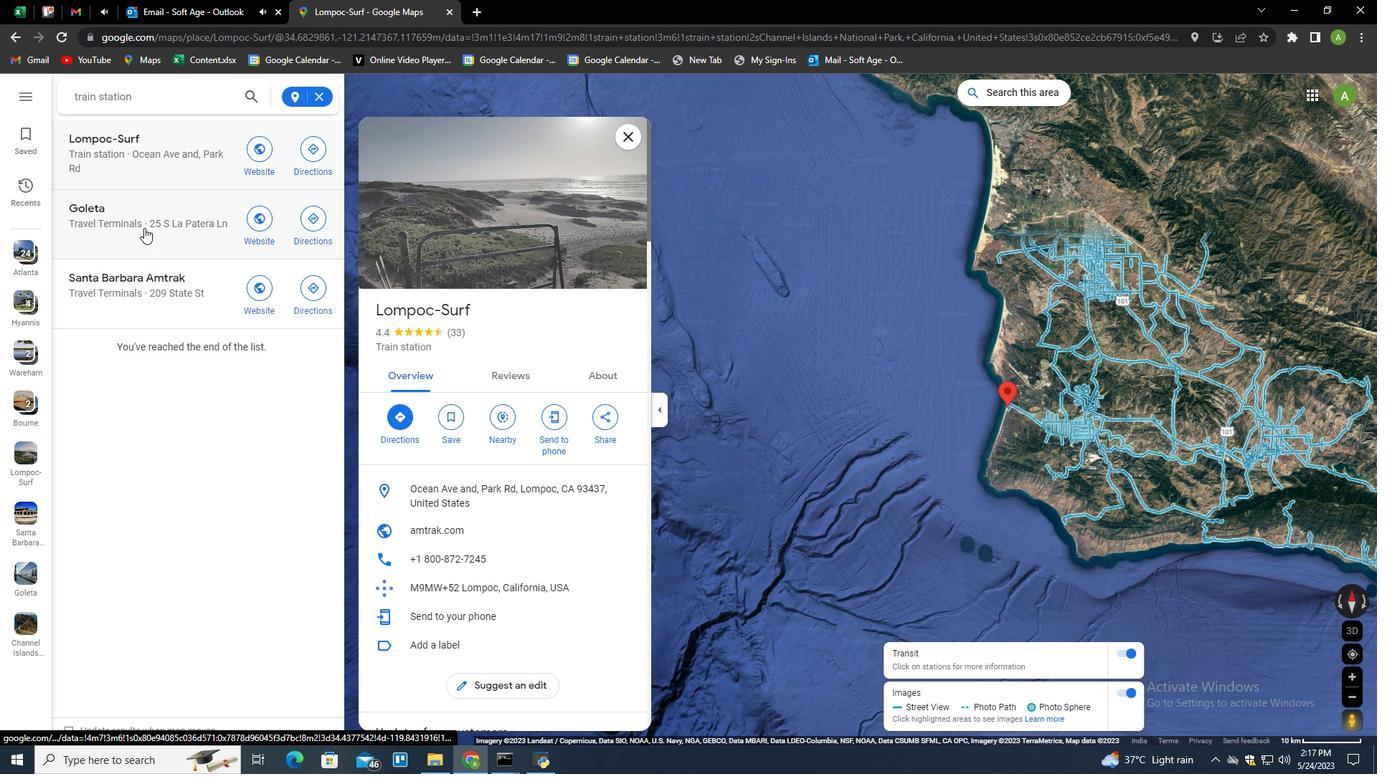 
Action: Mouse moved to (629, 134)
Screenshot: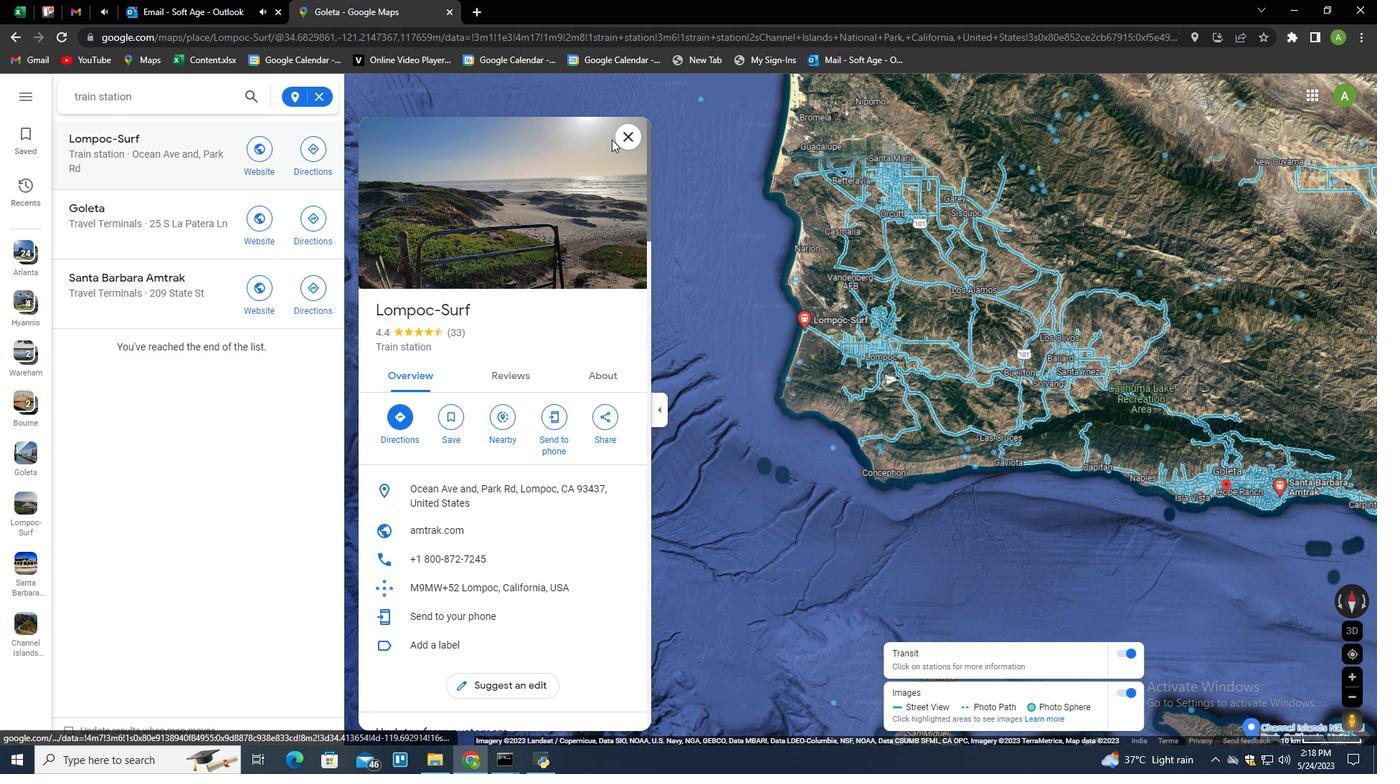 
Action: Mouse pressed left at (629, 134)
Screenshot: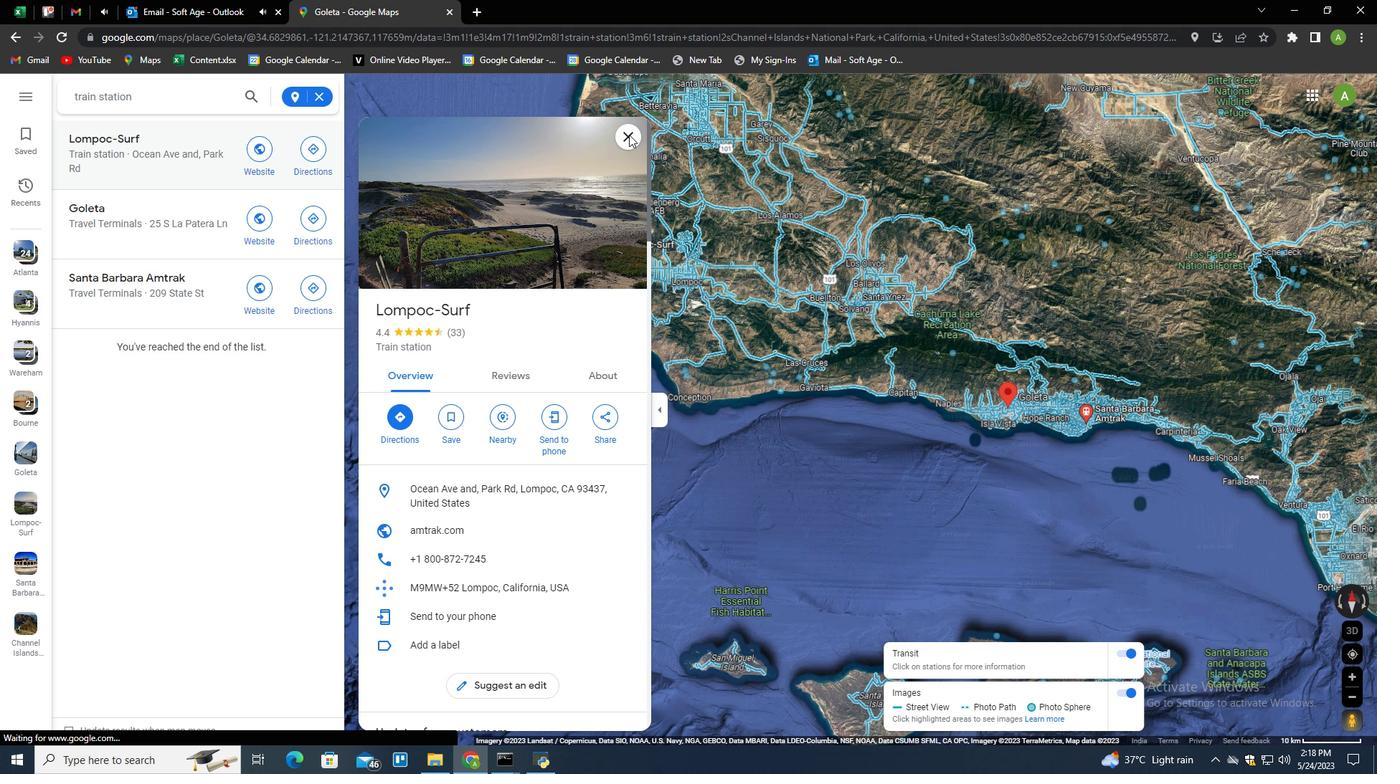 
Action: Mouse moved to (552, 238)
Screenshot: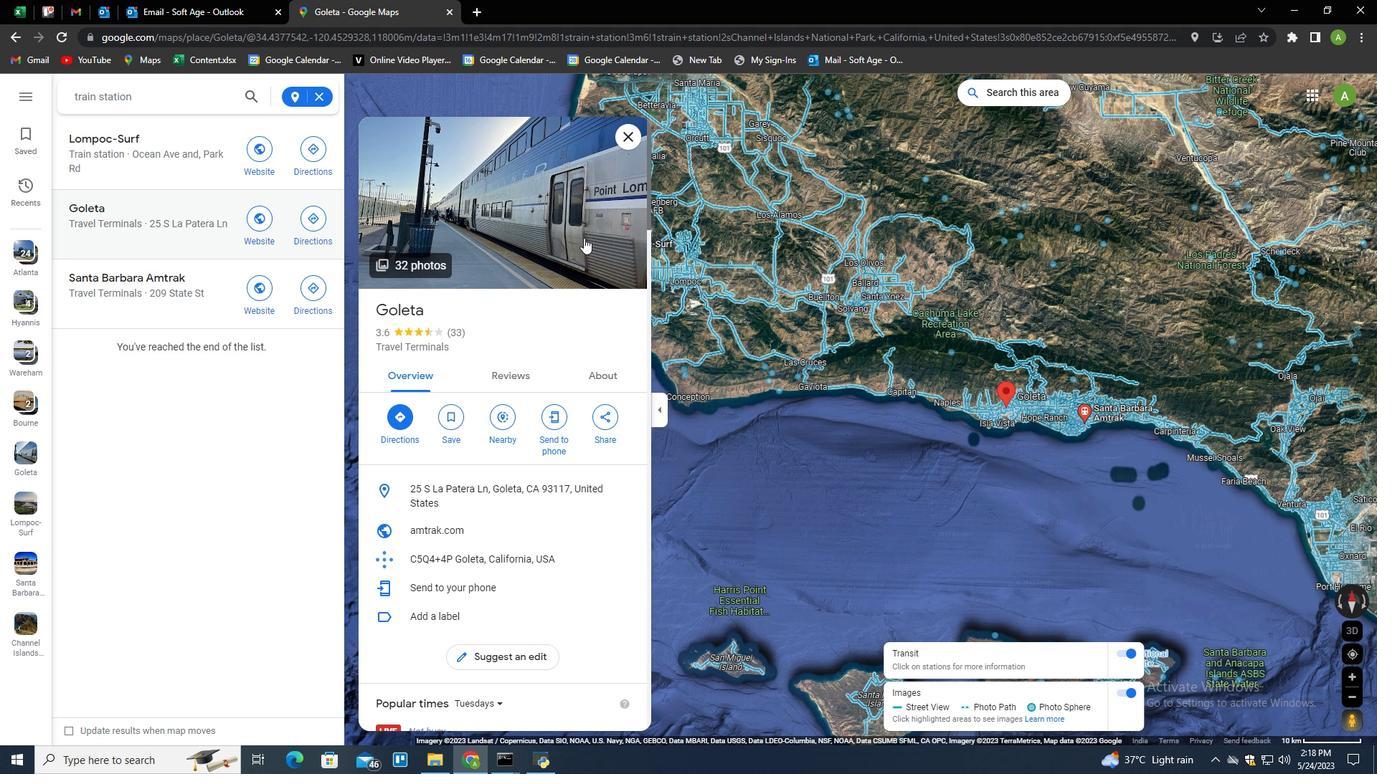 
Action: Mouse pressed left at (552, 238)
Screenshot: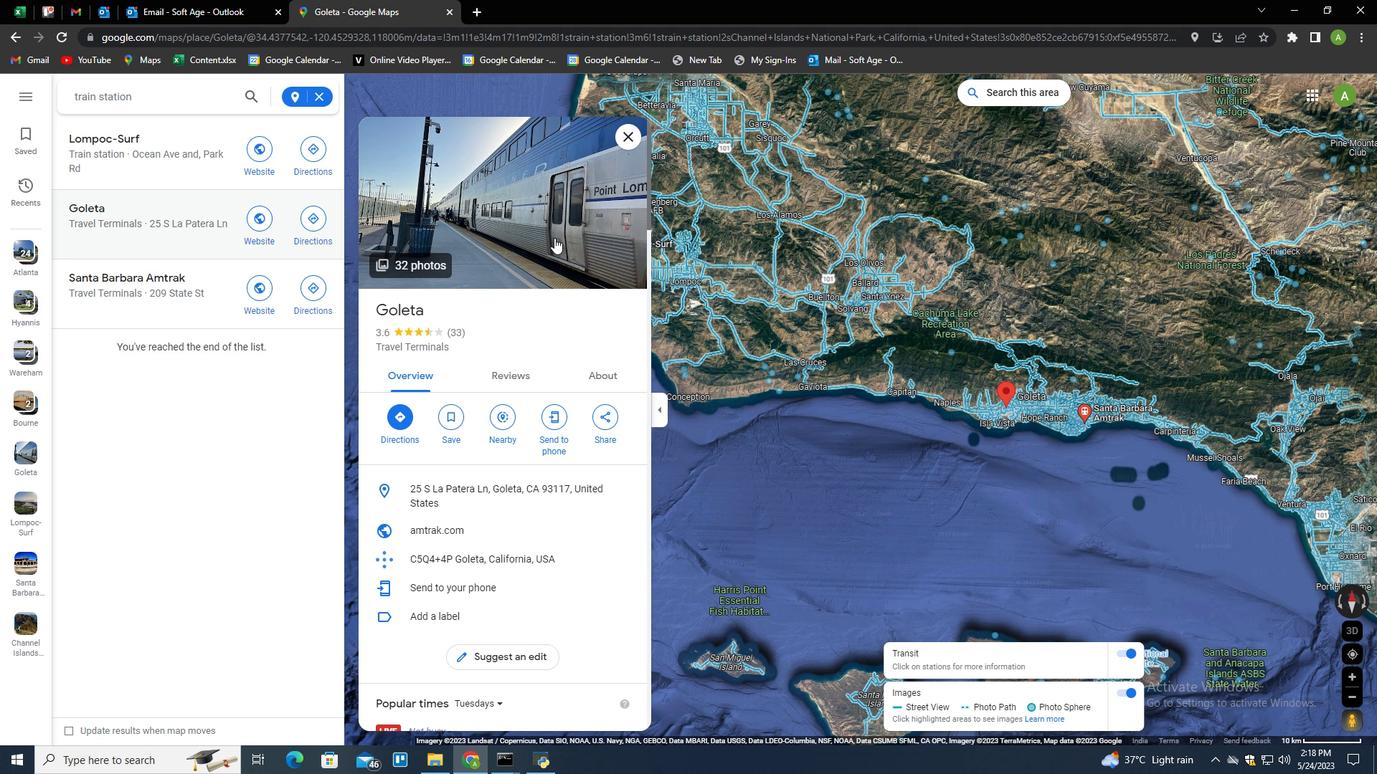 
Action: Mouse moved to (831, 503)
Screenshot: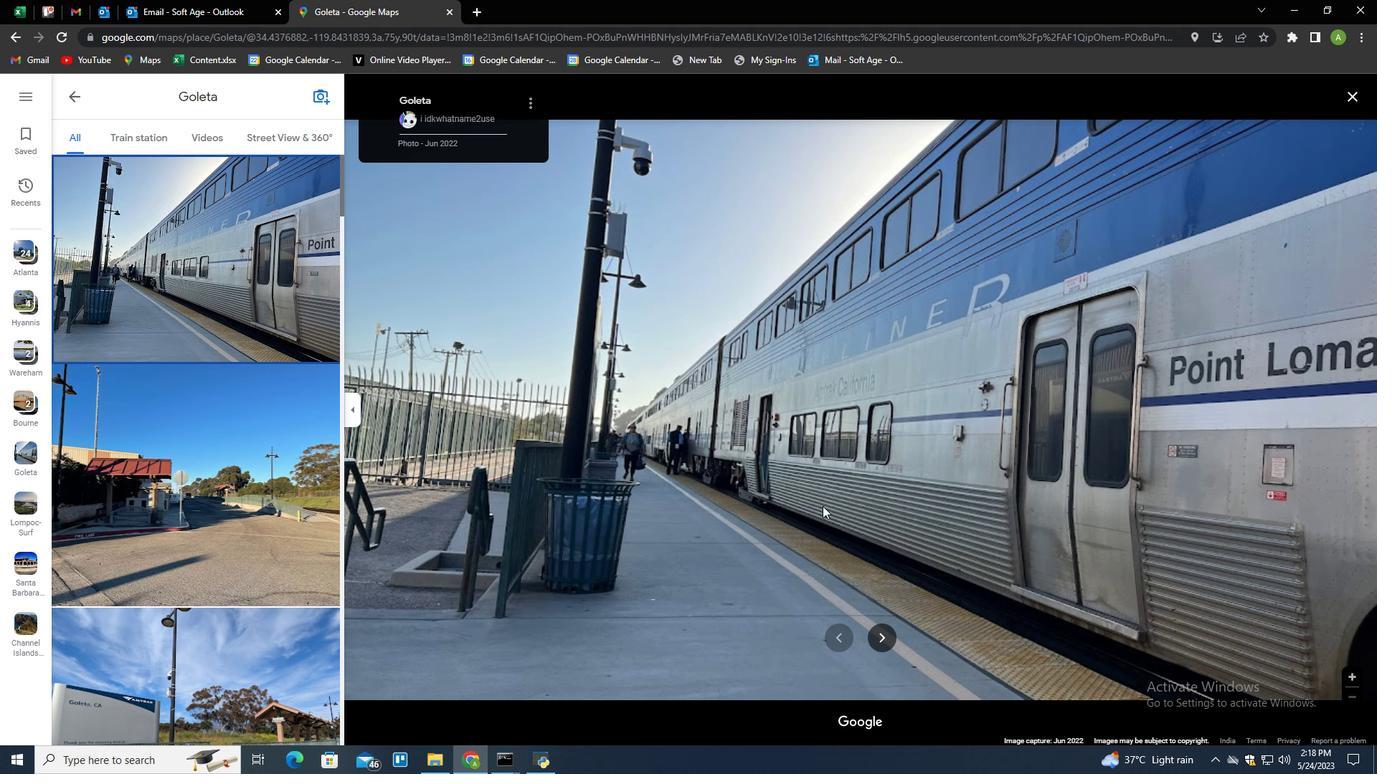 
Action: Mouse scrolled (831, 502) with delta (0, 0)
Screenshot: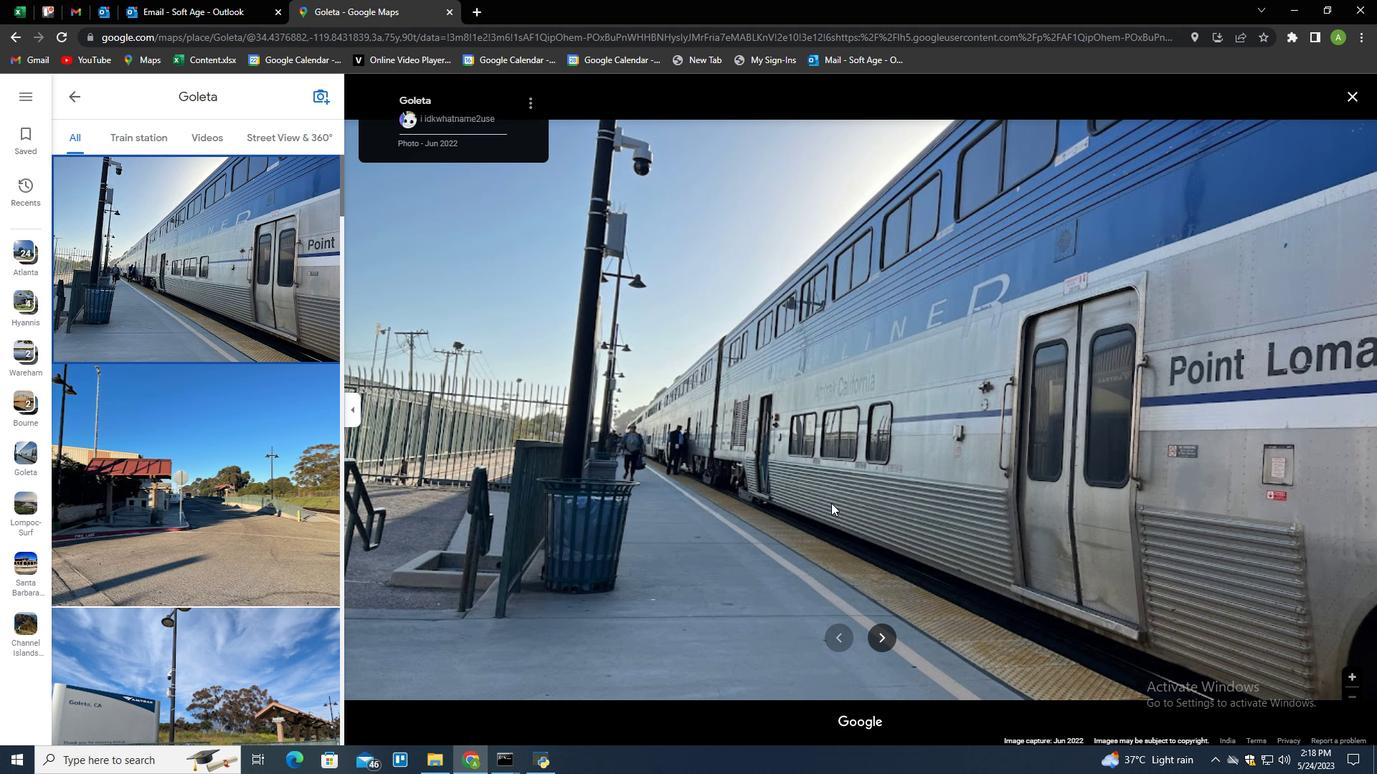 
Action: Mouse scrolled (831, 502) with delta (0, 0)
Screenshot: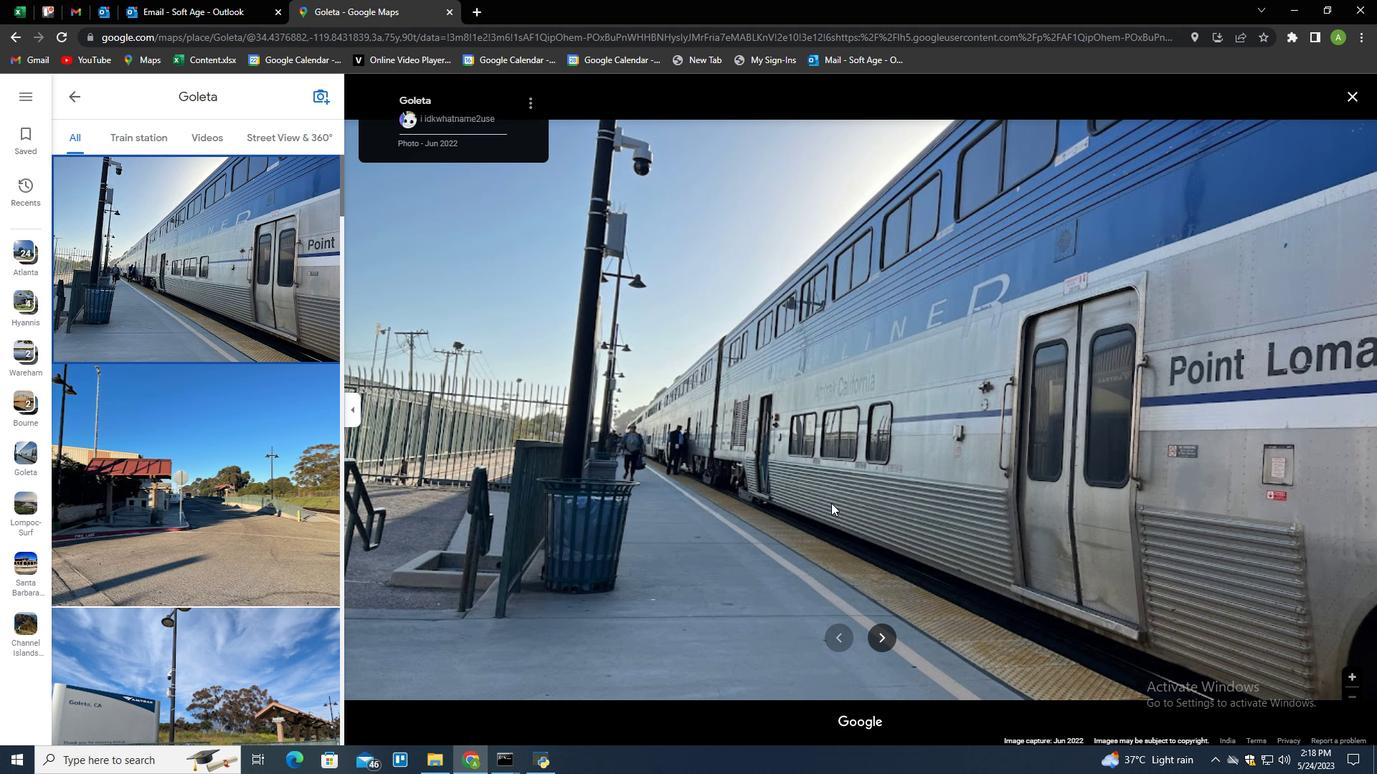
Action: Mouse moved to (686, 502)
Screenshot: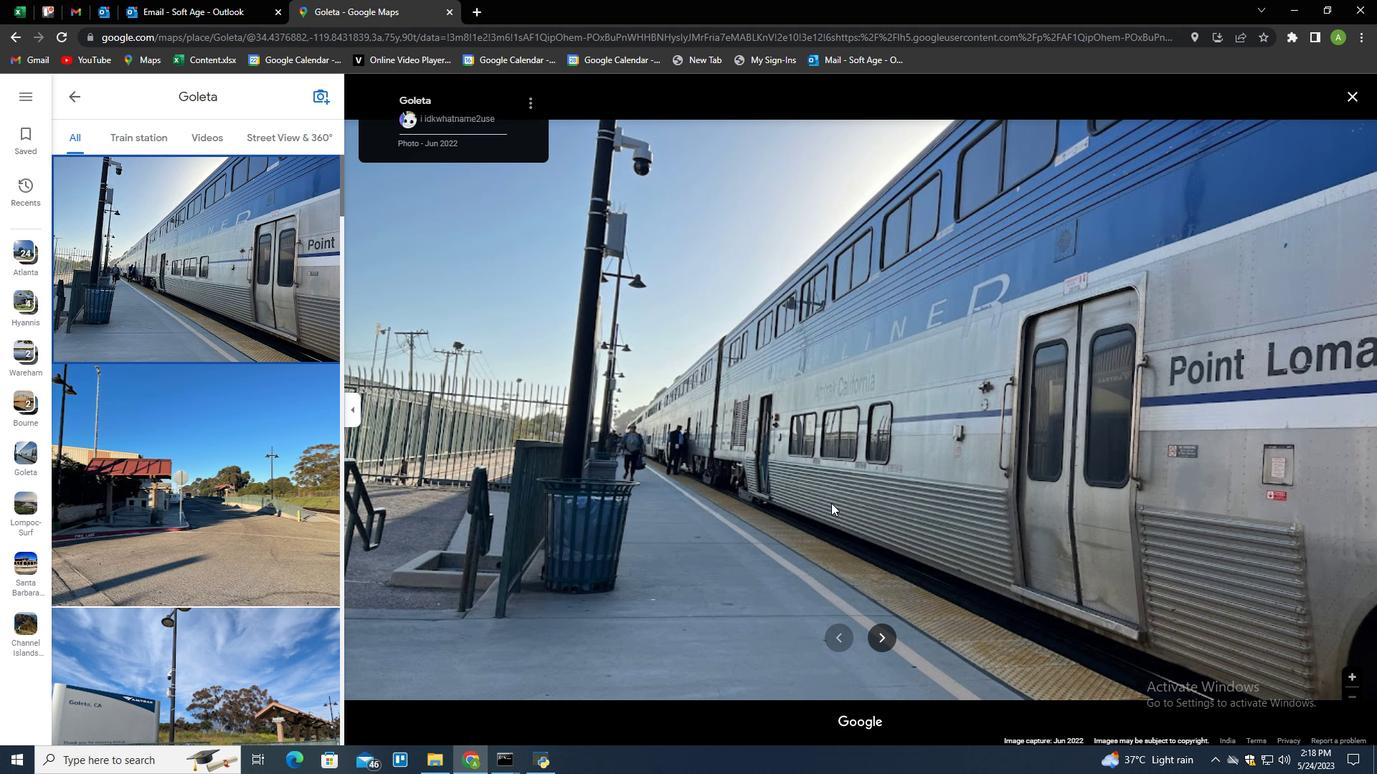
Action: Mouse scrolled (686, 501) with delta (0, 0)
Screenshot: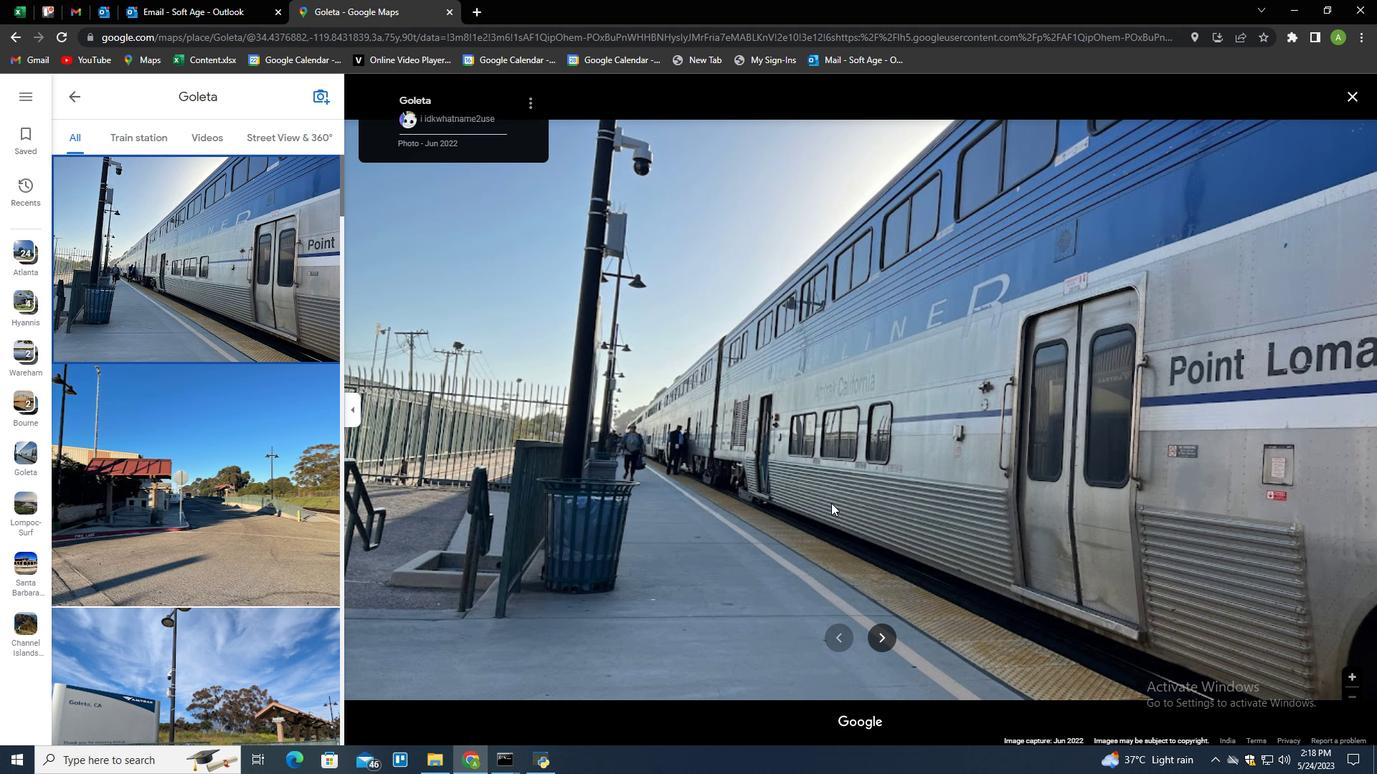 
Action: Mouse scrolled (686, 501) with delta (0, 0)
Screenshot: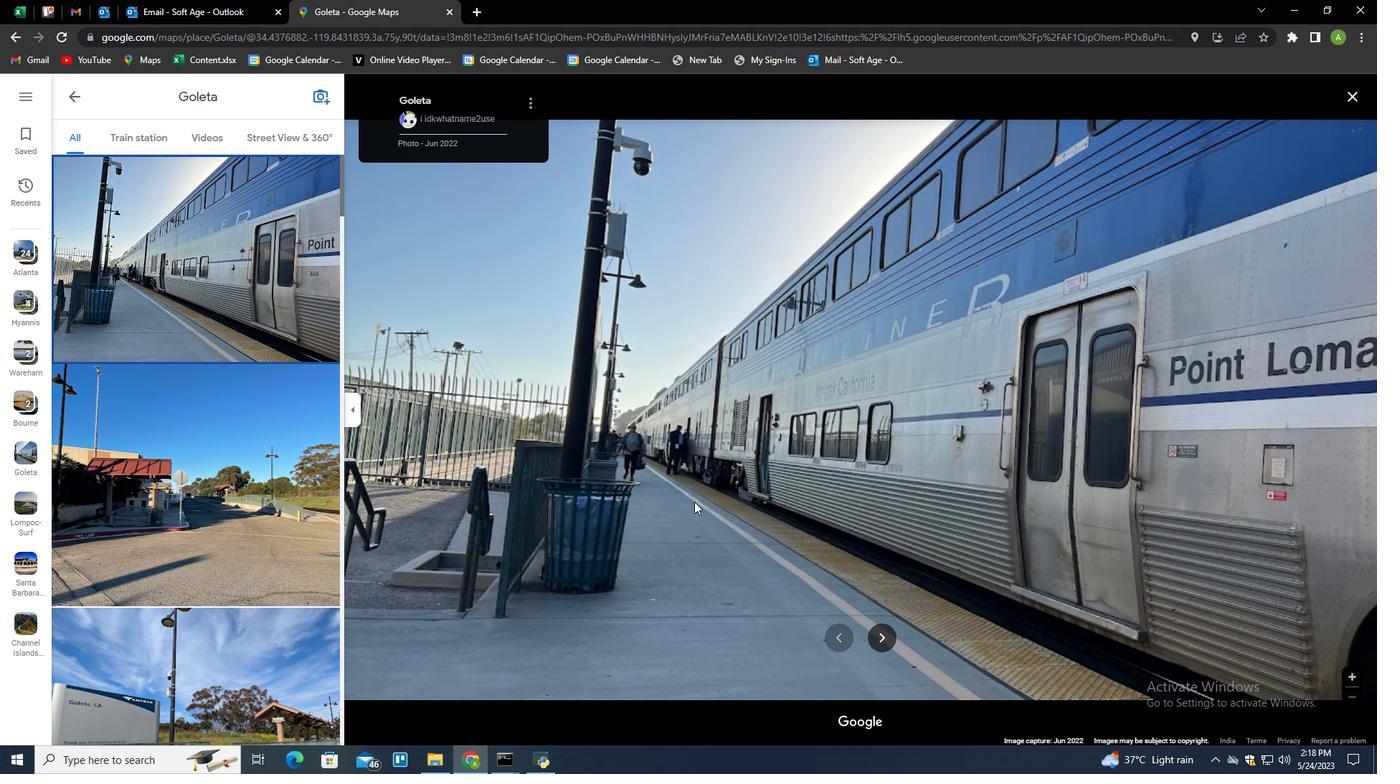 
Action: Mouse scrolled (686, 501) with delta (0, 0)
Screenshot: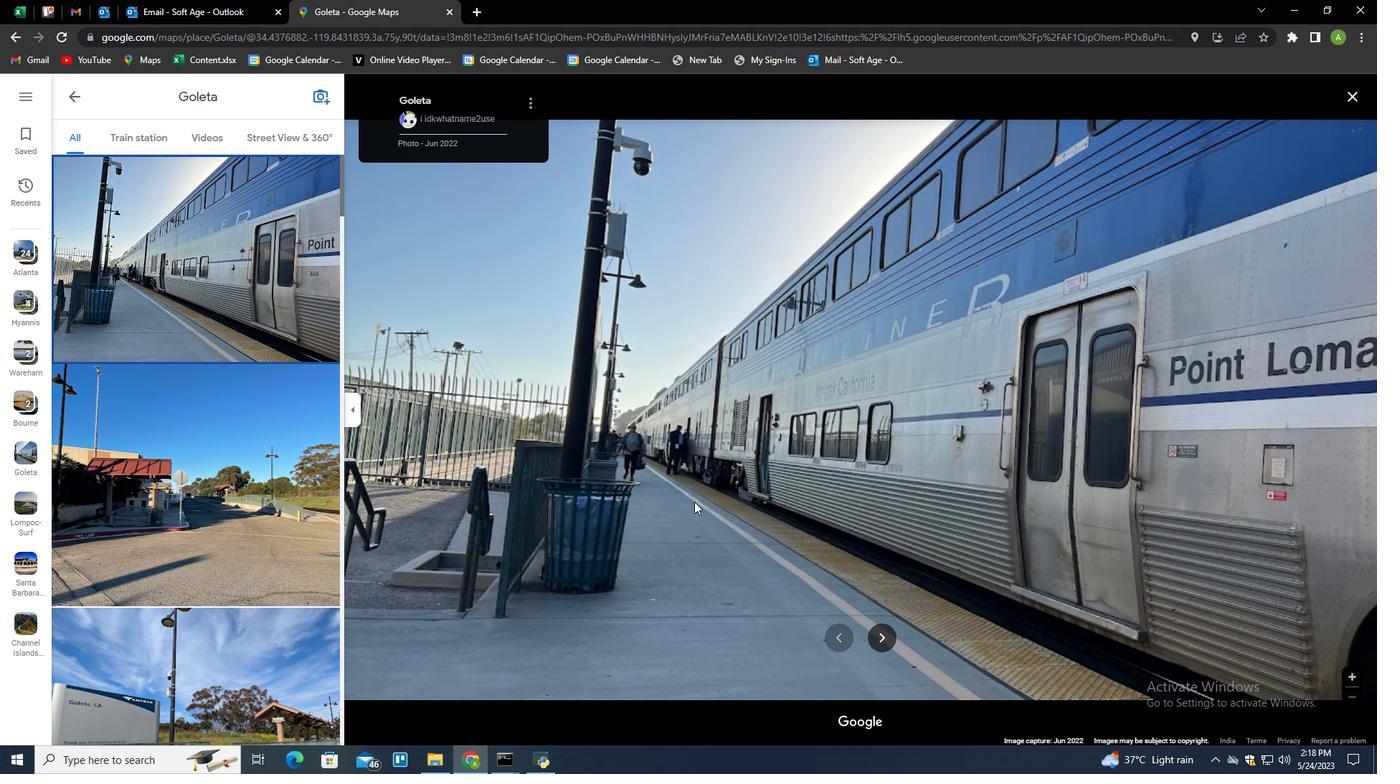 
Action: Mouse scrolled (686, 501) with delta (0, 0)
Screenshot: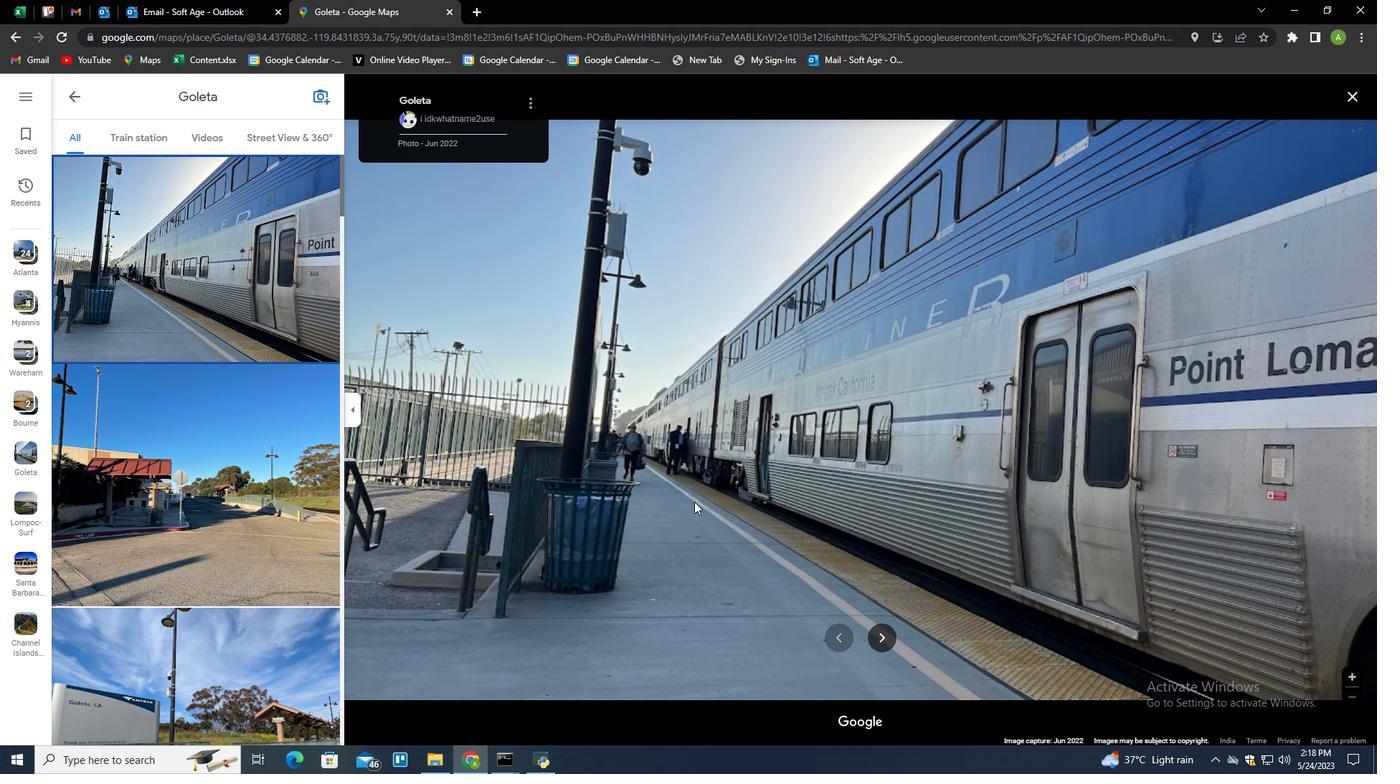 
Action: Mouse scrolled (686, 501) with delta (0, 0)
Screenshot: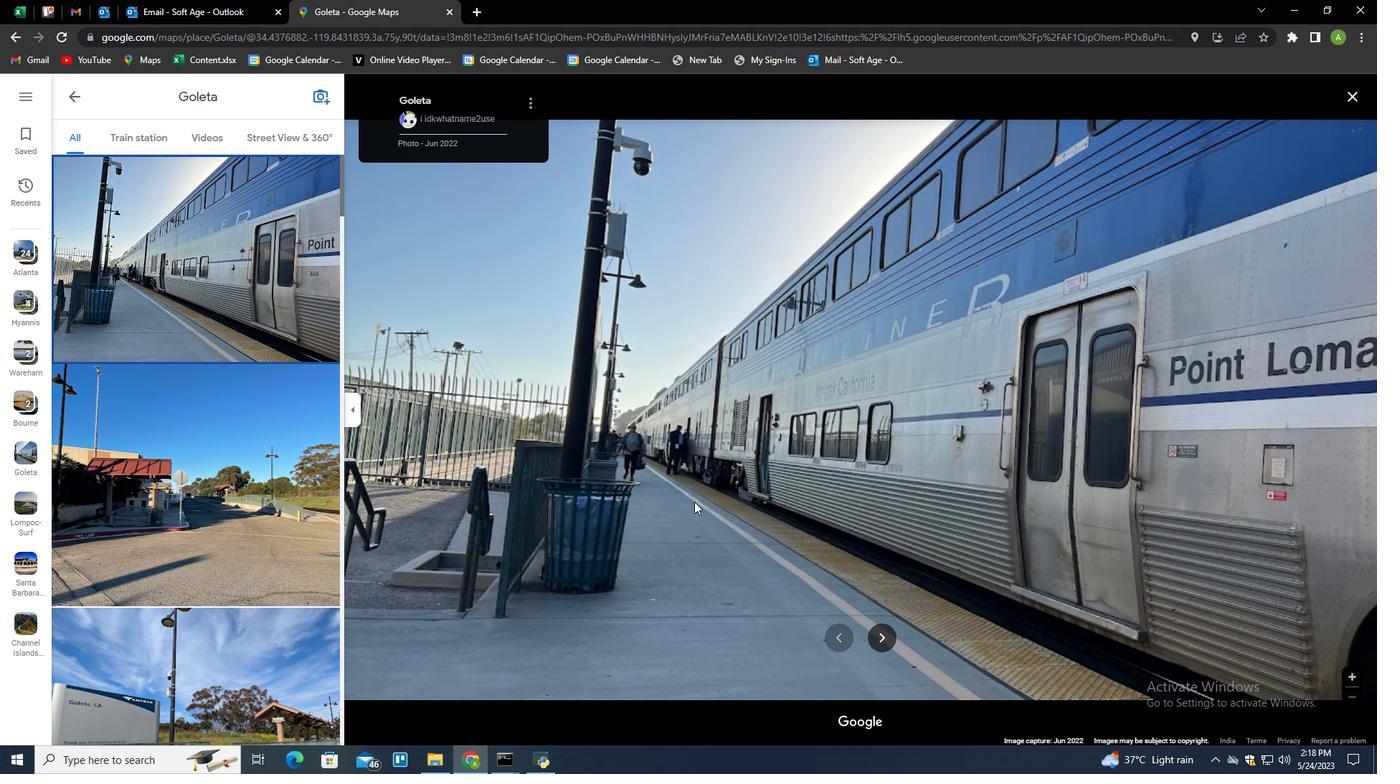 
Action: Mouse scrolled (686, 501) with delta (0, 0)
Screenshot: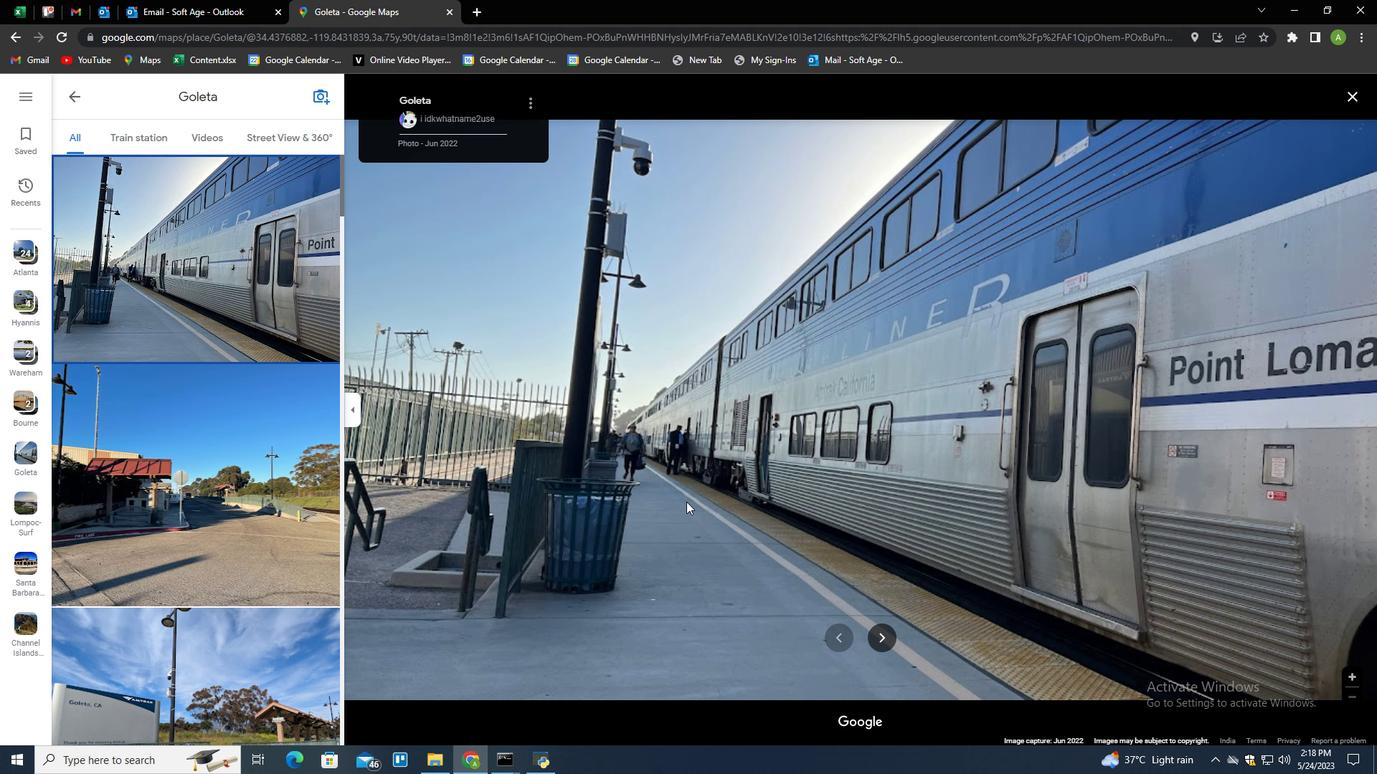 
Action: Mouse moved to (262, 485)
Screenshot: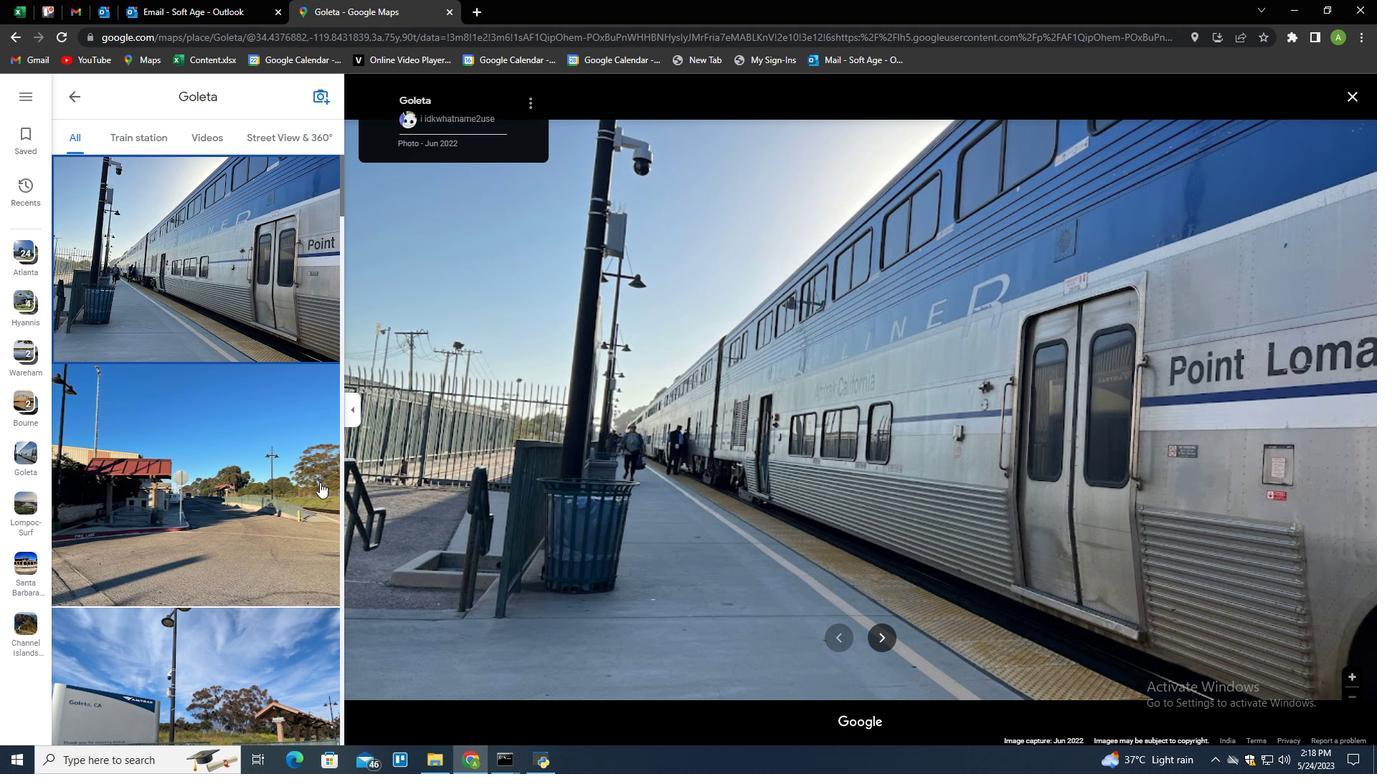 
Action: Mouse pressed left at (262, 485)
Screenshot: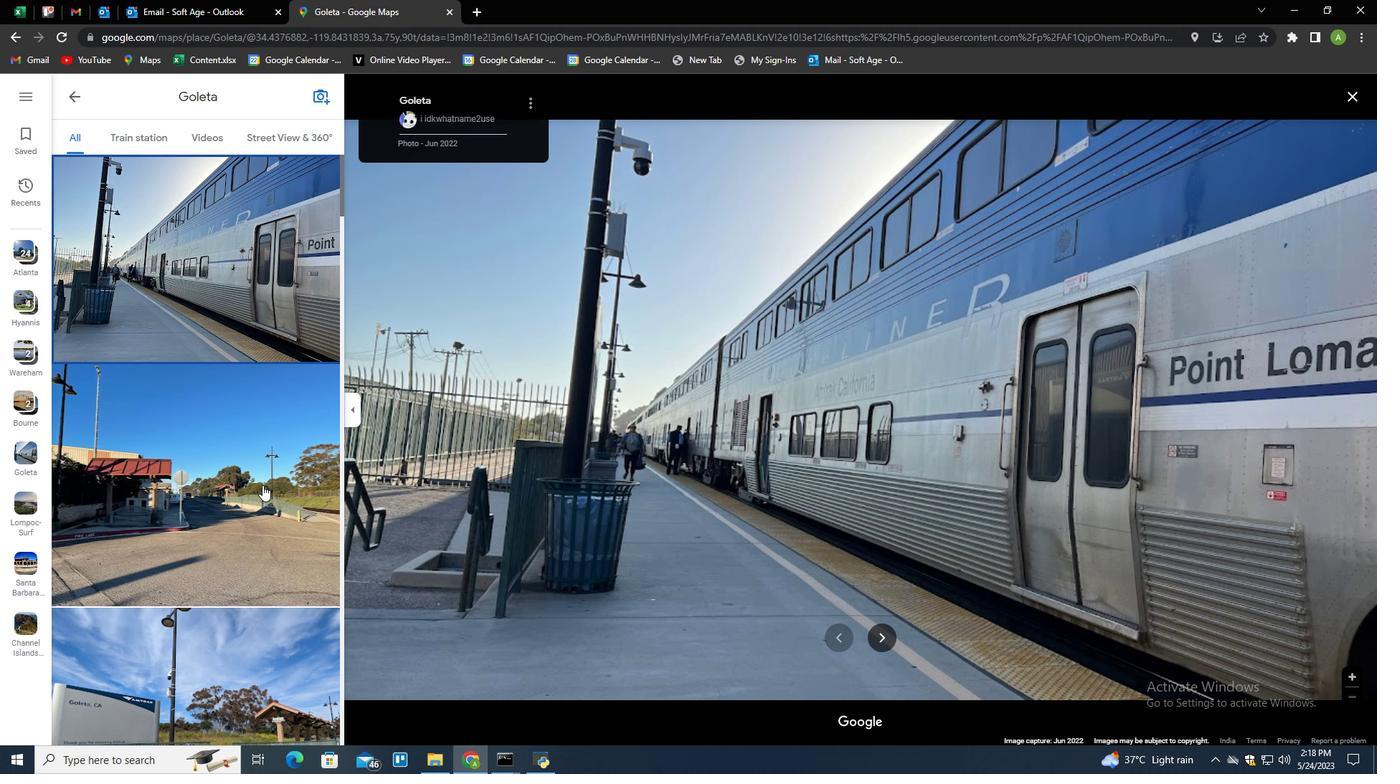 
Action: Mouse moved to (231, 651)
Screenshot: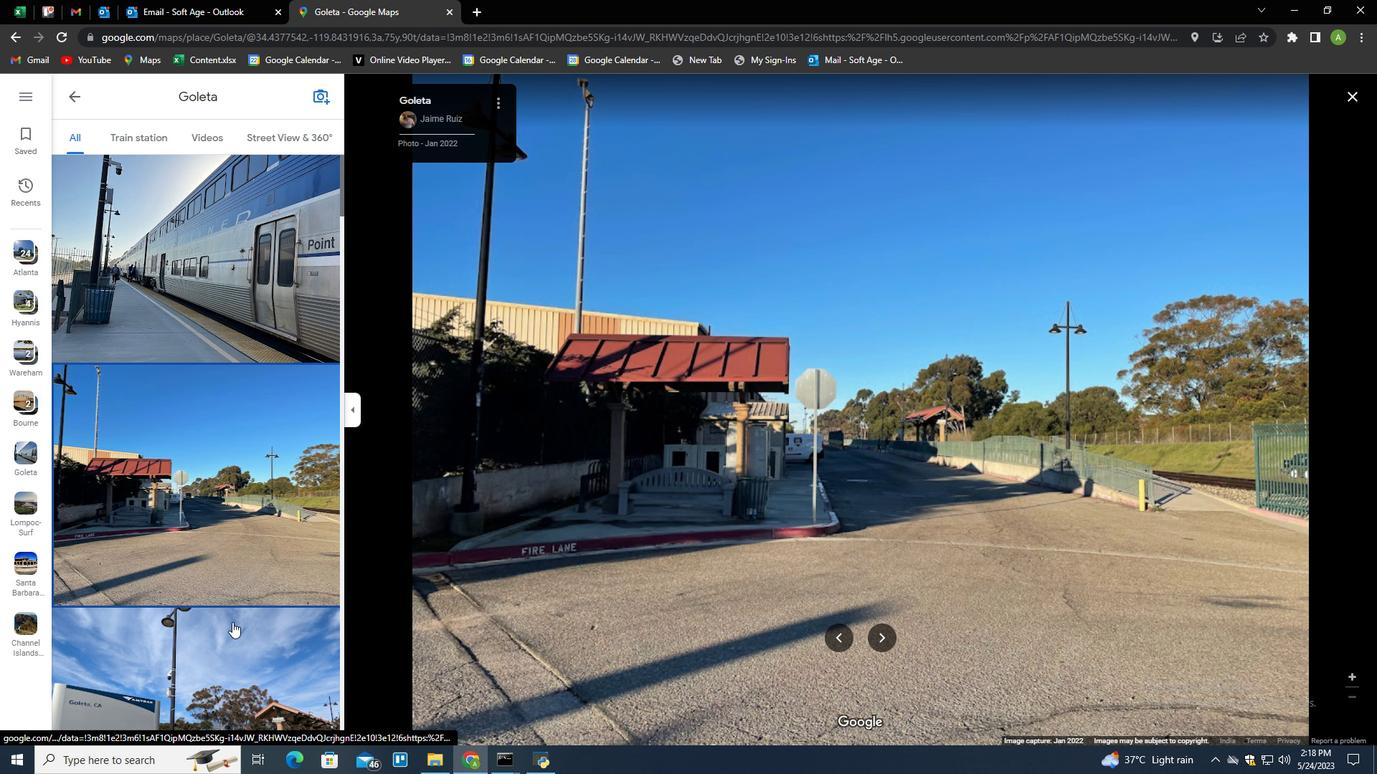 
Action: Mouse pressed left at (231, 651)
Screenshot: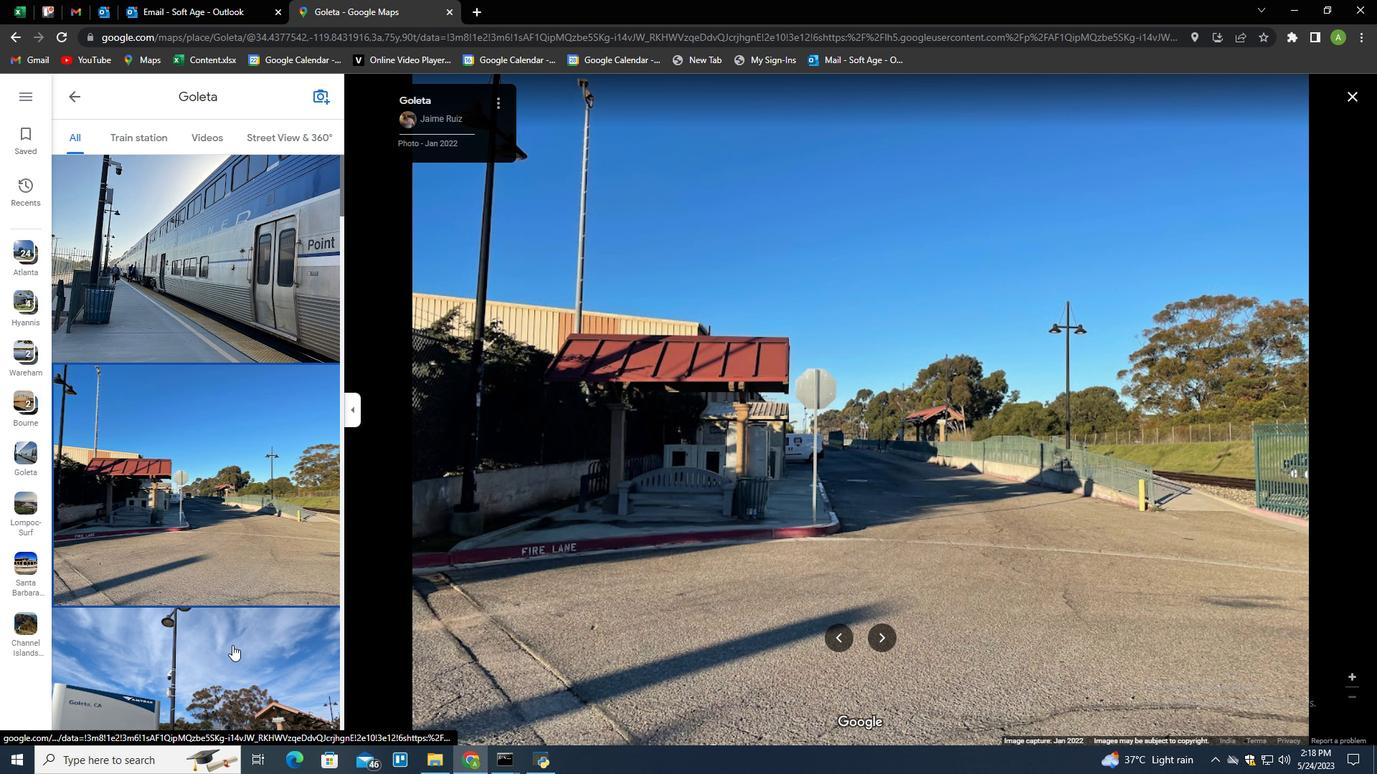 
Action: Mouse moved to (617, 545)
Screenshot: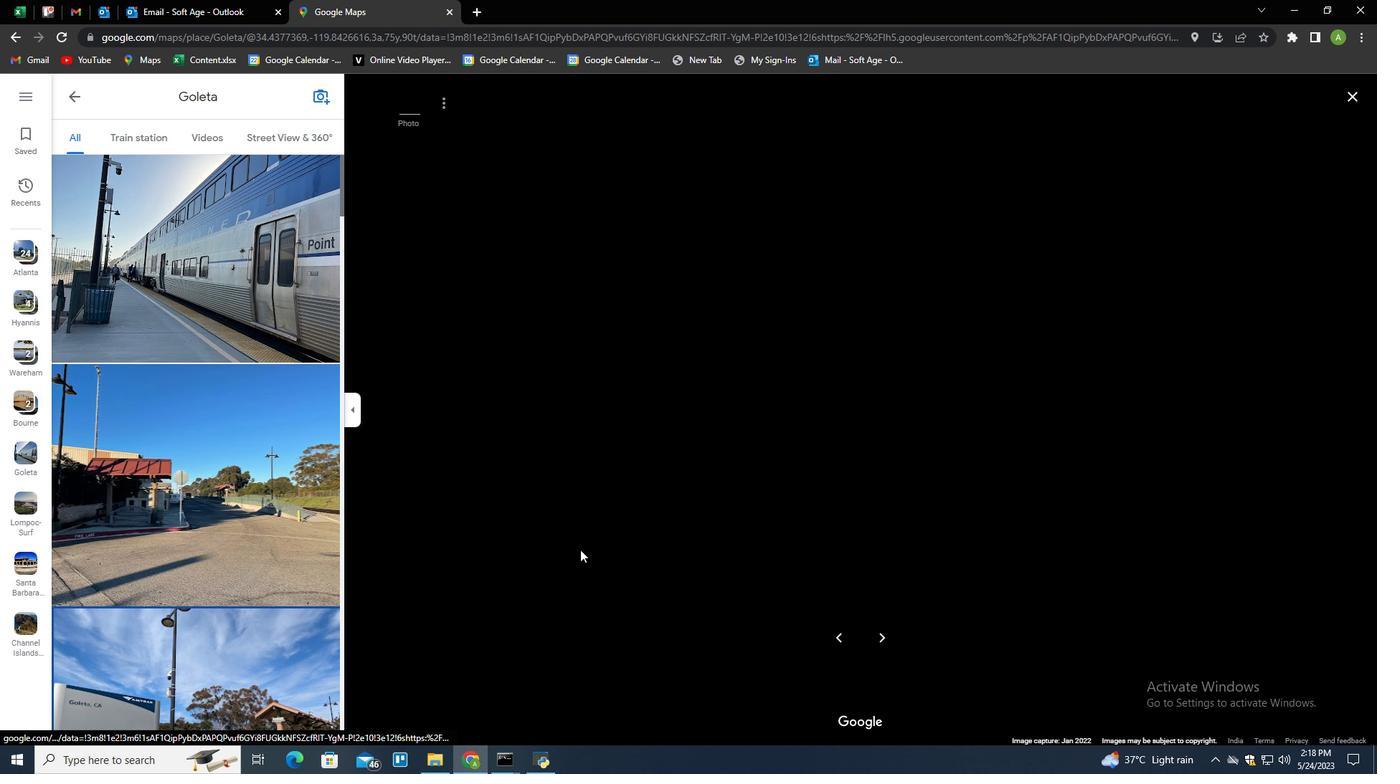 
Action: Mouse scrolled (617, 545) with delta (0, 0)
Screenshot: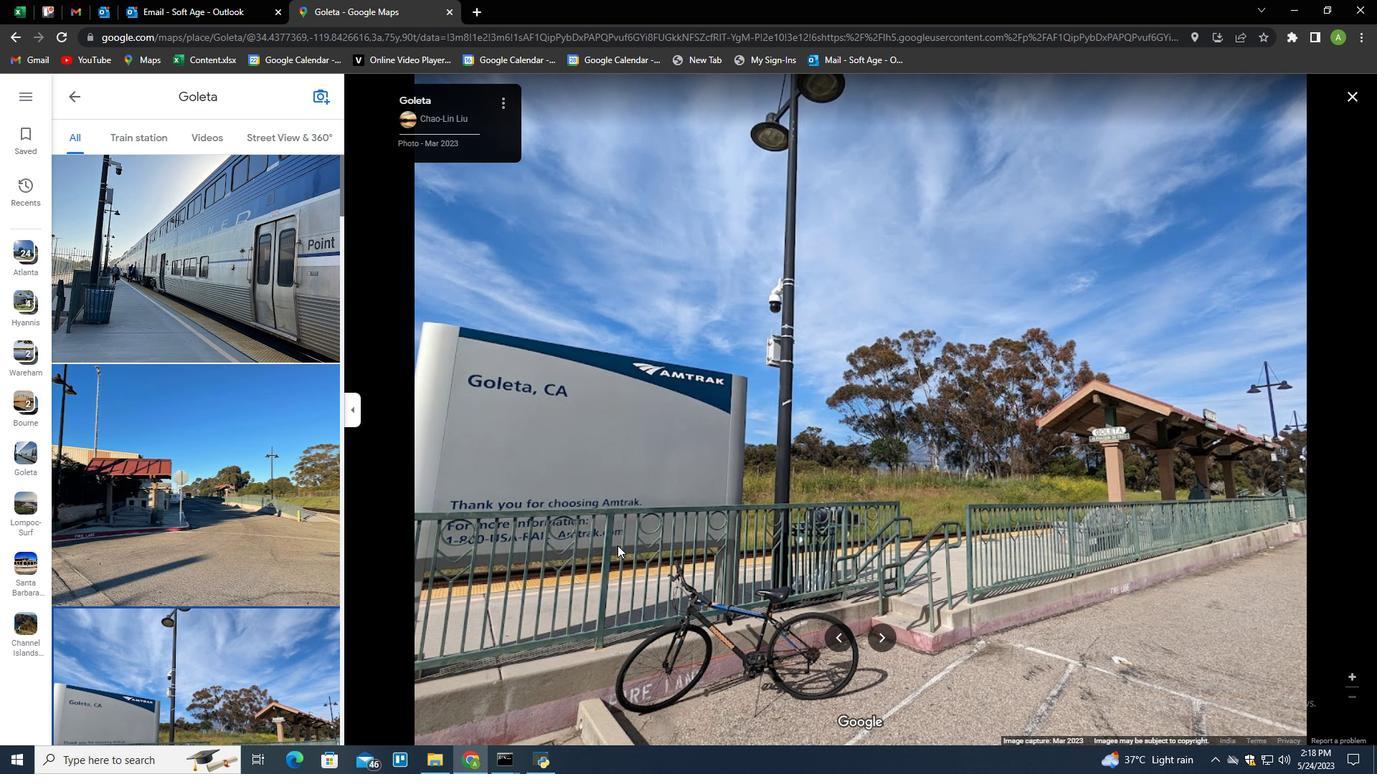
Action: Mouse scrolled (617, 545) with delta (0, 0)
Screenshot: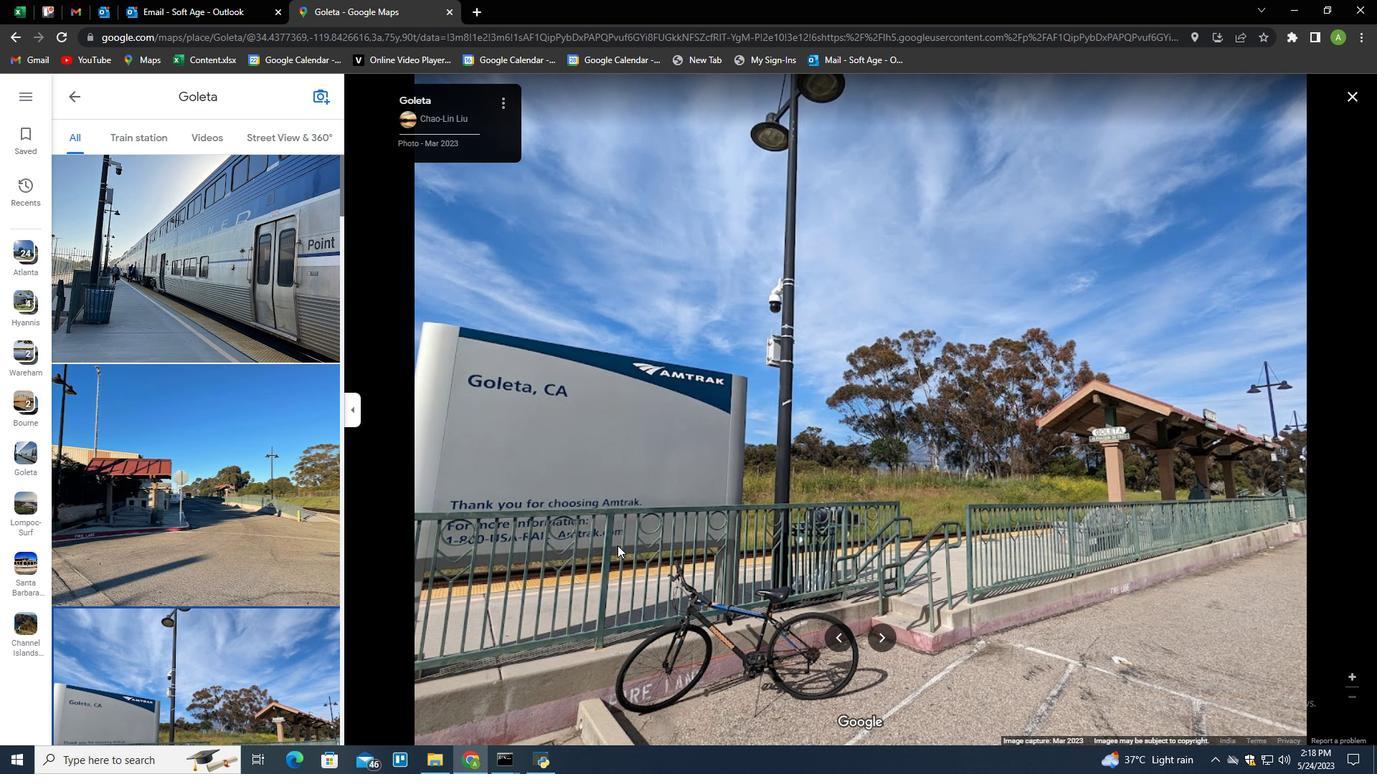 
Action: Mouse scrolled (617, 545) with delta (0, 0)
Screenshot: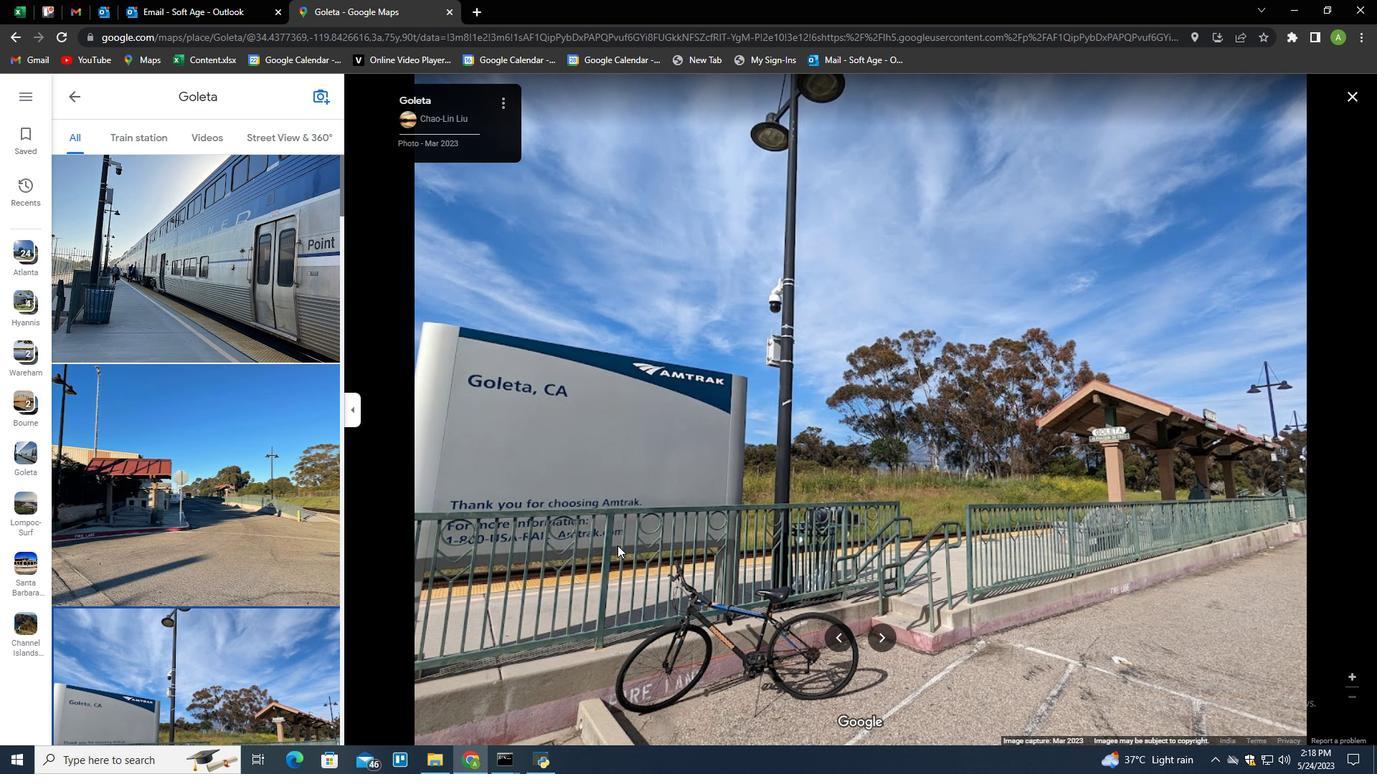 
Action: Mouse moved to (581, 492)
Screenshot: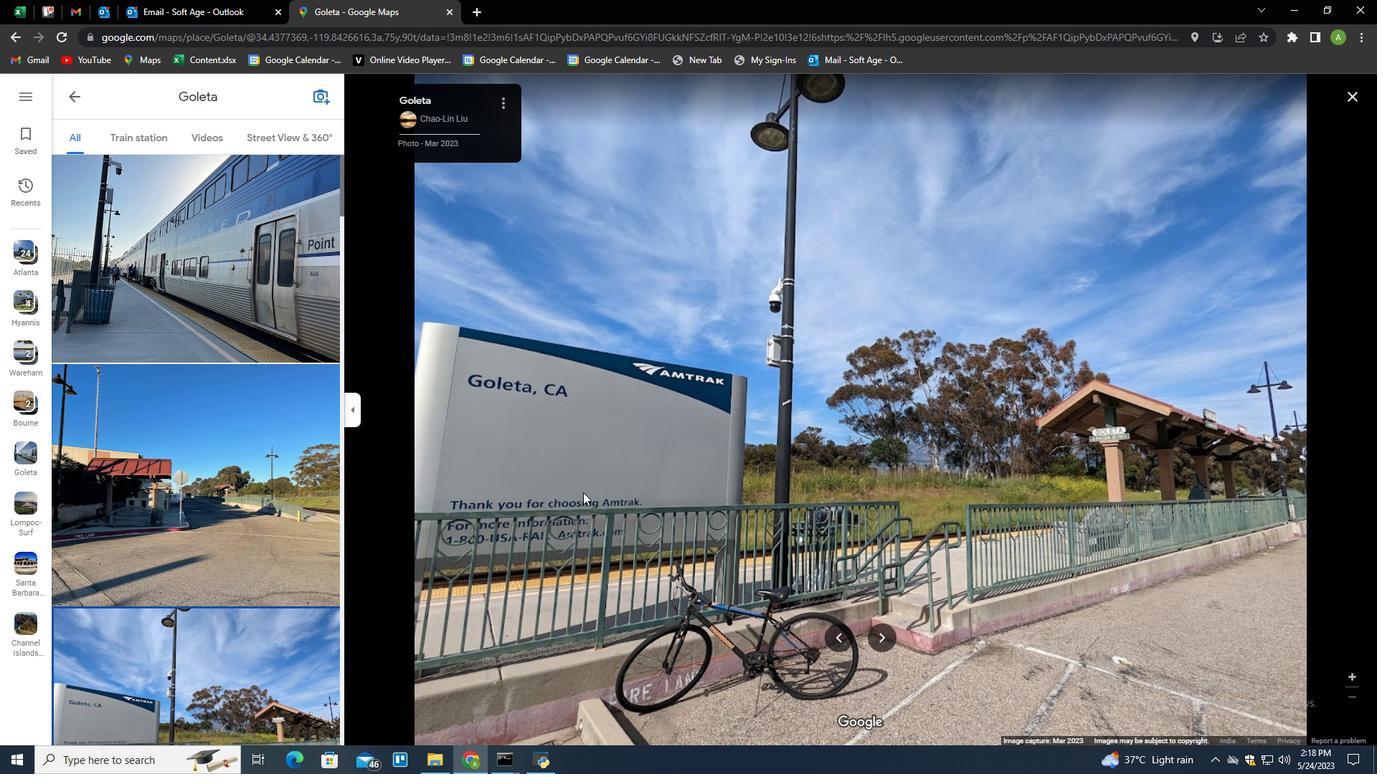 
